Task: Slide 8 - About Me John Doe.
Action: Mouse moved to (37, 84)
Screenshot: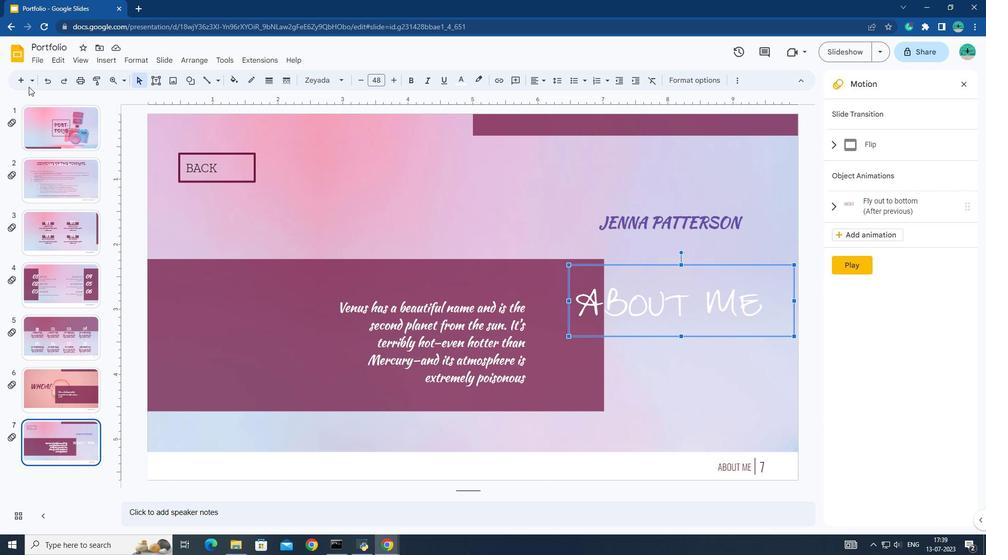 
Action: Mouse pressed left at (37, 84)
Screenshot: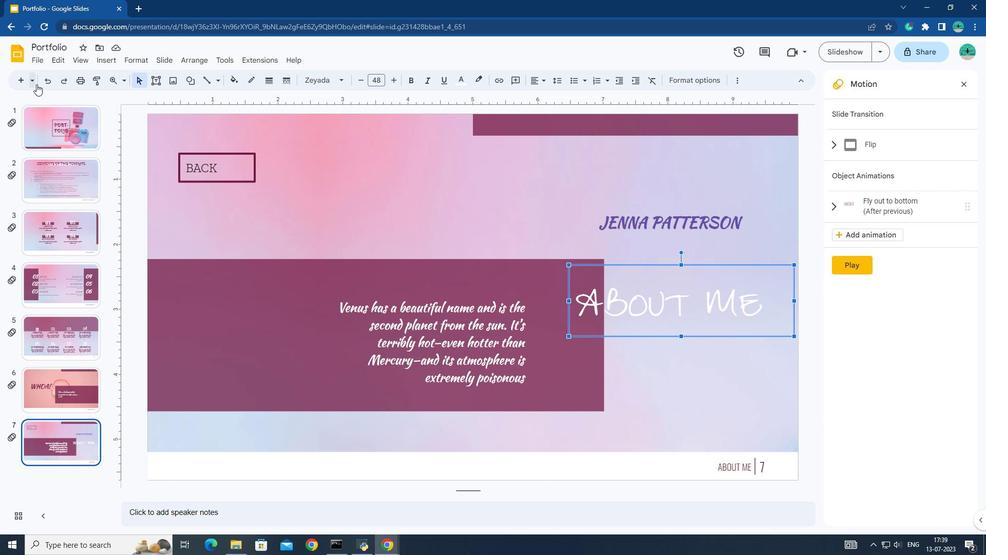 
Action: Mouse moved to (159, 226)
Screenshot: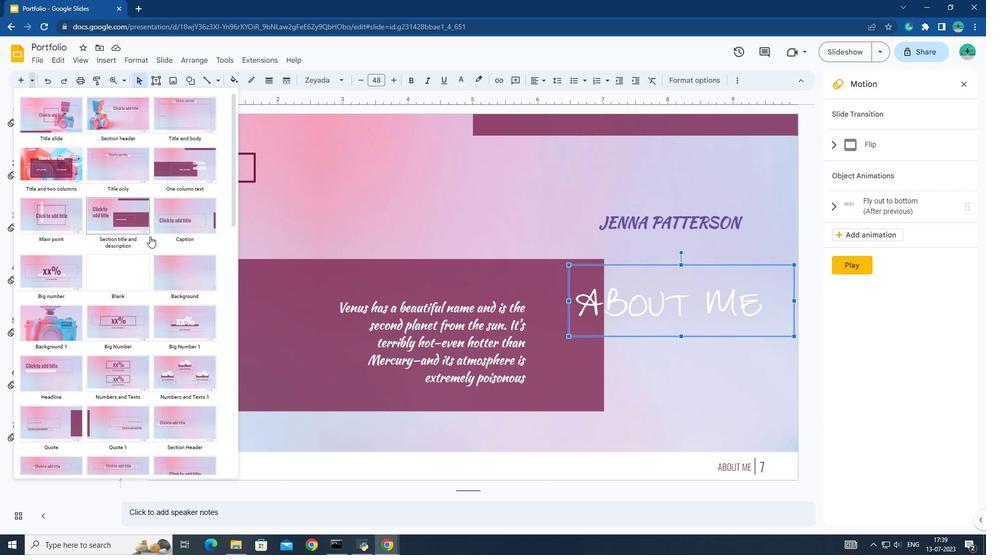 
Action: Mouse scrolled (159, 226) with delta (0, 0)
Screenshot: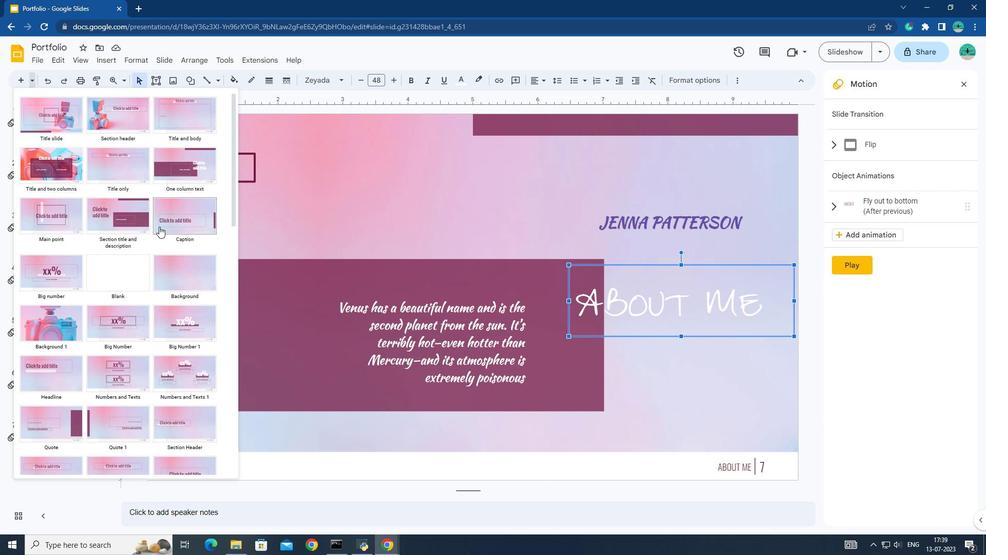 
Action: Mouse moved to (159, 227)
Screenshot: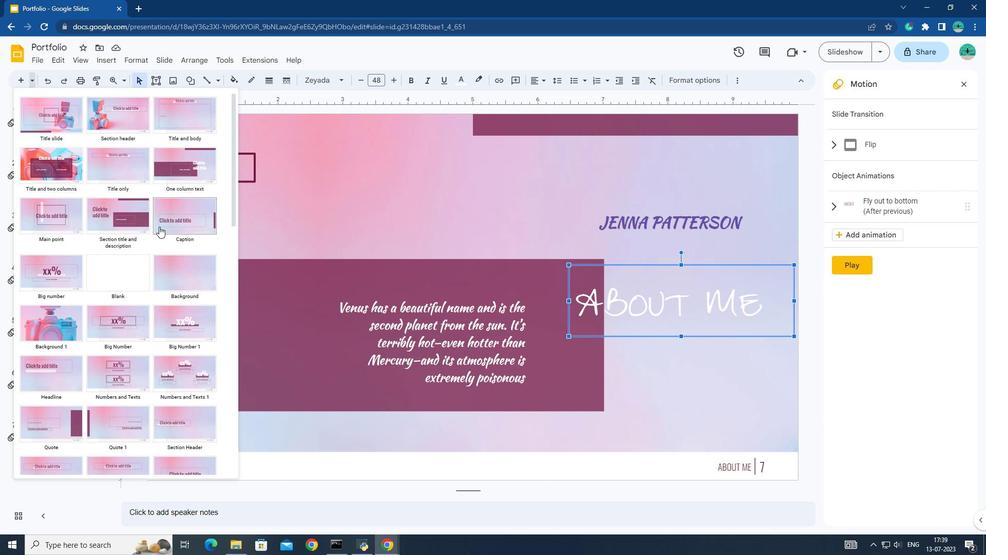 
Action: Mouse scrolled (159, 227) with delta (0, 0)
Screenshot: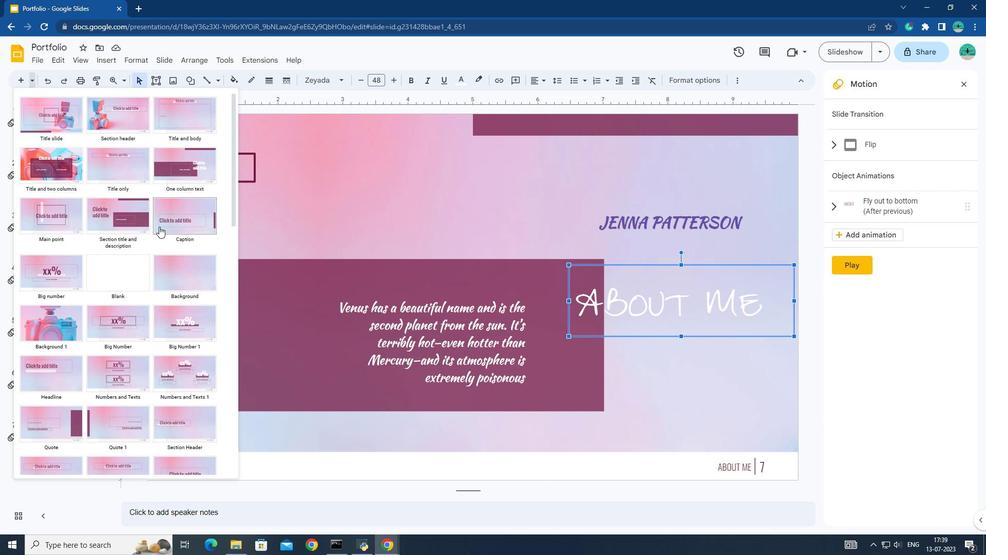 
Action: Mouse scrolled (159, 227) with delta (0, 0)
Screenshot: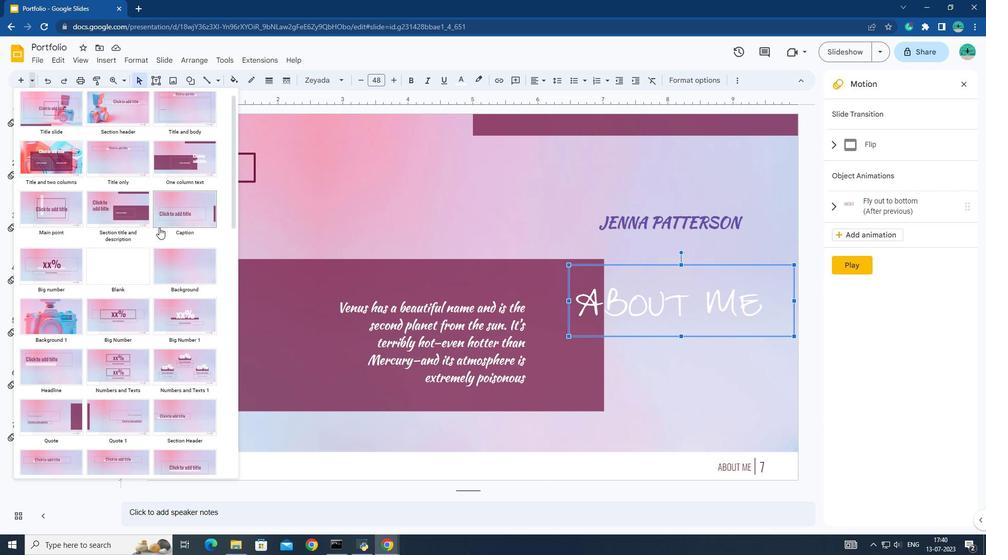 
Action: Mouse scrolled (159, 227) with delta (0, 0)
Screenshot: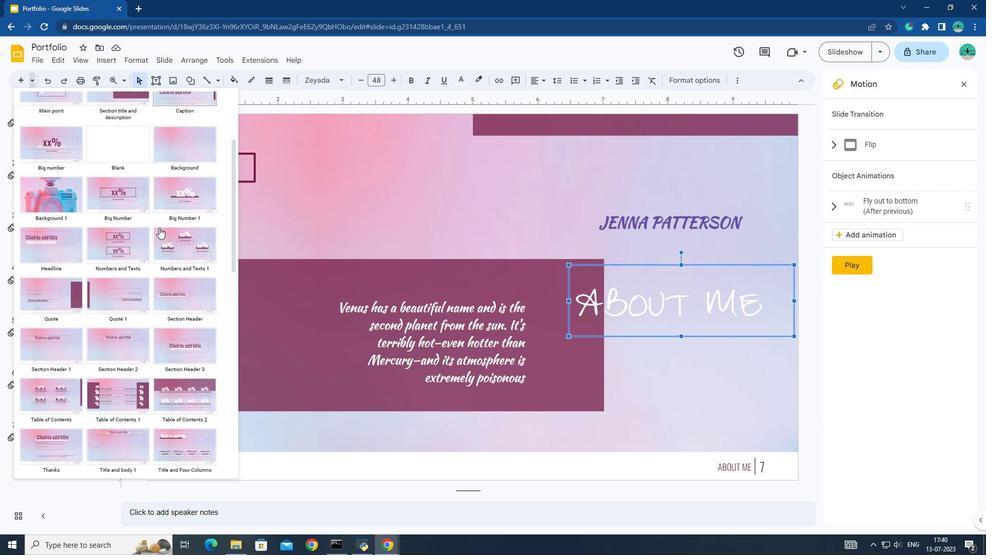 
Action: Mouse scrolled (159, 227) with delta (0, 0)
Screenshot: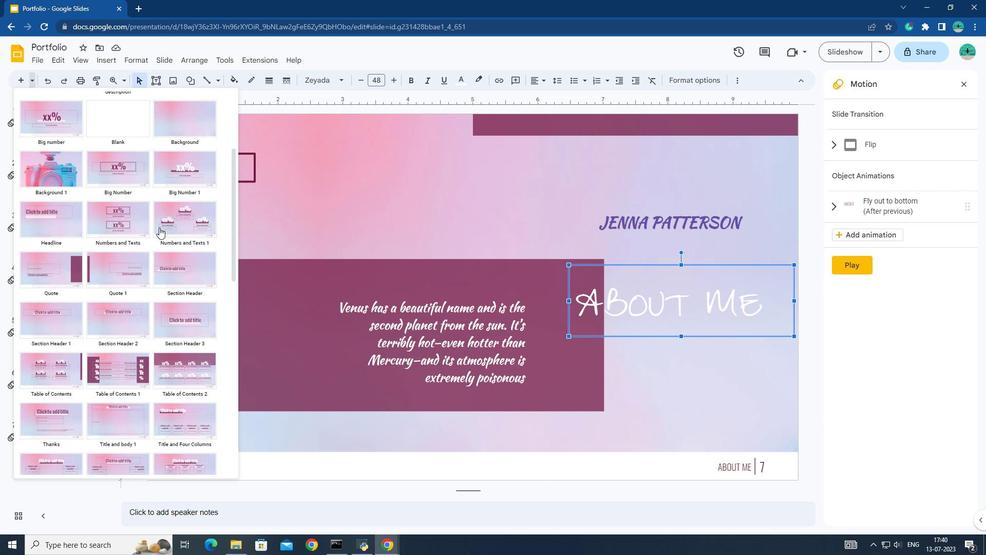
Action: Mouse moved to (159, 228)
Screenshot: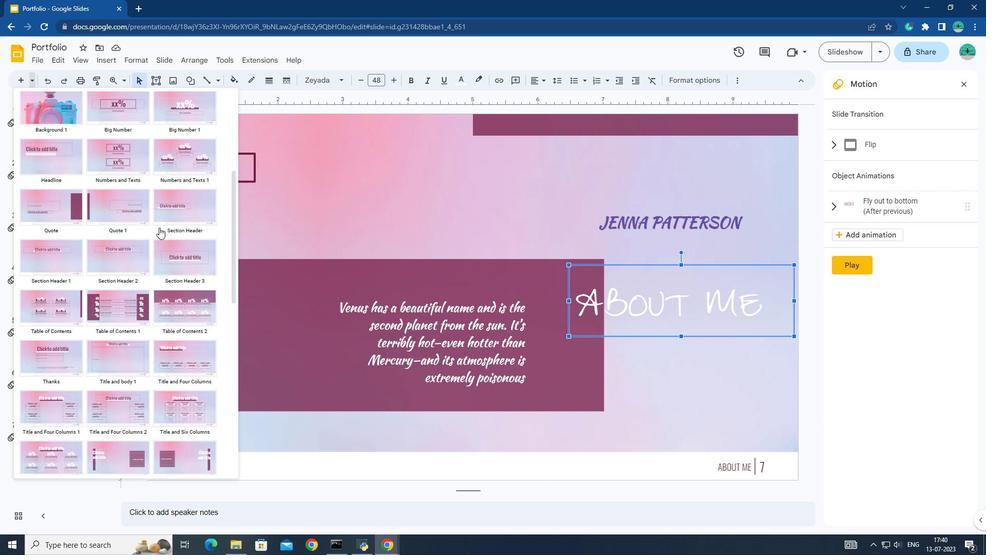
Action: Mouse scrolled (159, 227) with delta (0, 0)
Screenshot: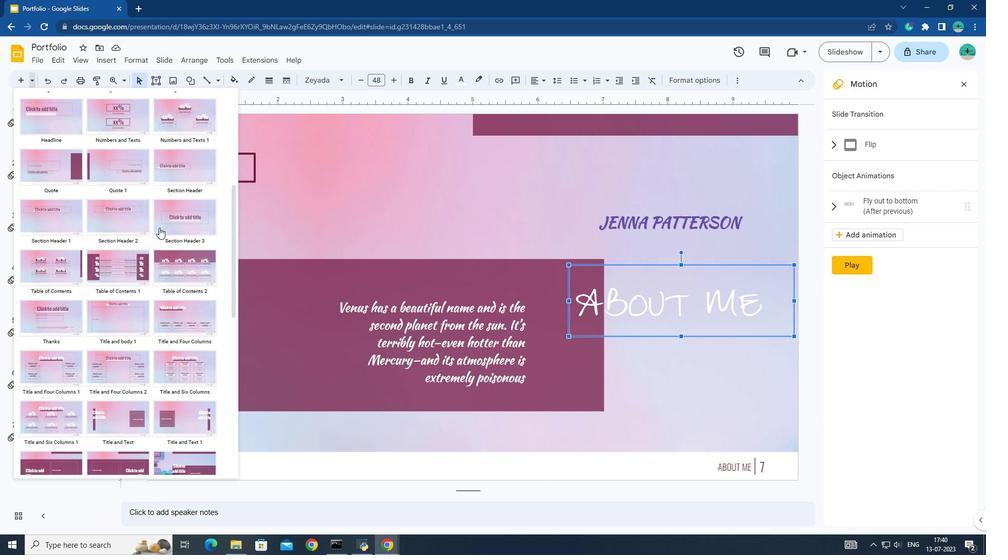 
Action: Mouse scrolled (159, 227) with delta (0, 0)
Screenshot: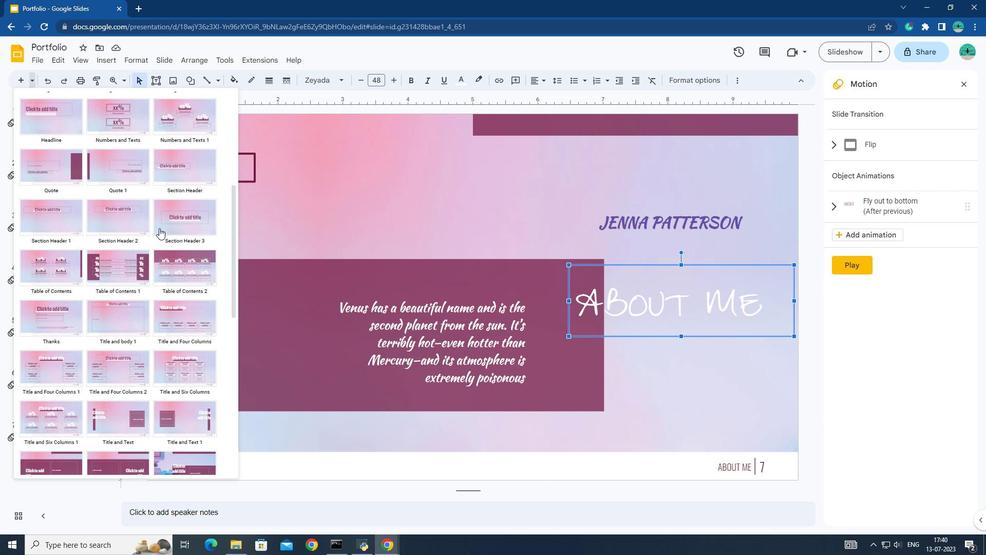 
Action: Mouse moved to (190, 354)
Screenshot: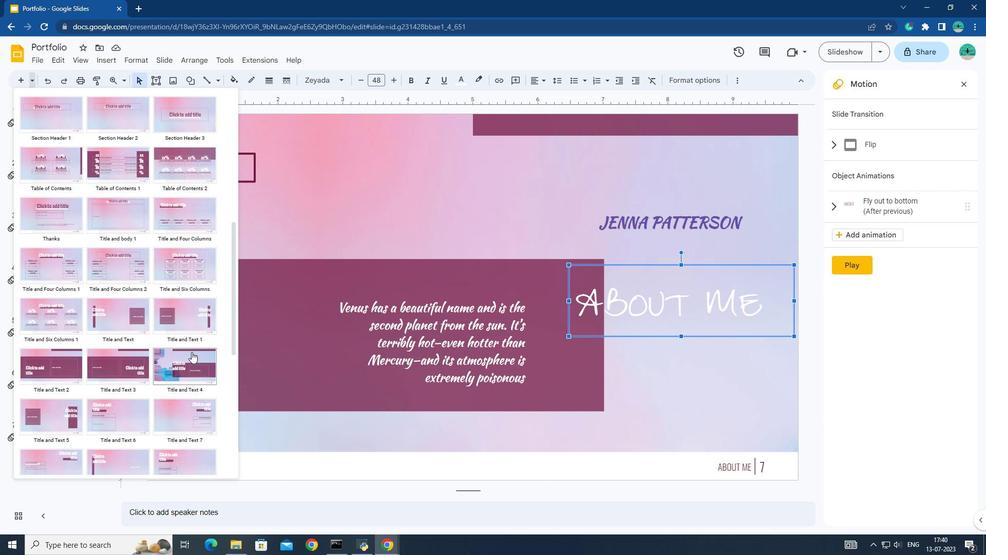 
Action: Mouse pressed left at (190, 354)
Screenshot: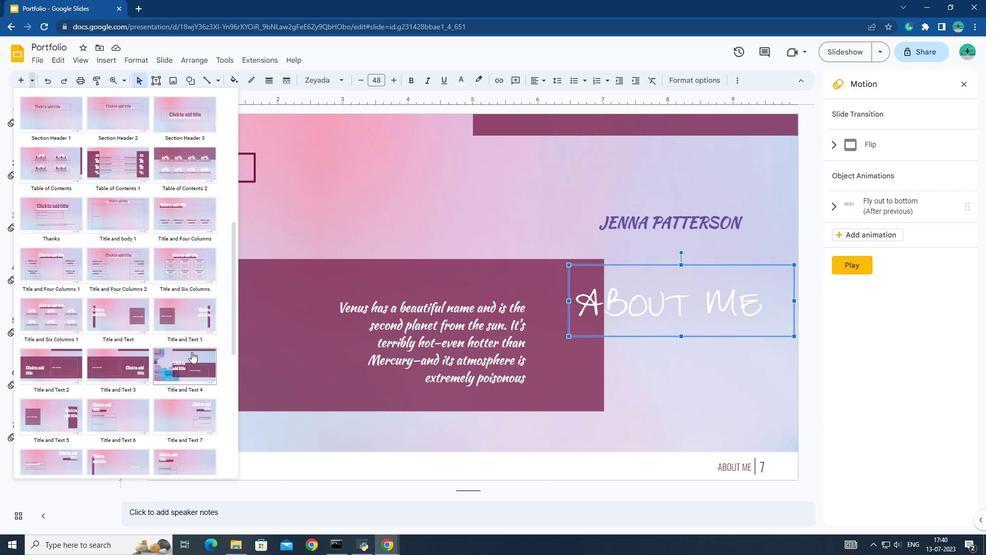 
Action: Mouse moved to (411, 284)
Screenshot: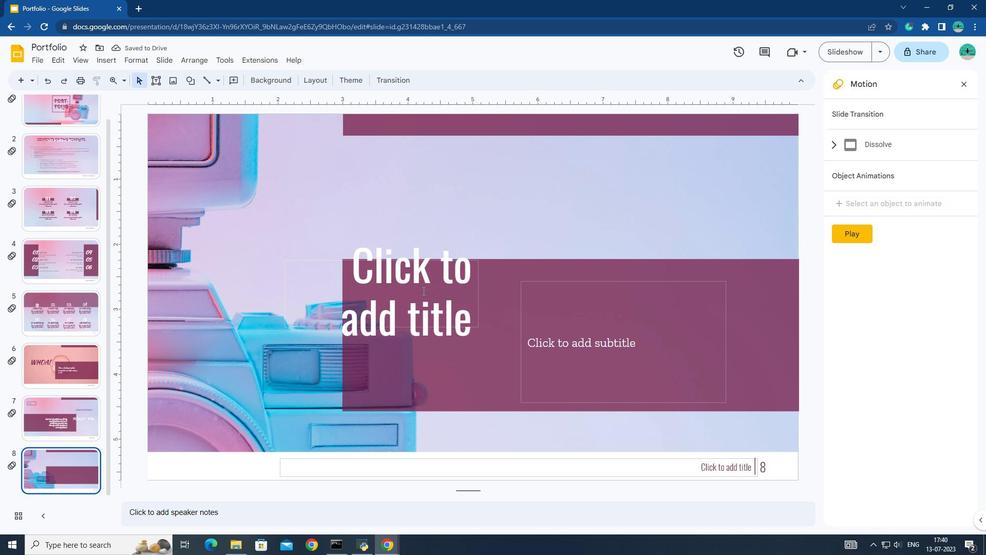 
Action: Mouse pressed left at (411, 284)
Screenshot: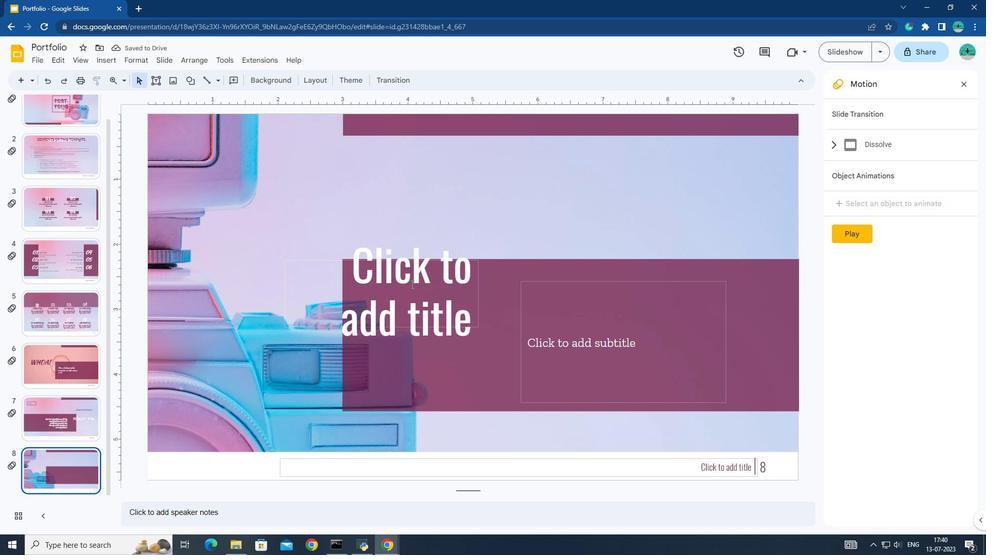 
Action: Key pressed <Key.caps_lock>AB<Key.backspace><Key.backspace><Key.caps_lock>about<Key.space>me<Key.space>
Screenshot: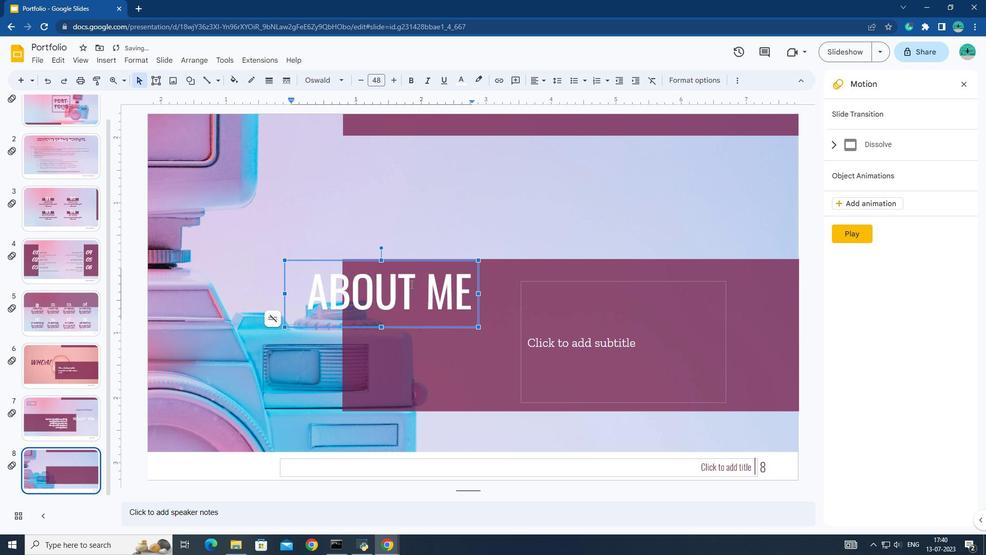 
Action: Mouse moved to (160, 80)
Screenshot: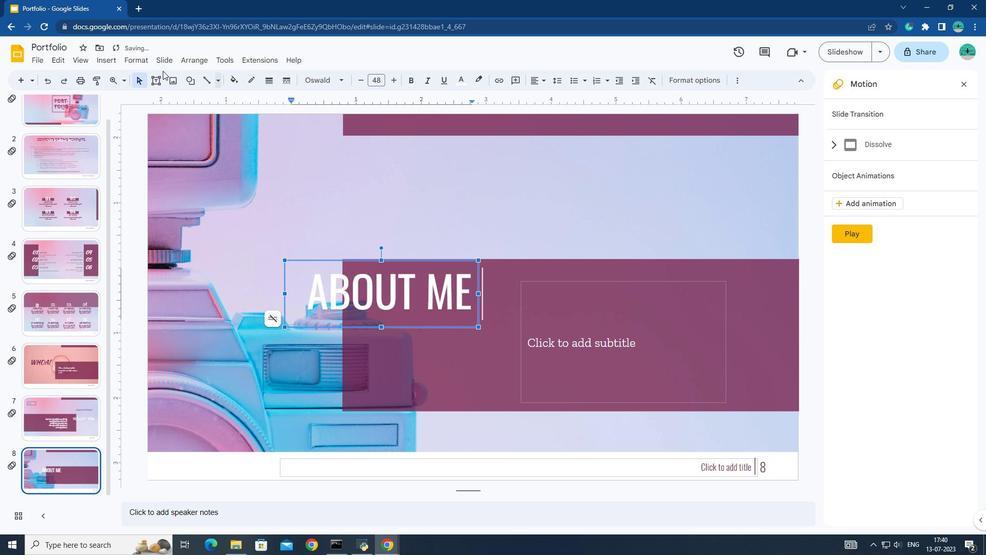 
Action: Mouse pressed left at (160, 80)
Screenshot: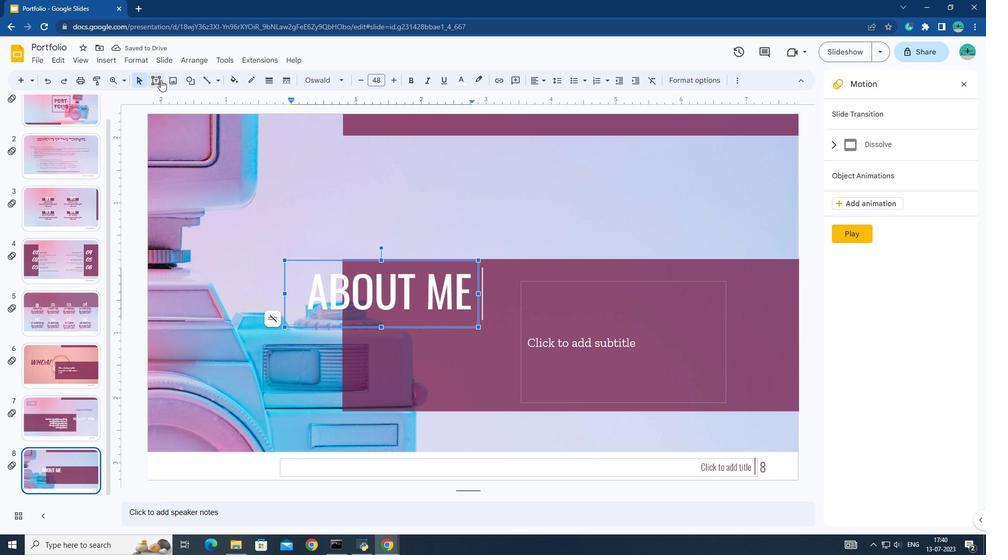 
Action: Mouse moved to (382, 337)
Screenshot: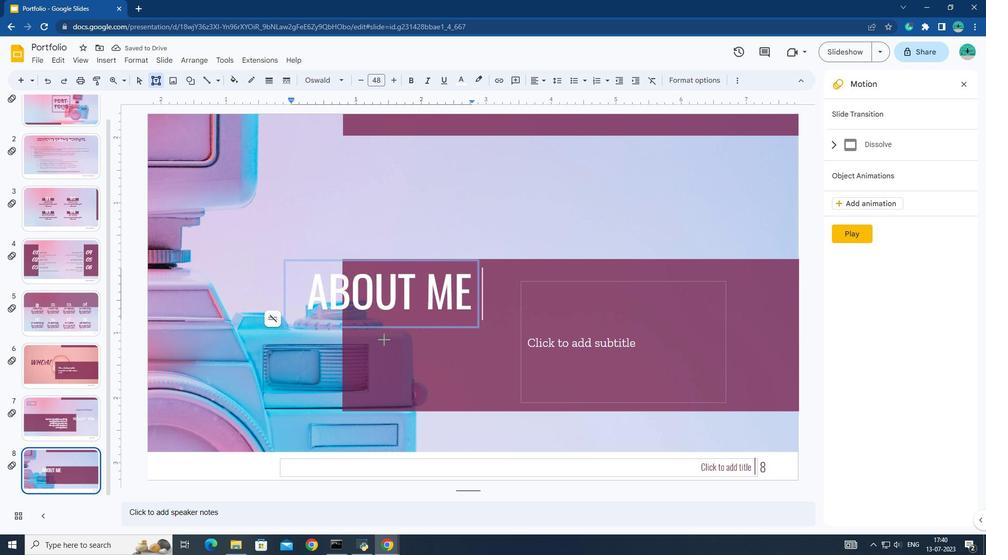 
Action: Mouse pressed left at (382, 337)
Screenshot: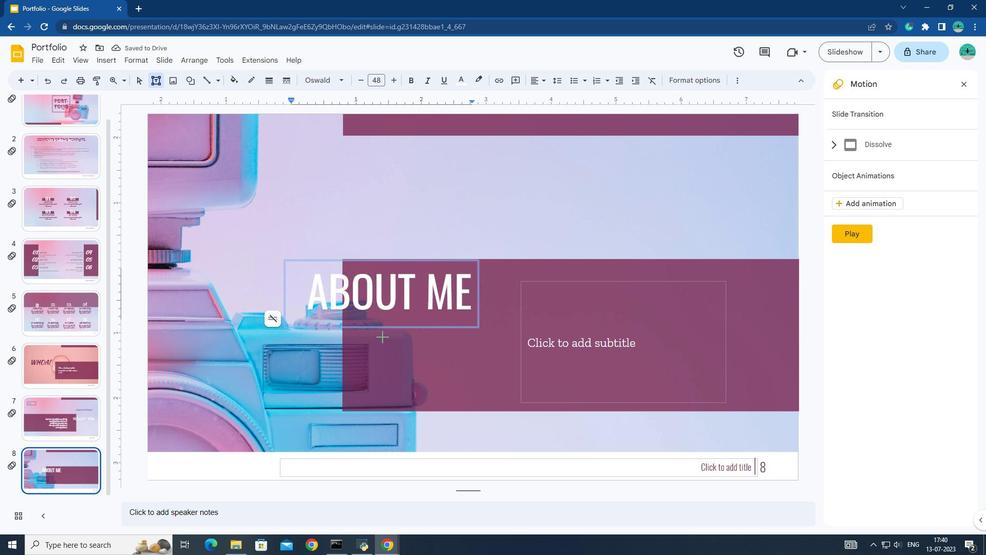 
Action: Mouse moved to (609, 435)
Screenshot: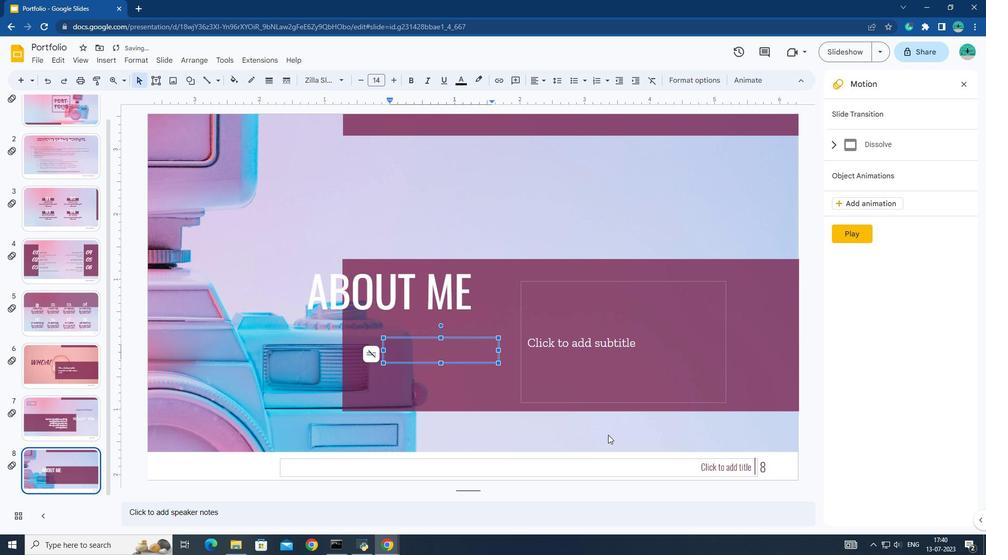 
Action: Key pressed johne<Key.space>doe
Screenshot: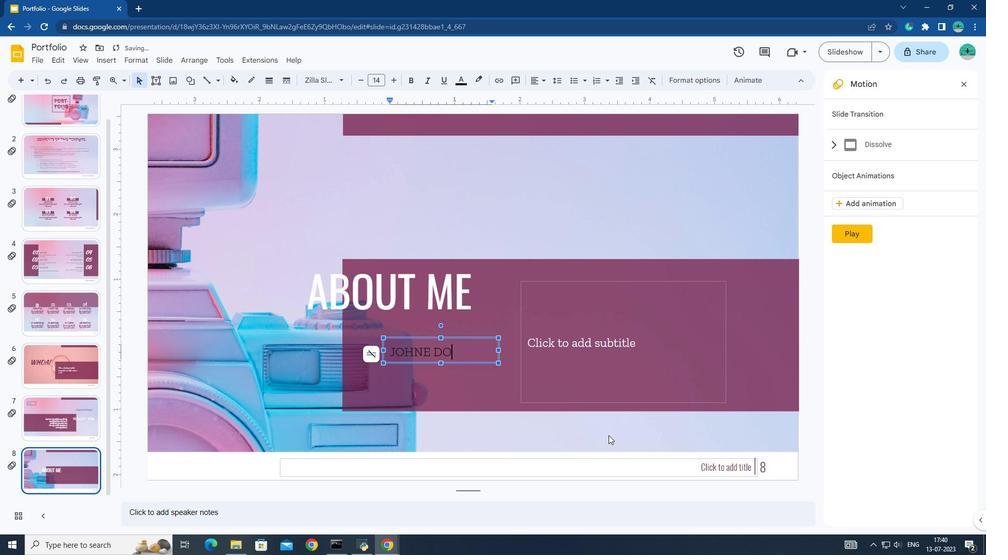 
Action: Mouse moved to (428, 353)
Screenshot: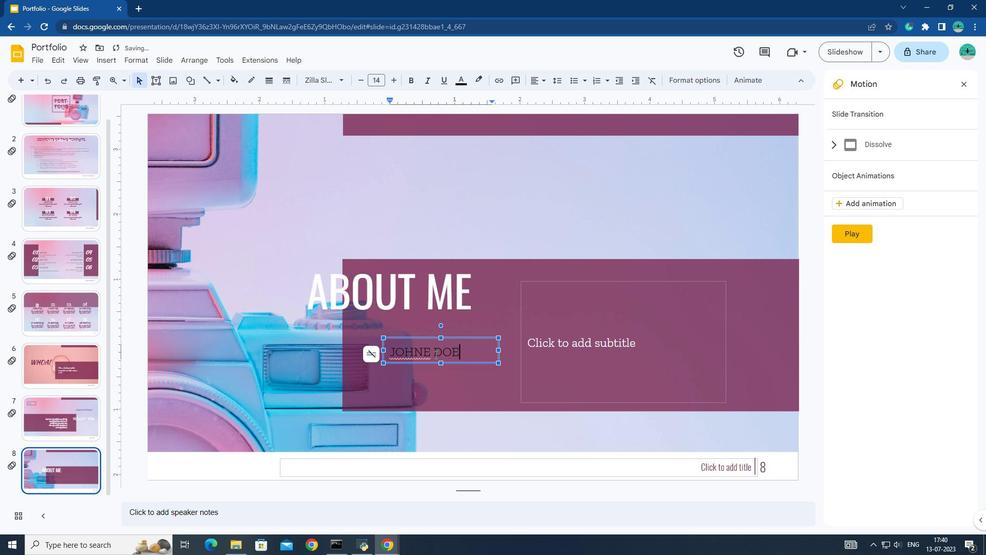 
Action: Mouse pressed left at (428, 353)
Screenshot: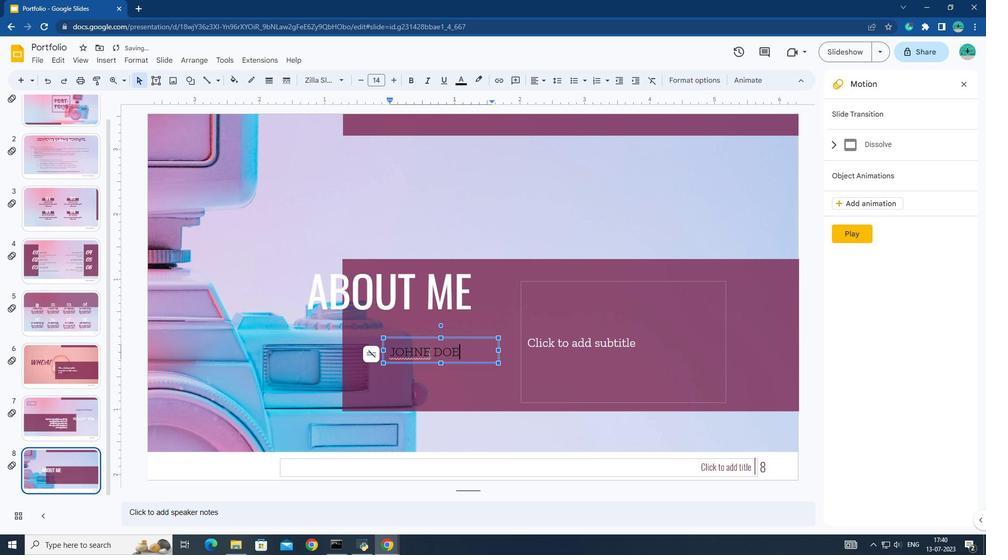 
Action: Key pressed <Key.backspace>
Screenshot: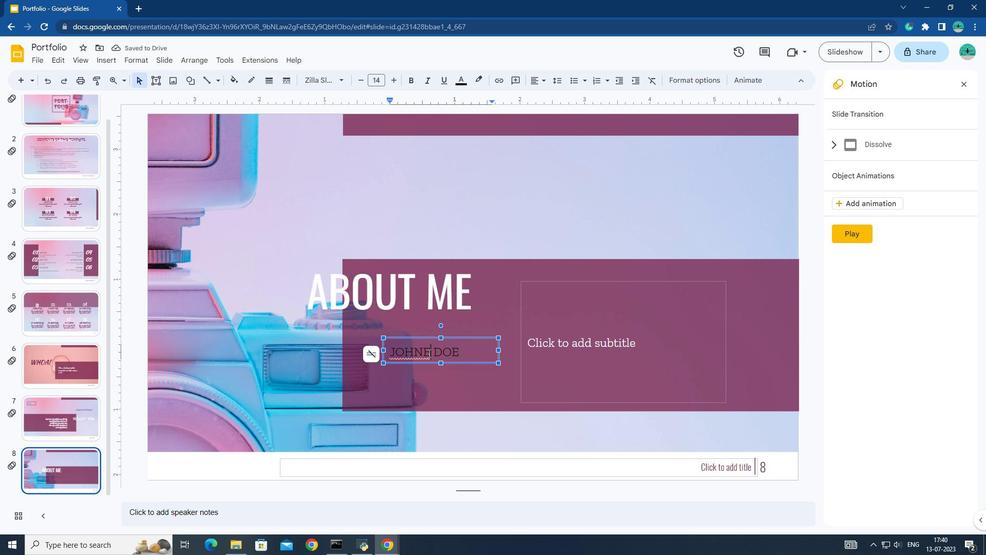 
Action: Mouse moved to (599, 326)
Screenshot: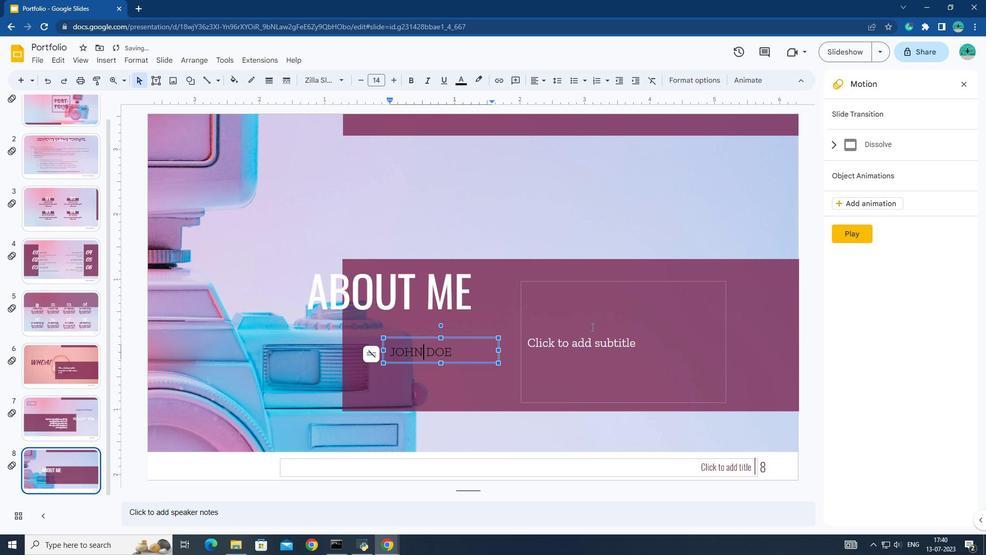 
Action: Mouse pressed left at (599, 326)
Screenshot: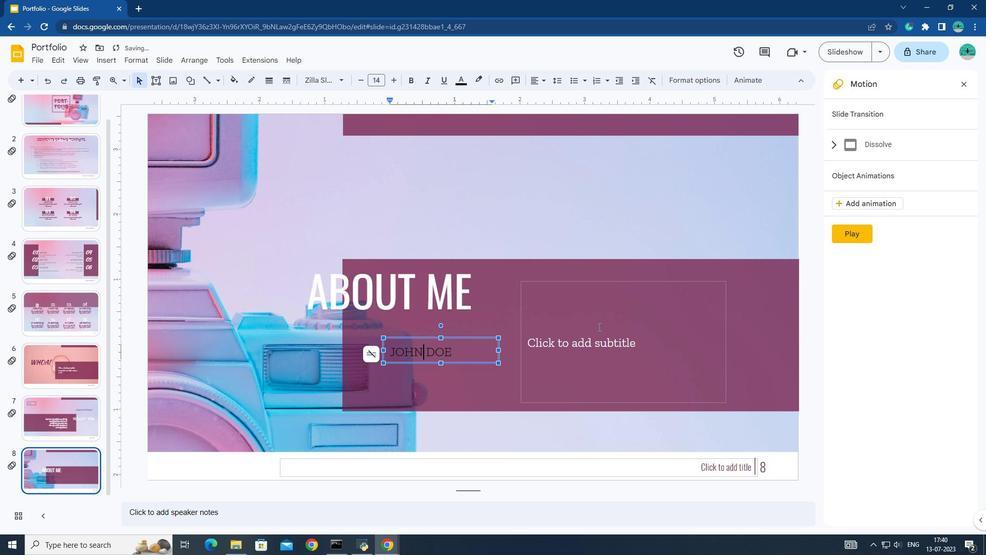 
Action: Key pressed v<Key.caps_lock>ENUS<Key.space>HAS<Key.space>A<Key.space>BEAUTIFULN<Key.backspace><Key.space>NAME<Key.space>AND<Key.space>IS<Key.space>THE<Key.space>SECOND<Key.space>PLK<Key.backspace>ANET<Key.space>FROM<Key.space>THE<Key.space>SUN<Key.space><Key.backspace>,<Key.backspace>.<Key.space><Key.shift><Key.shift><Key.shift><Key.shift><Key.shift><Key.shift><Key.shift><Key.shift><Key.shift><Key.shift><Key.shift><Key.shift><Key.shift><Key.shift><Key.shift><Key.shift><Key.shift><Key.shift><Key.shift><Key.shift><Key.shift><Key.shift>iT'S<Key.space>TERRIBLY<Key.space>H
Screenshot: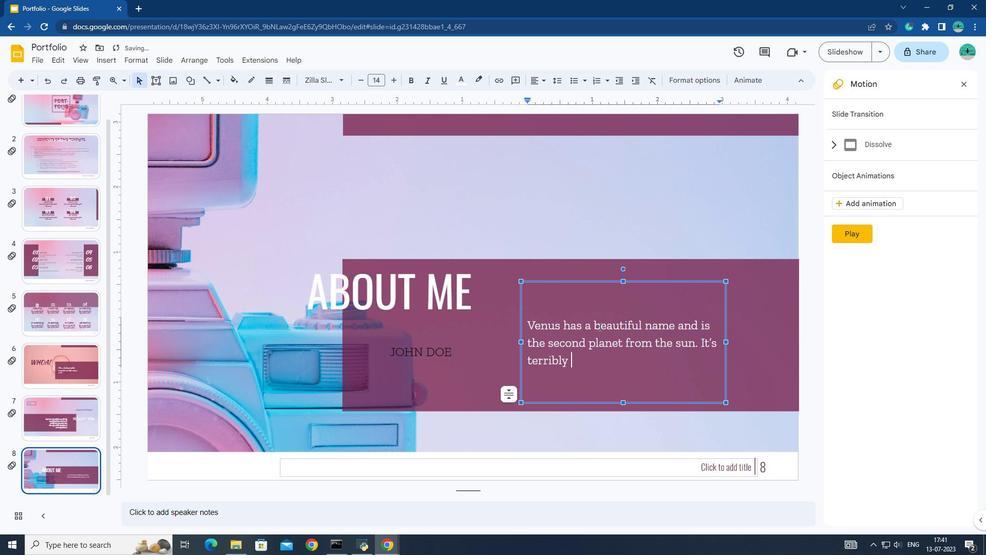 
Action: Mouse moved to (604, 328)
Screenshot: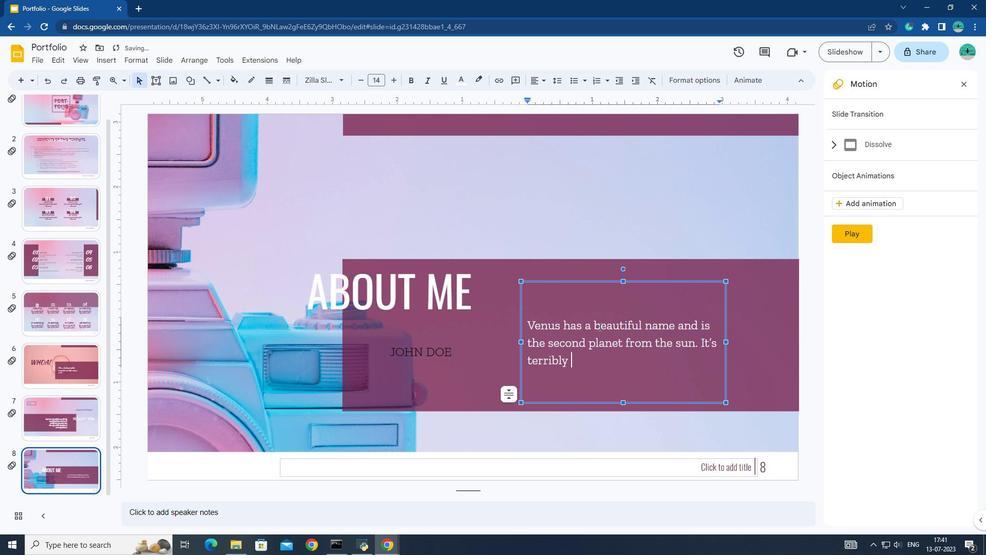 
Action: Key pressed OT<Key.space><Key.backspace>----<Key.backspace>AND<Key.space>ITS<Key.space>ATMOSPHERE<Key.space>IS<Key.space>EXTREMELY<Key.space>POISOM<Key.backspace>NOUS
Screenshot: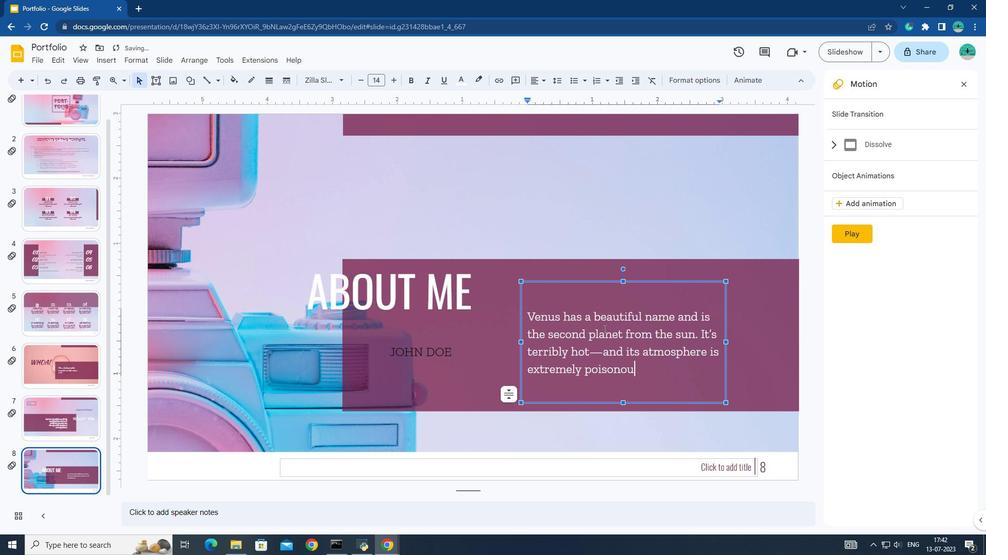 
Action: Mouse moved to (151, 79)
Screenshot: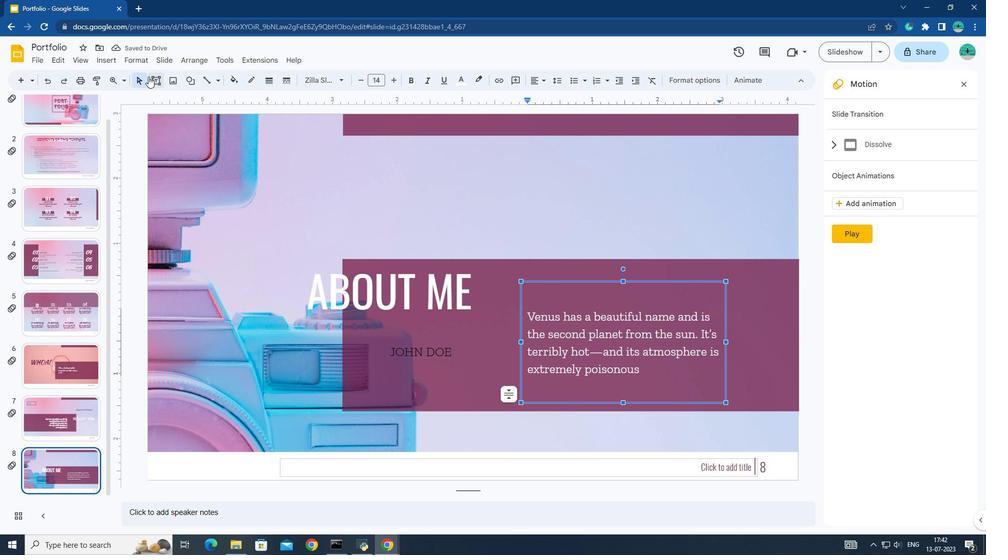 
Action: Mouse pressed left at (151, 79)
Screenshot: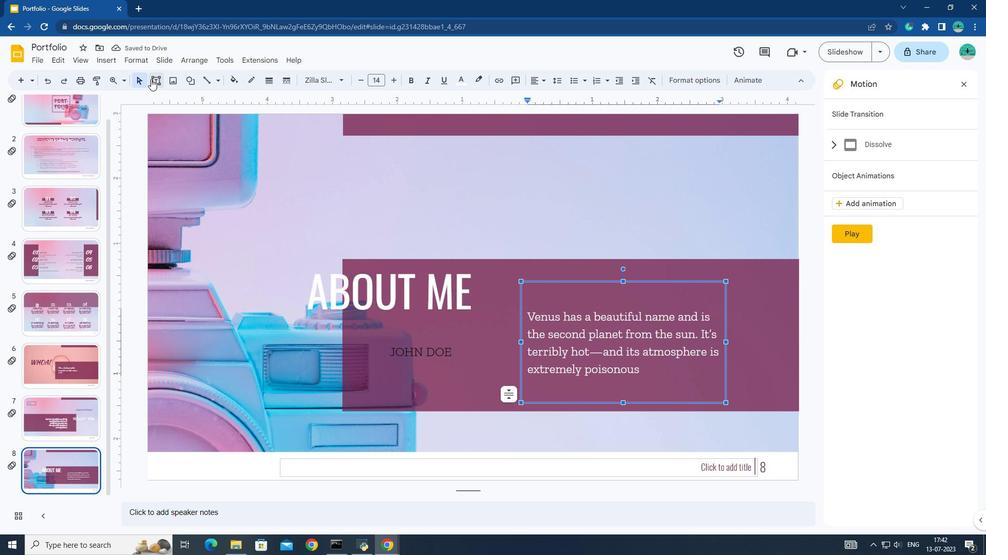 
Action: Mouse moved to (187, 166)
Screenshot: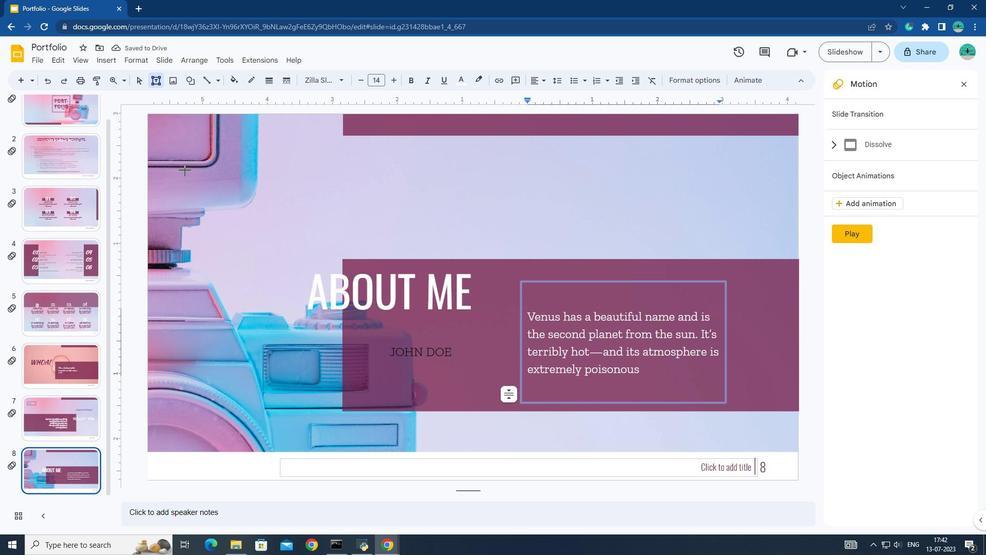 
Action: Mouse pressed left at (187, 166)
Screenshot: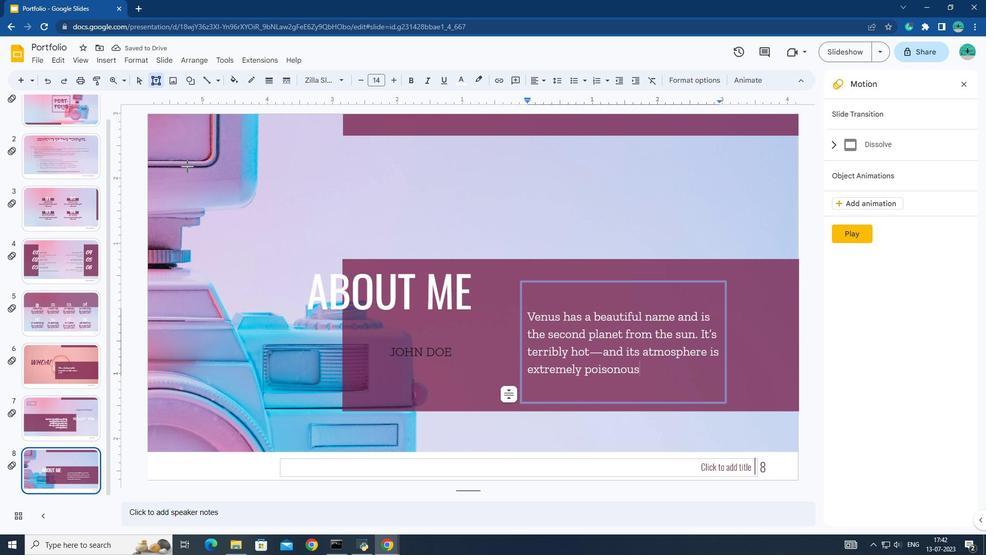 
Action: Mouse moved to (402, 279)
Screenshot: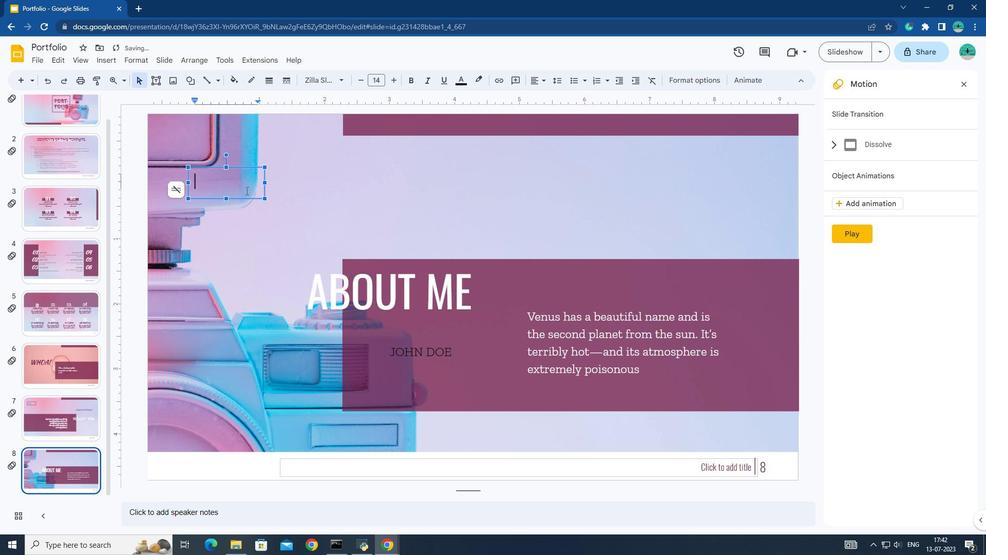 
Action: Key pressed <Key.caps_lock>b<Key.backspace>
Screenshot: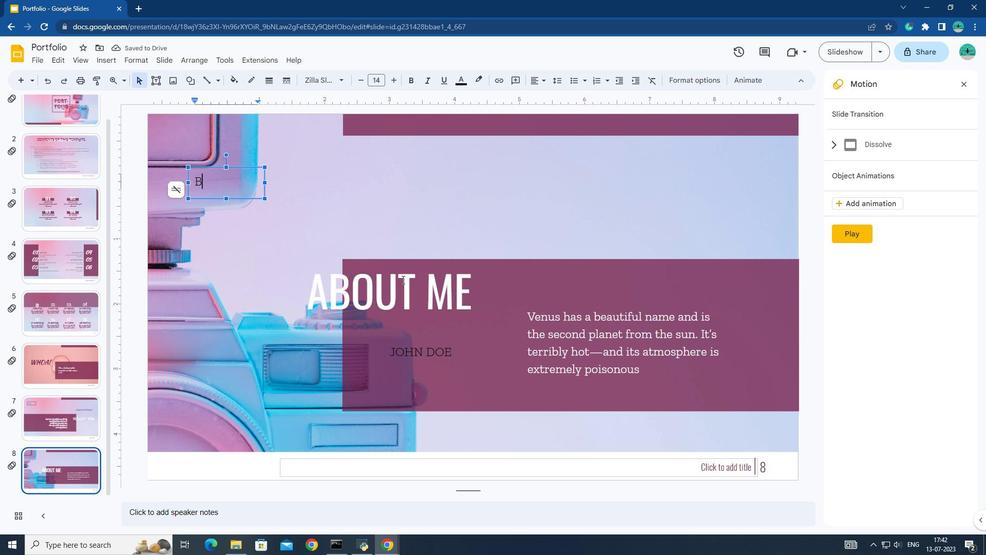 
Action: Mouse moved to (306, 176)
Screenshot: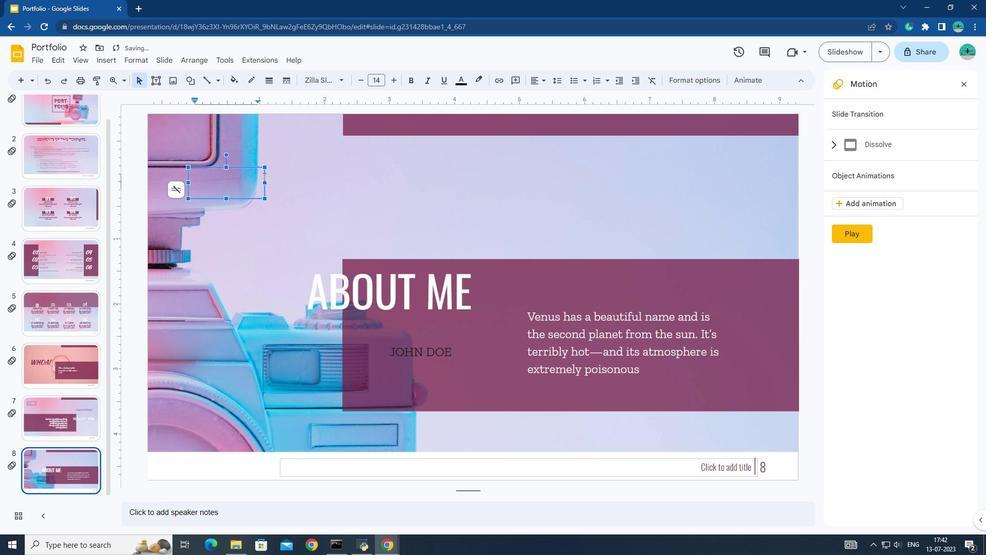 
Action: Mouse pressed left at (306, 176)
Screenshot: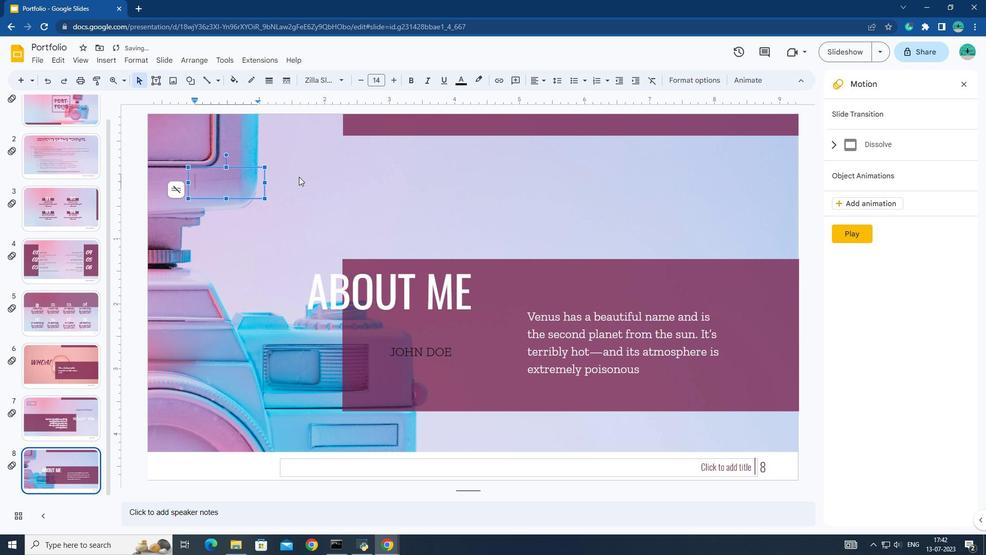 
Action: Mouse moved to (312, 281)
Screenshot: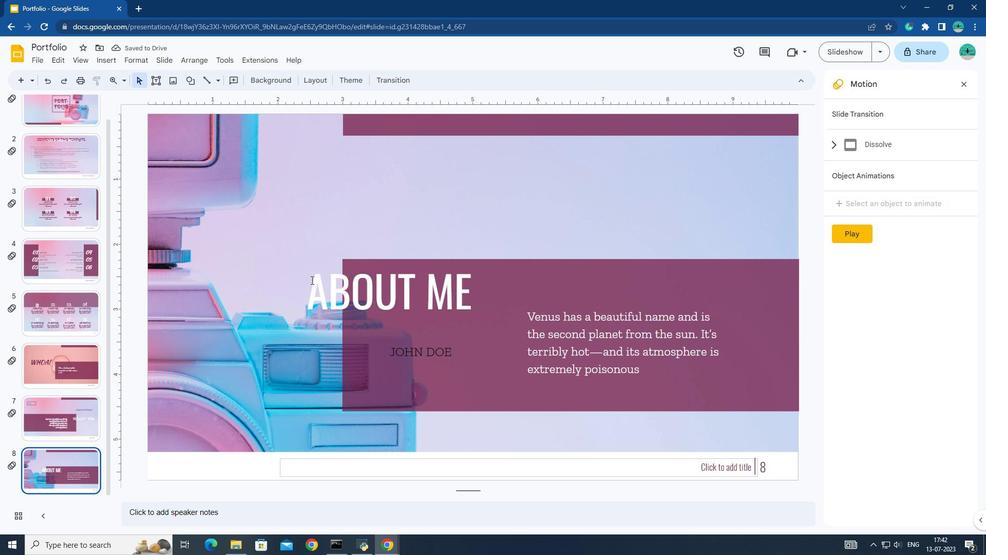 
Action: Mouse pressed left at (312, 281)
Screenshot: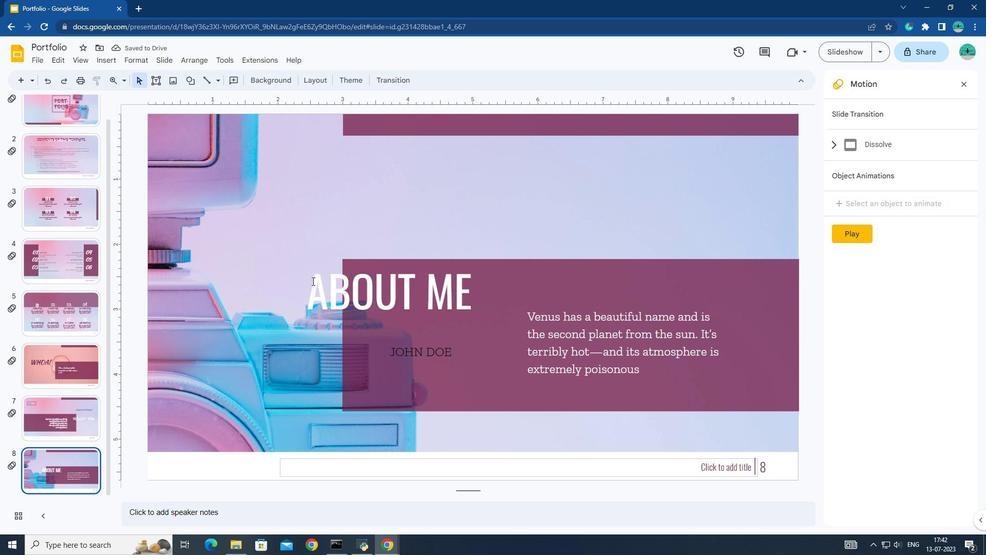 
Action: Mouse pressed left at (312, 281)
Screenshot: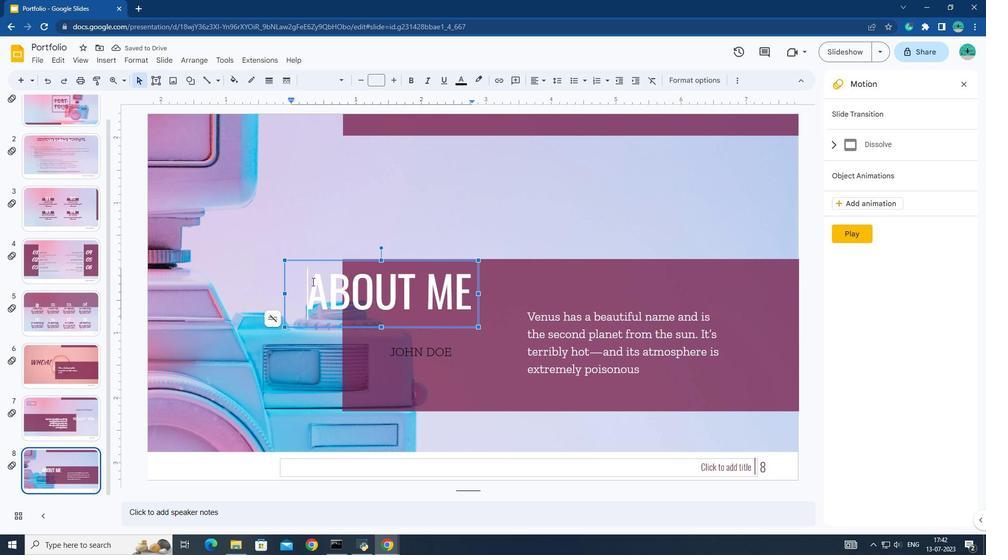 
Action: Mouse pressed left at (312, 281)
Screenshot: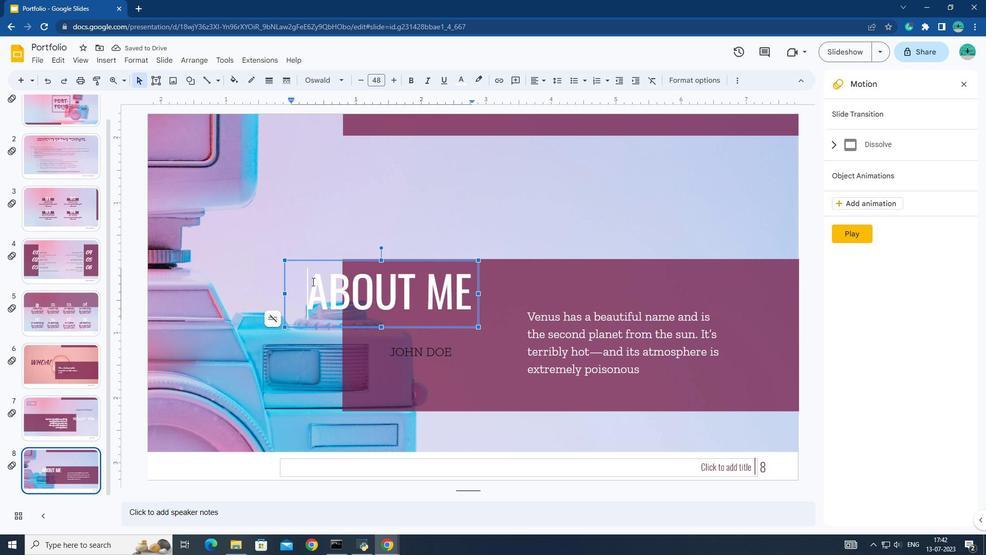 
Action: Mouse moved to (313, 281)
Screenshot: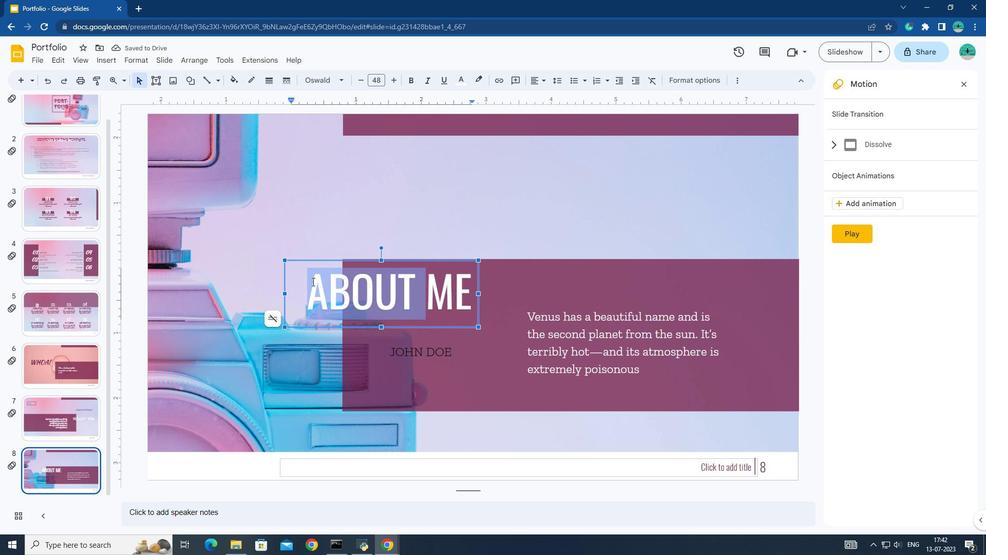 
Action: Mouse pressed left at (313, 281)
Screenshot: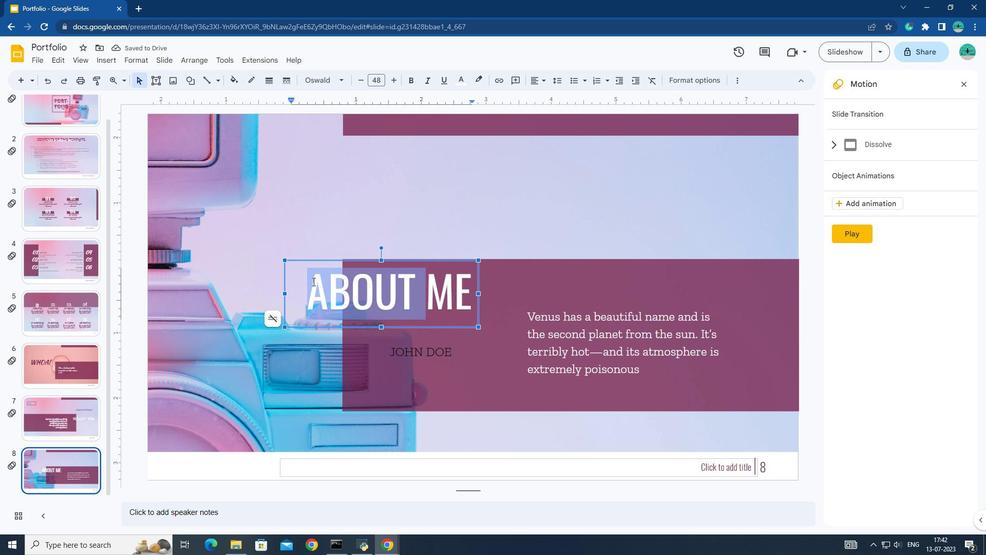 
Action: Mouse pressed left at (313, 281)
Screenshot: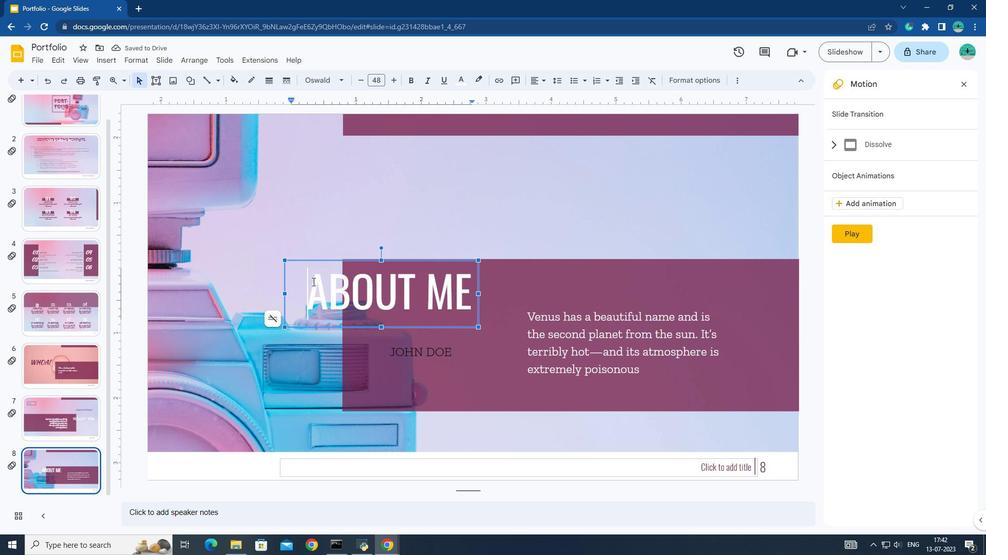 
Action: Mouse pressed left at (313, 281)
Screenshot: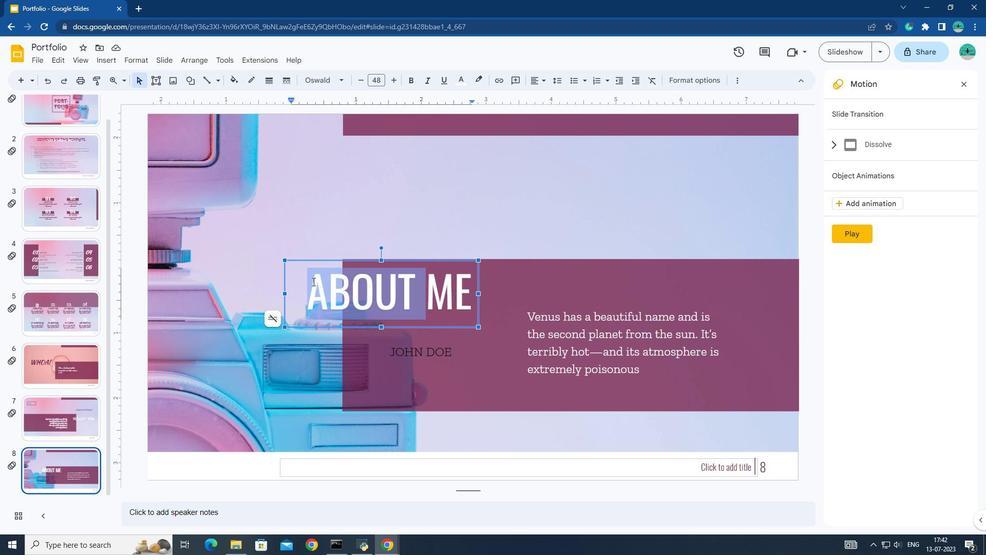 
Action: Mouse moved to (305, 84)
Screenshot: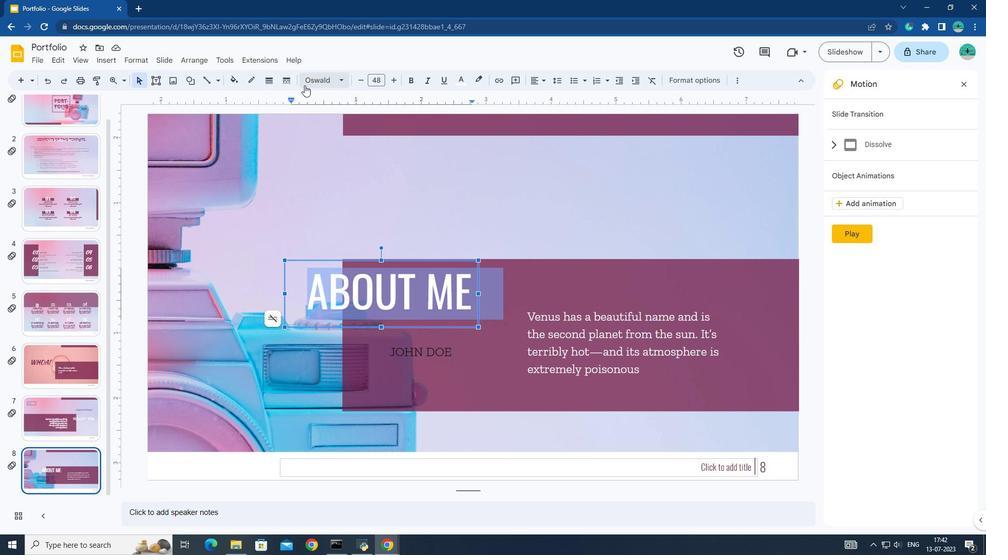 
Action: Mouse pressed left at (305, 84)
Screenshot: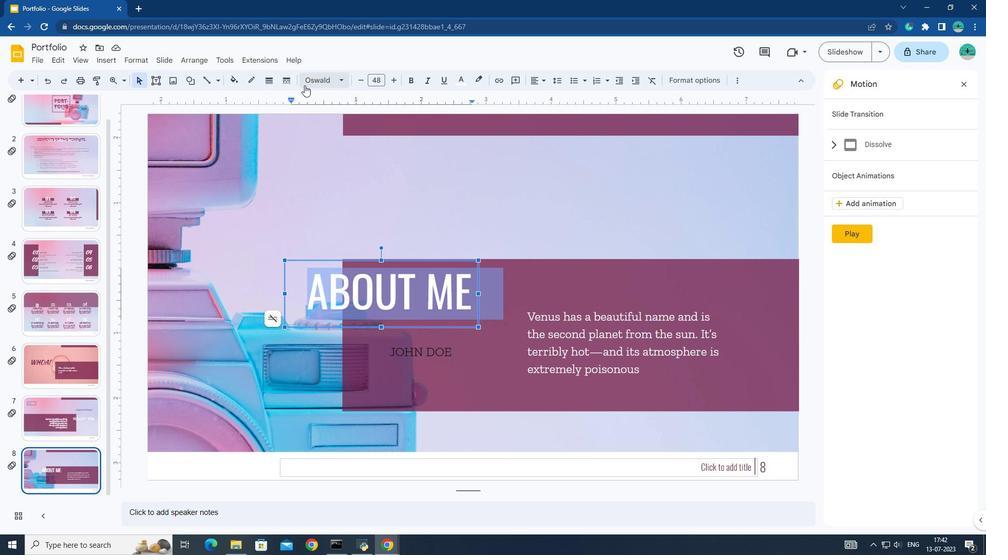 
Action: Mouse moved to (345, 440)
Screenshot: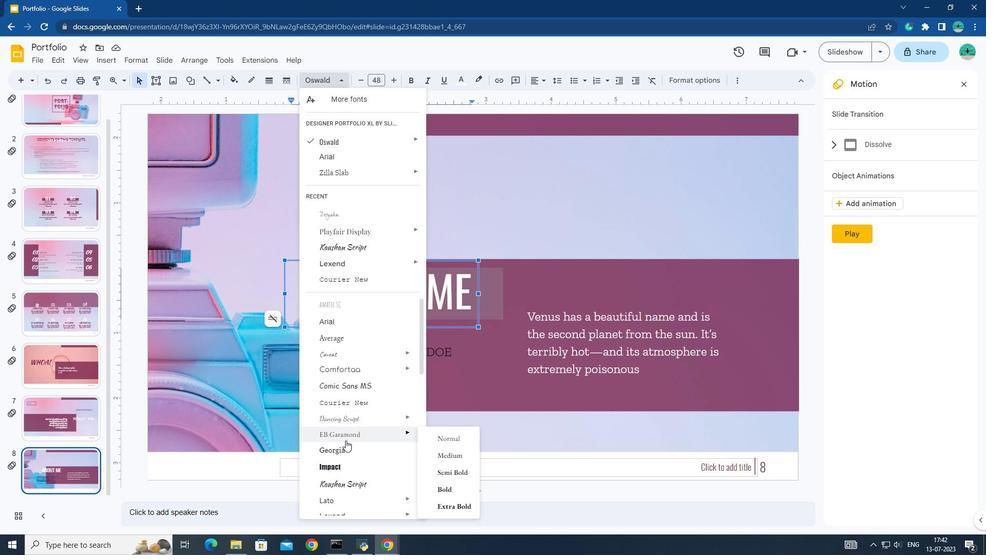 
Action: Mouse scrolled (345, 439) with delta (0, 0)
Screenshot: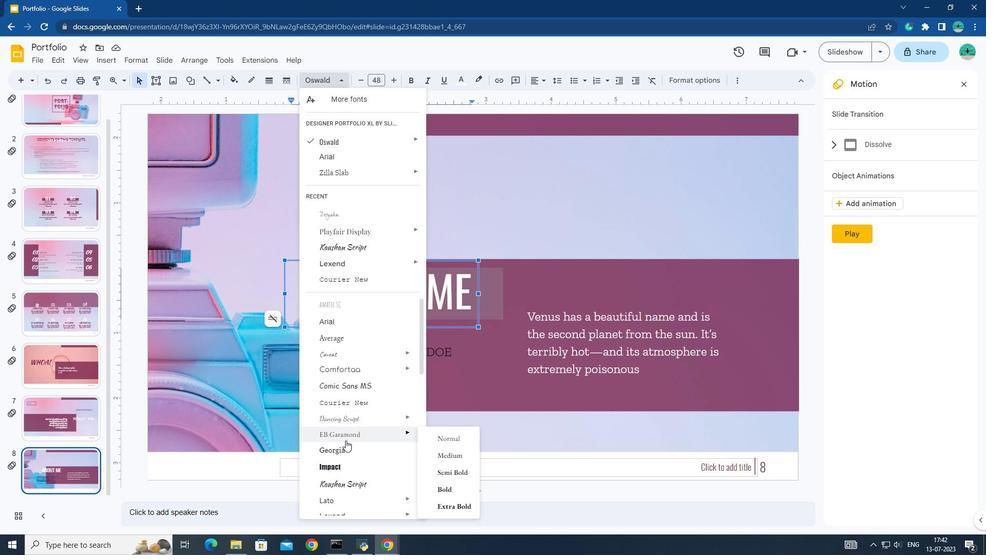 
Action: Mouse scrolled (345, 439) with delta (0, 0)
Screenshot: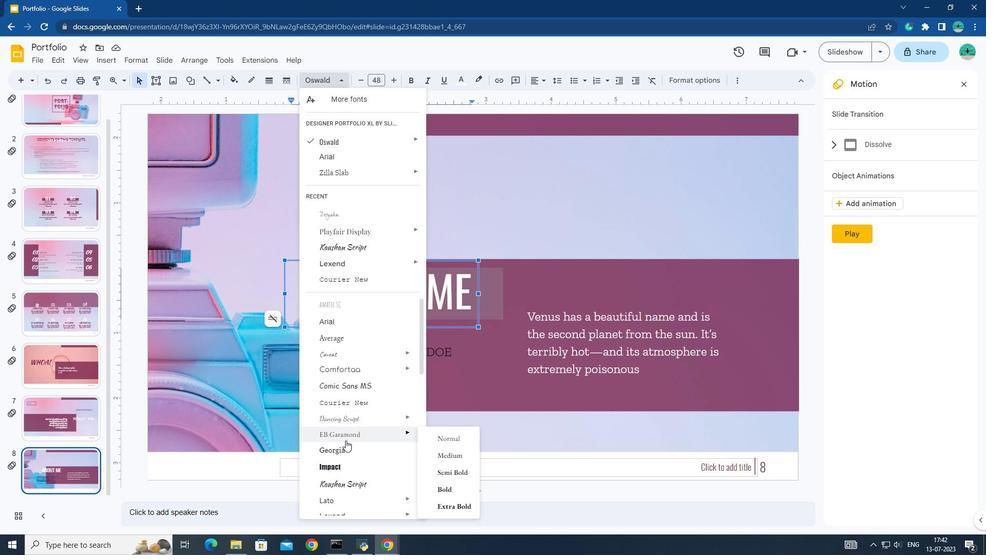 
Action: Mouse scrolled (345, 439) with delta (0, 0)
Screenshot: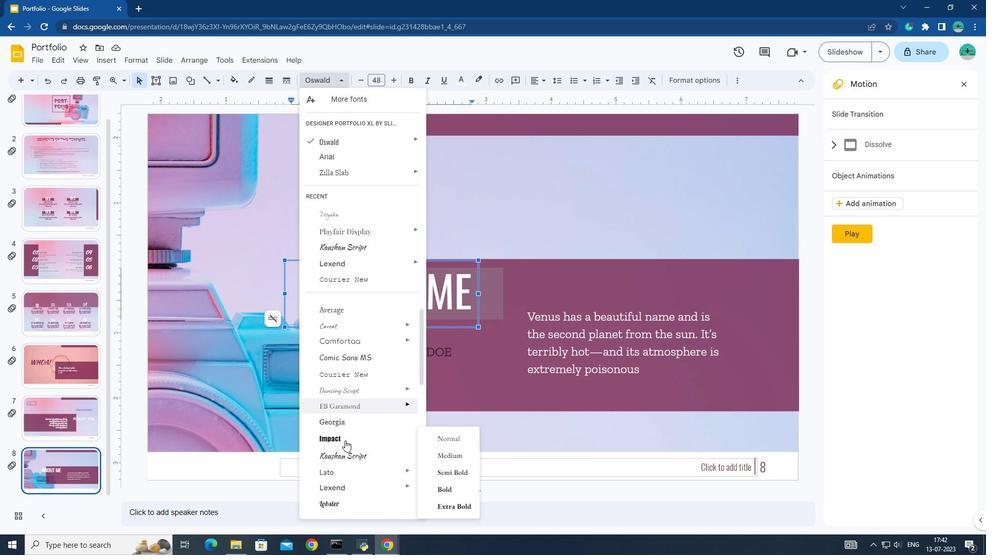 
Action: Mouse scrolled (345, 439) with delta (0, 0)
Screenshot: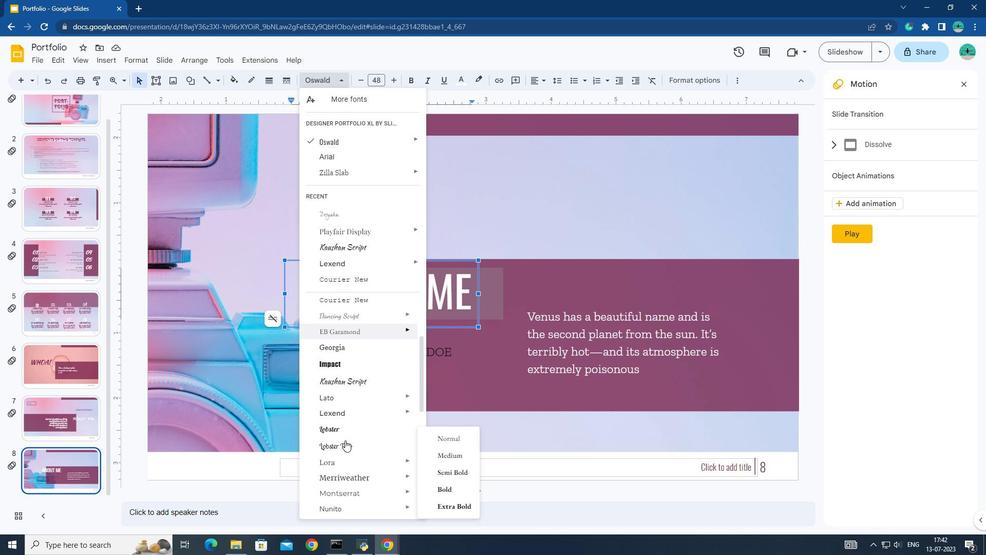 
Action: Mouse scrolled (345, 439) with delta (0, 0)
Screenshot: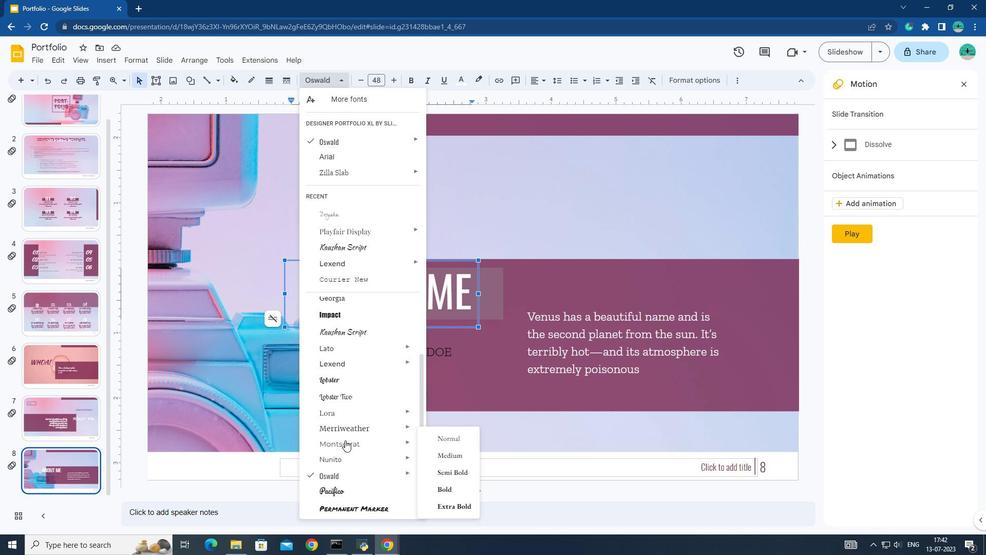 
Action: Mouse scrolled (345, 439) with delta (0, 0)
Screenshot: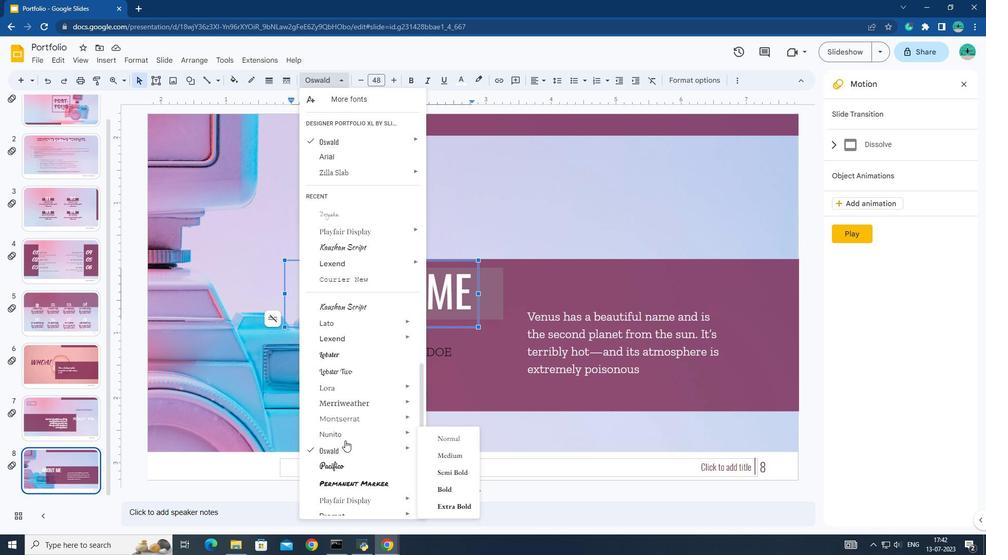 
Action: Mouse moved to (343, 462)
Screenshot: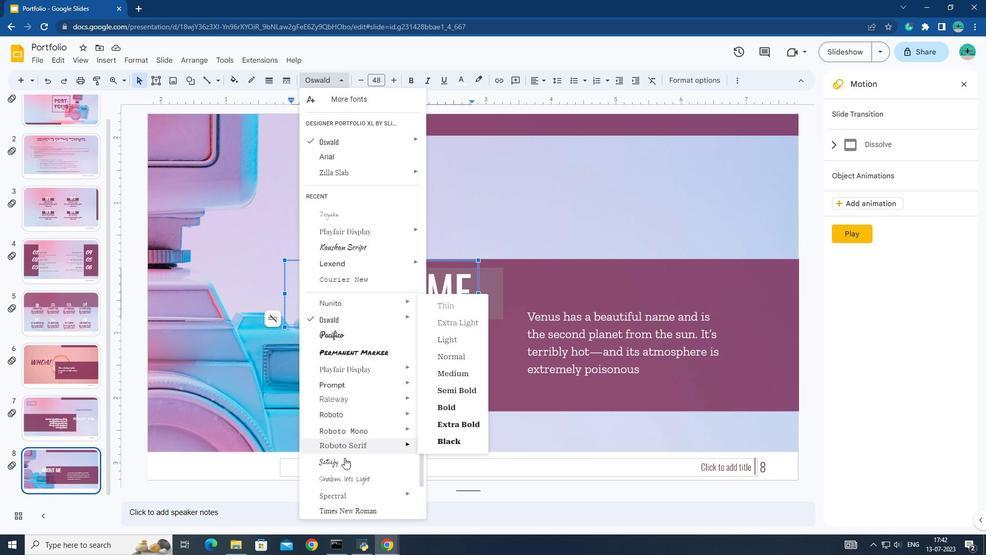 
Action: Mouse pressed left at (343, 462)
Screenshot: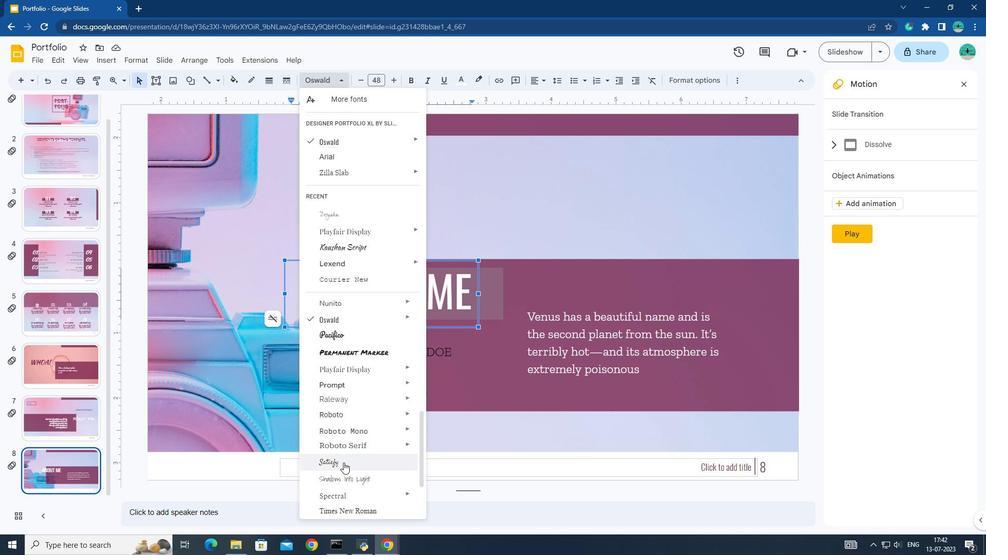 
Action: Mouse moved to (361, 83)
Screenshot: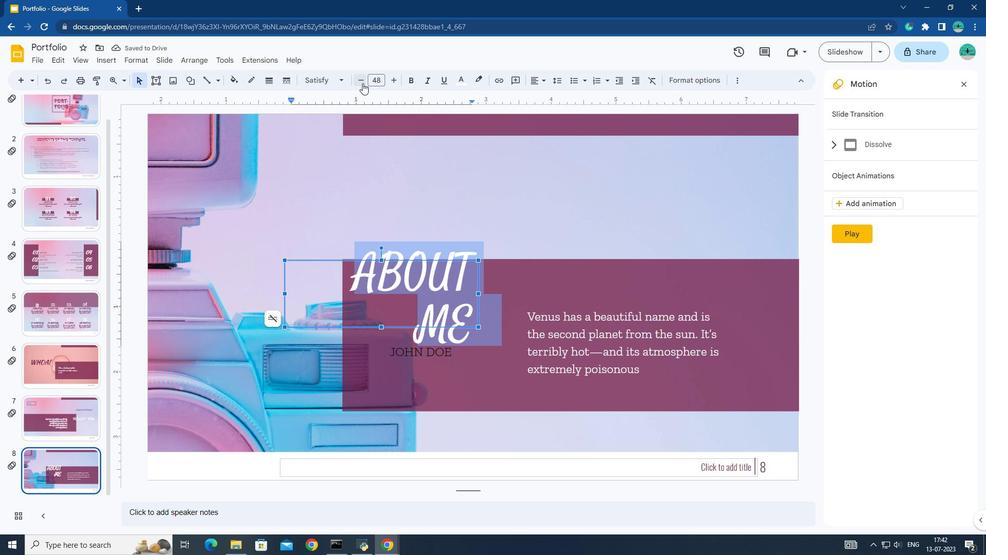 
Action: Mouse pressed left at (361, 83)
Screenshot: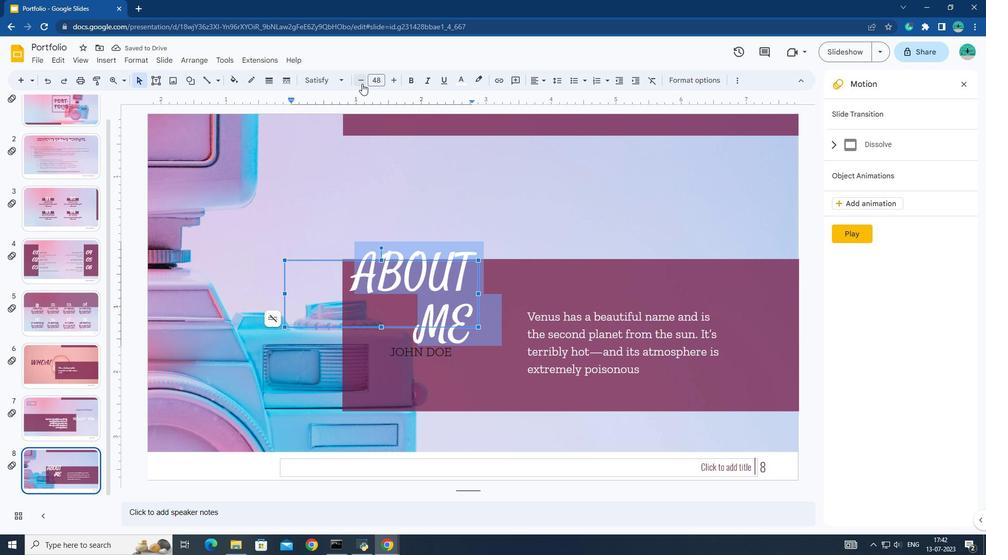 
Action: Mouse pressed left at (361, 83)
Screenshot: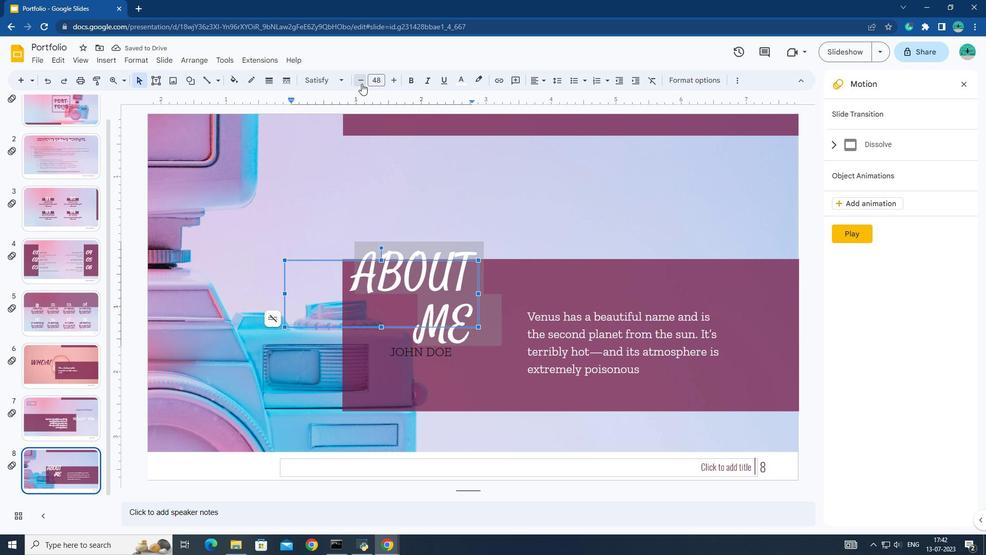 
Action: Mouse moved to (284, 293)
Screenshot: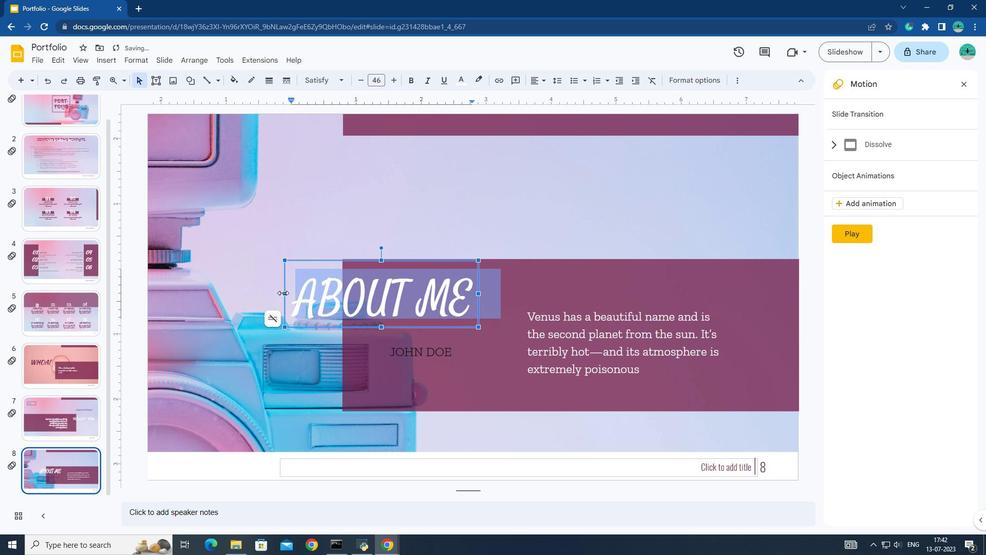 
Action: Mouse pressed left at (284, 293)
Screenshot: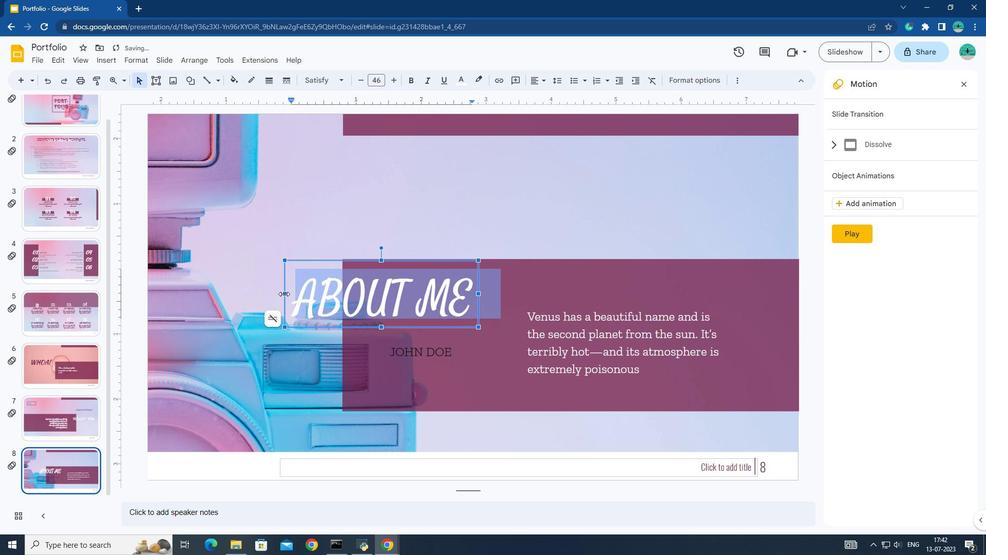 
Action: Mouse moved to (403, 351)
Screenshot: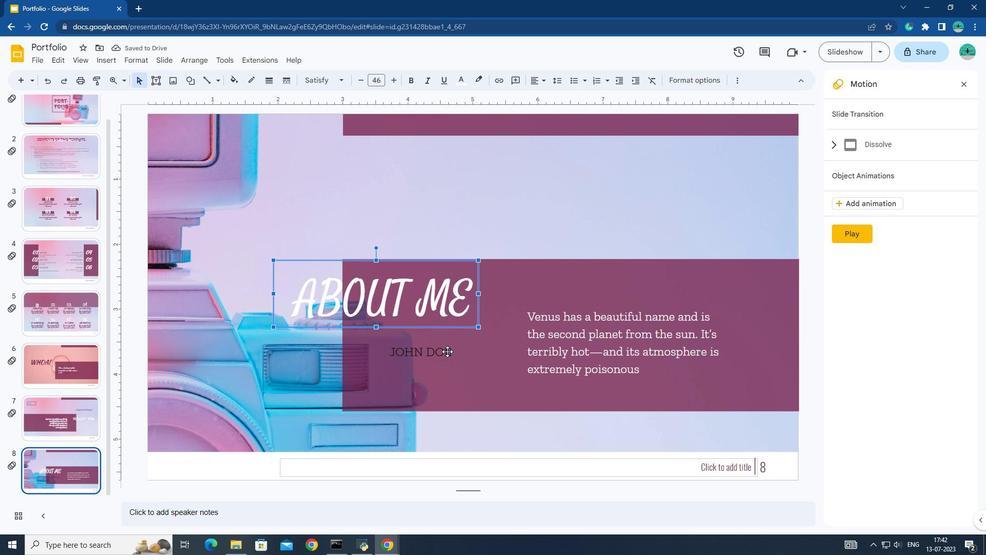 
Action: Mouse pressed left at (403, 351)
Screenshot: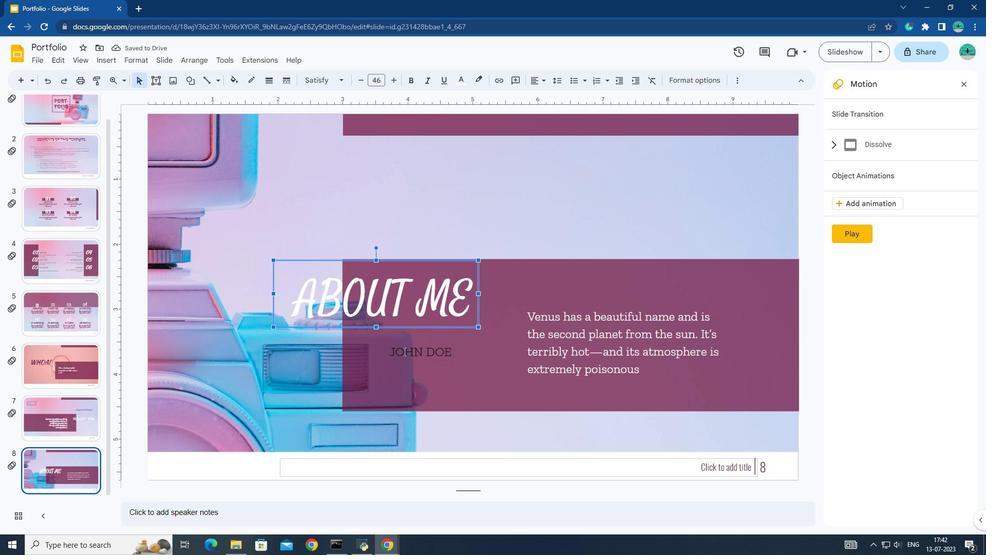 
Action: Mouse moved to (388, 350)
Screenshot: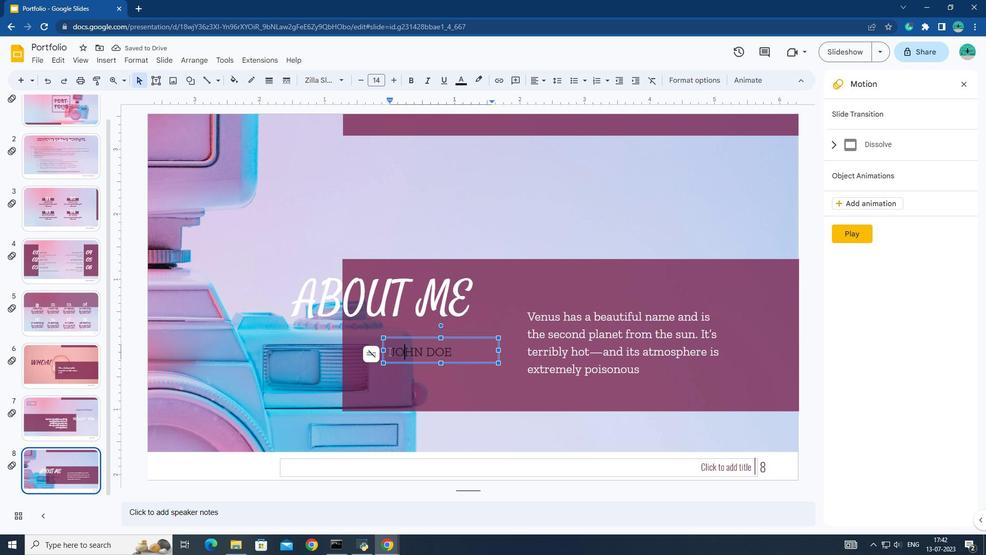 
Action: Mouse pressed left at (388, 350)
Screenshot: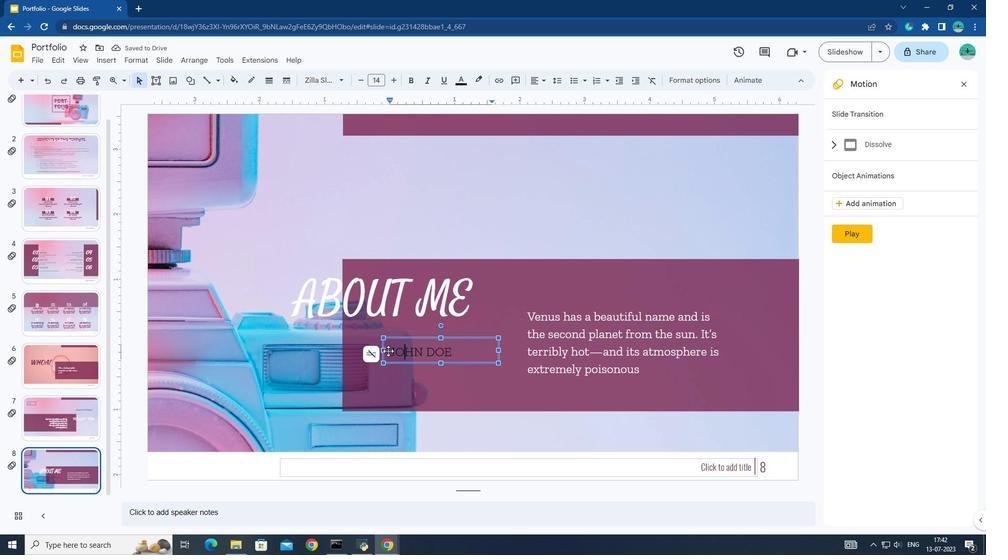 
Action: Mouse pressed left at (388, 350)
Screenshot: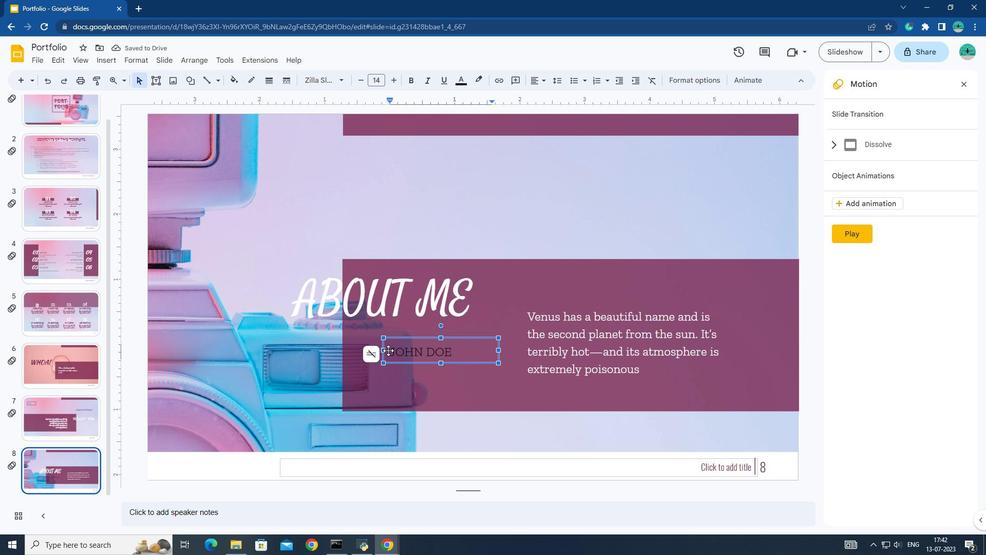 
Action: Mouse moved to (388, 350)
Screenshot: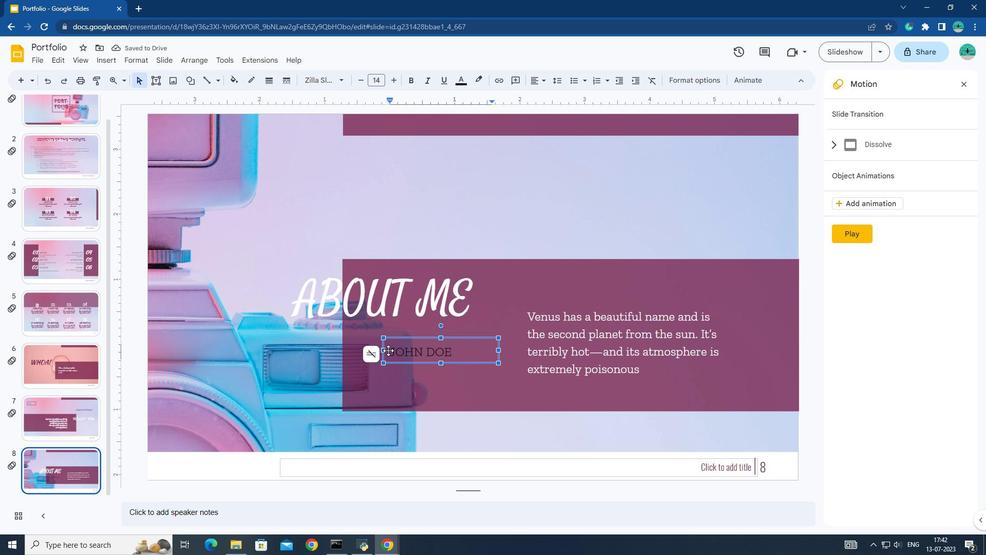 
Action: Mouse pressed left at (388, 350)
Screenshot: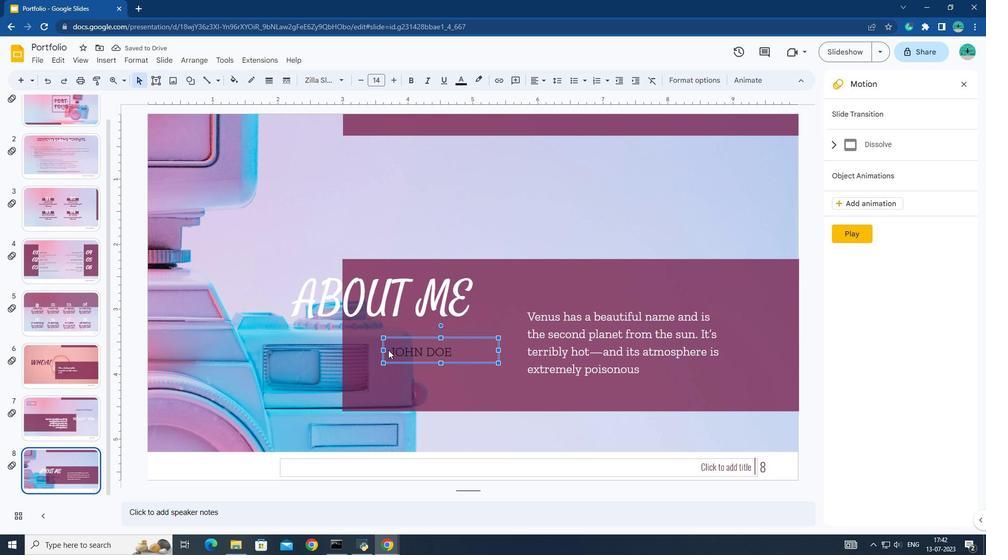 
Action: Mouse moved to (391, 351)
Screenshot: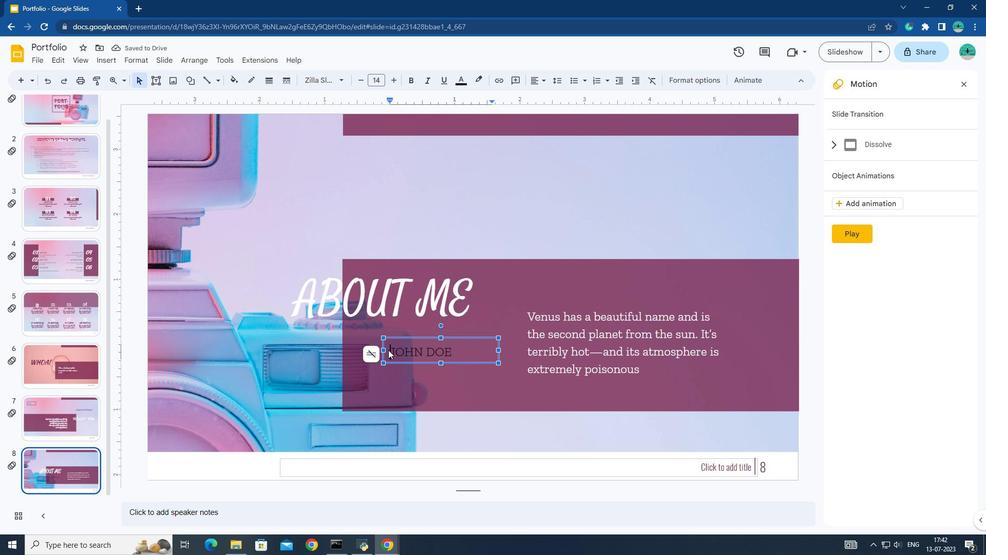 
Action: Mouse pressed left at (391, 351)
Screenshot: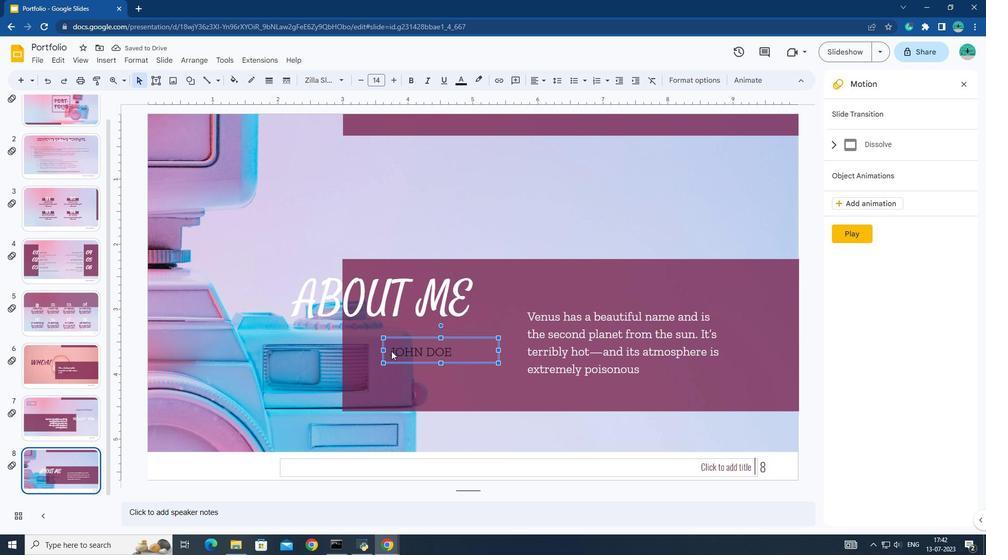 
Action: Mouse pressed left at (391, 351)
Screenshot: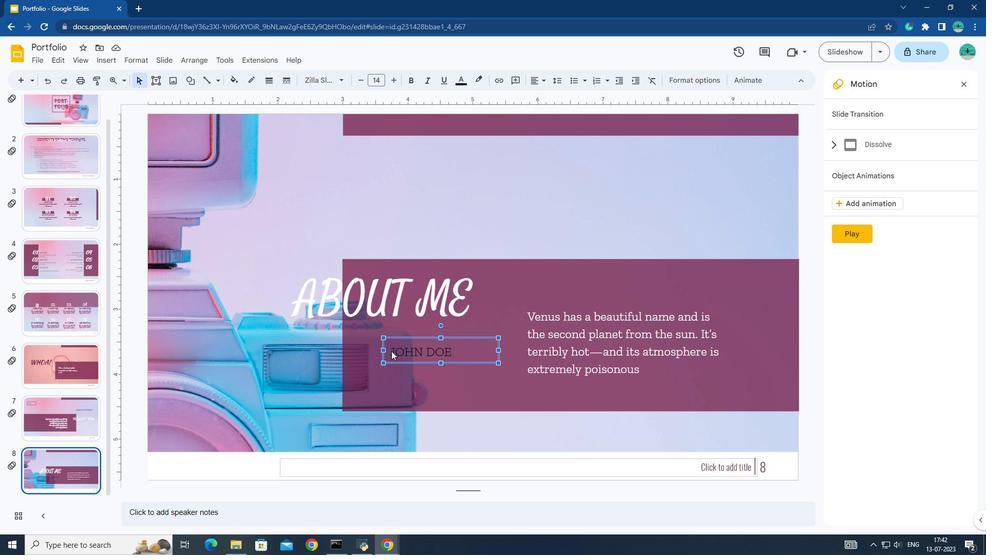 
Action: Mouse pressed left at (391, 351)
Screenshot: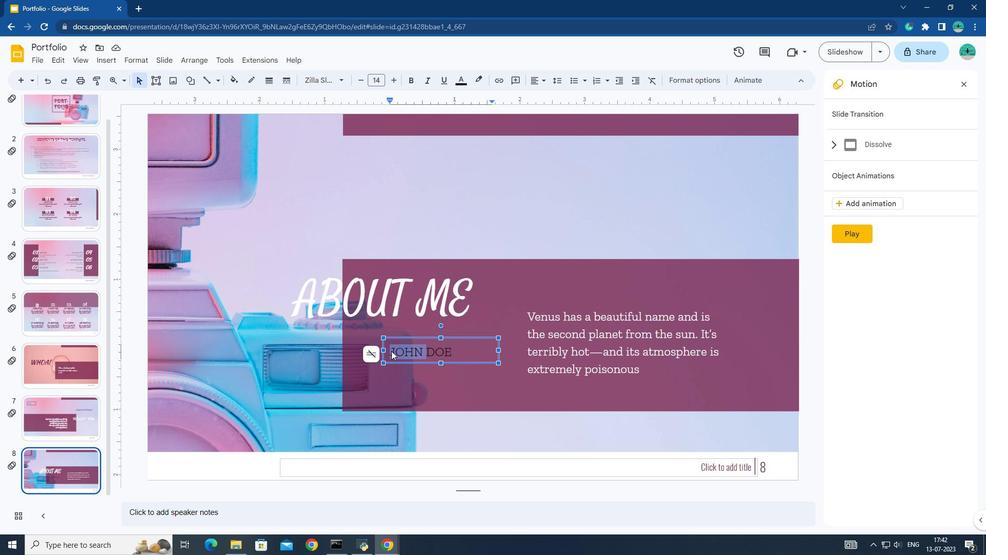 
Action: Mouse moved to (343, 79)
Screenshot: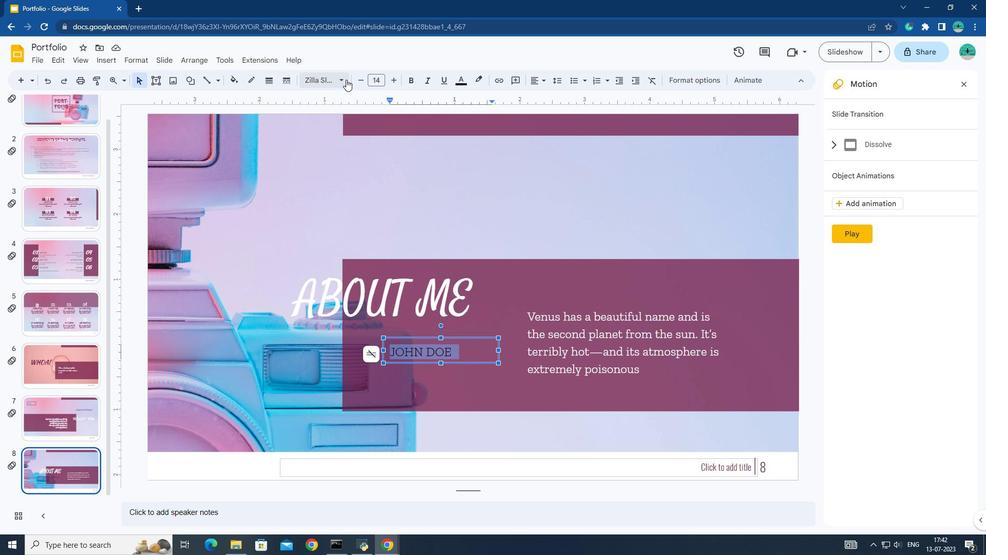
Action: Mouse pressed left at (343, 79)
Screenshot: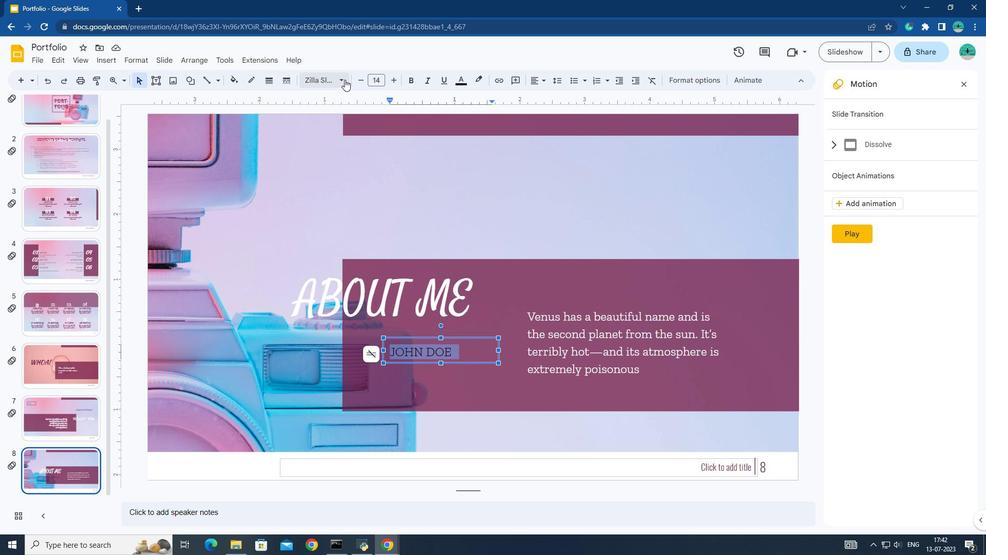 
Action: Mouse moved to (360, 263)
Screenshot: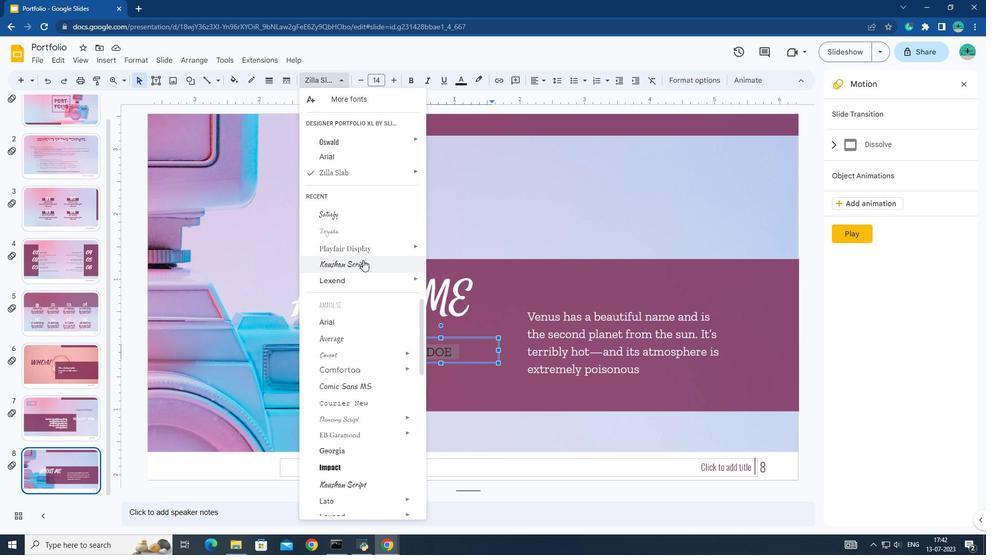 
Action: Mouse scrolled (360, 262) with delta (0, 0)
Screenshot: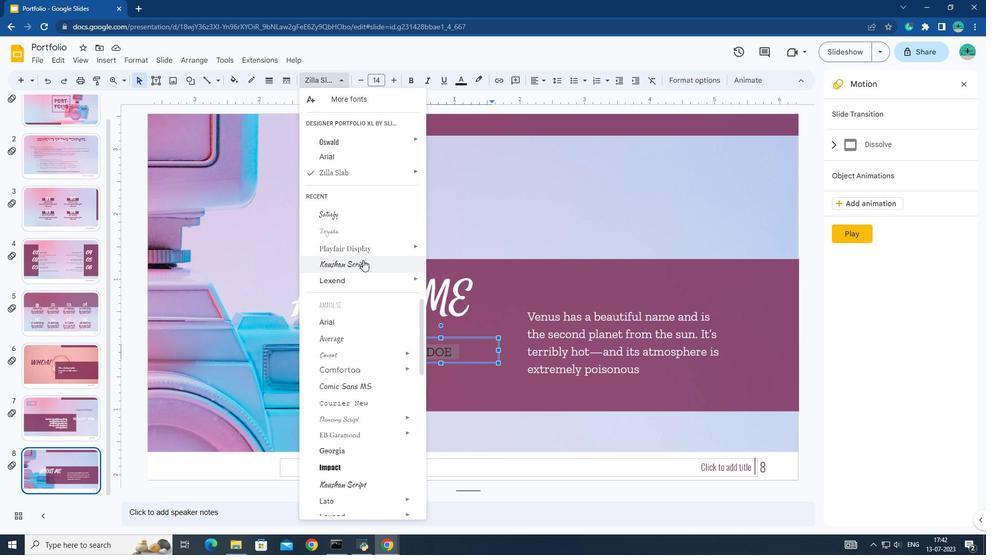 
Action: Mouse moved to (351, 275)
Screenshot: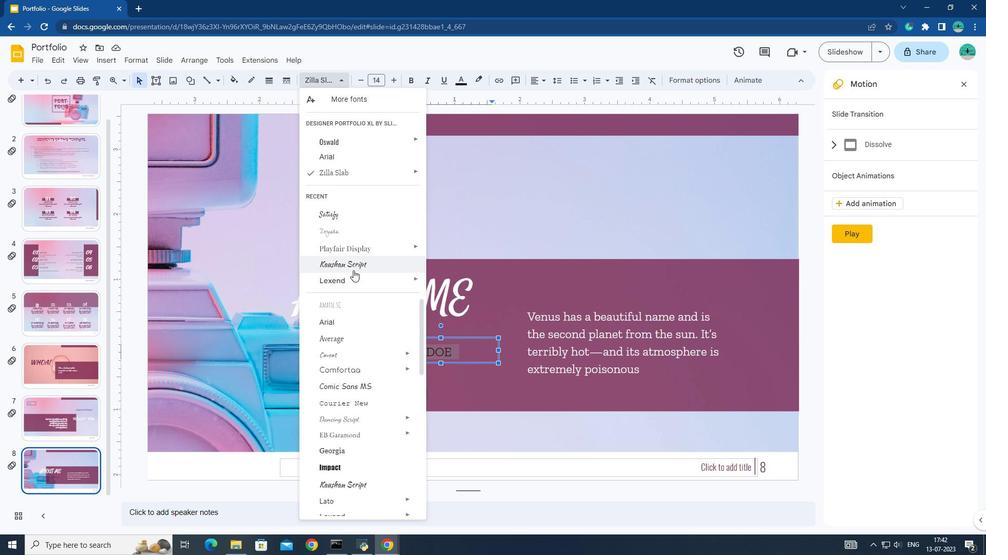 
Action: Mouse scrolled (352, 272) with delta (0, 0)
Screenshot: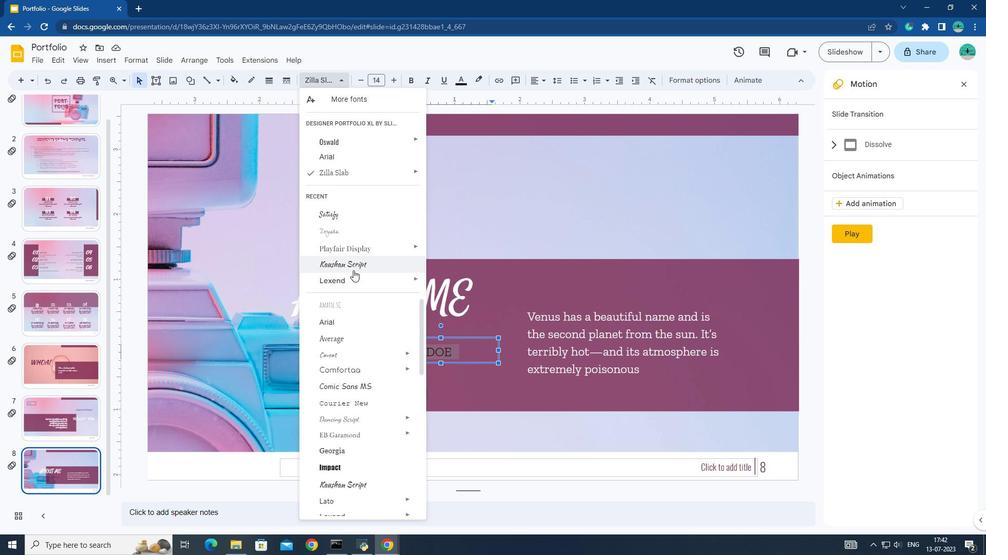 
Action: Mouse moved to (340, 426)
Screenshot: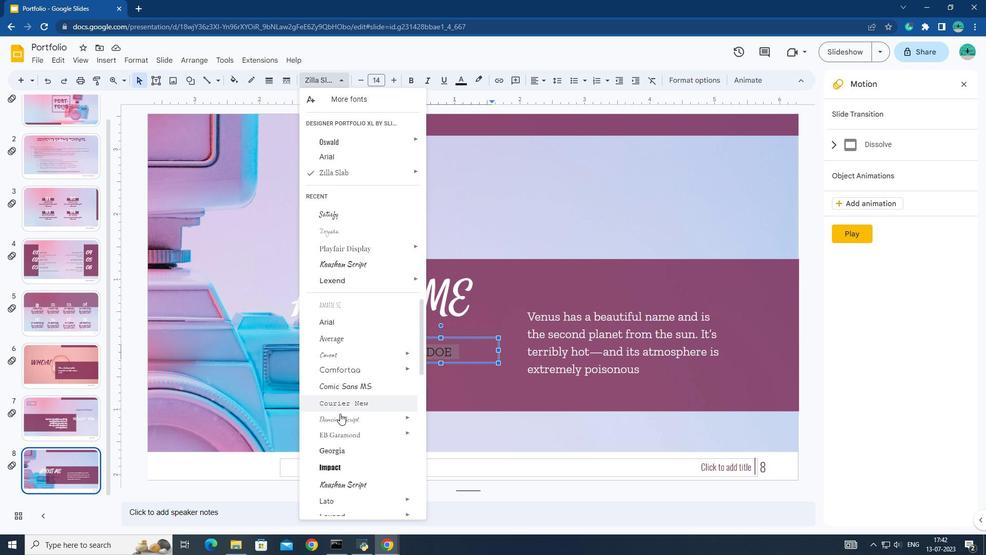
Action: Mouse scrolled (340, 426) with delta (0, 0)
Screenshot: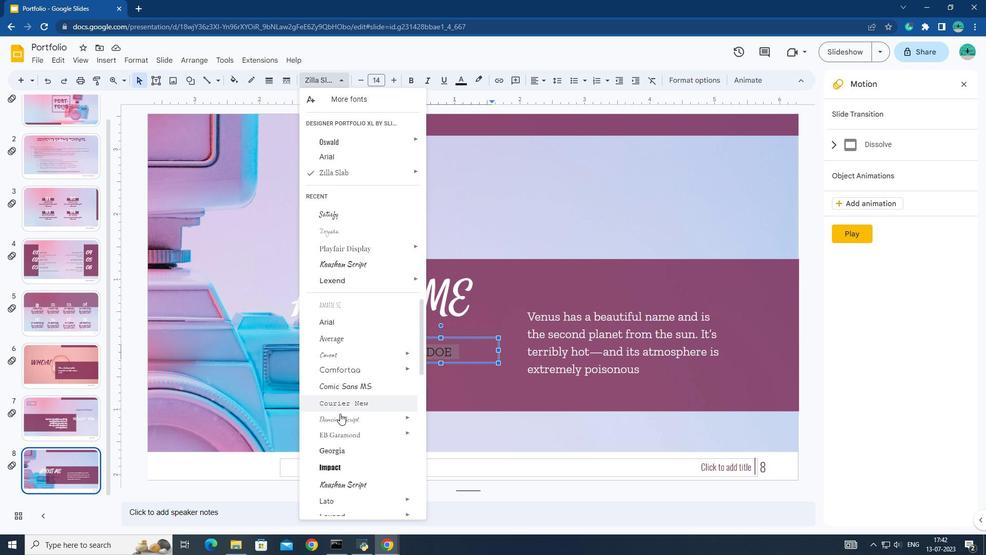 
Action: Mouse moved to (340, 427)
Screenshot: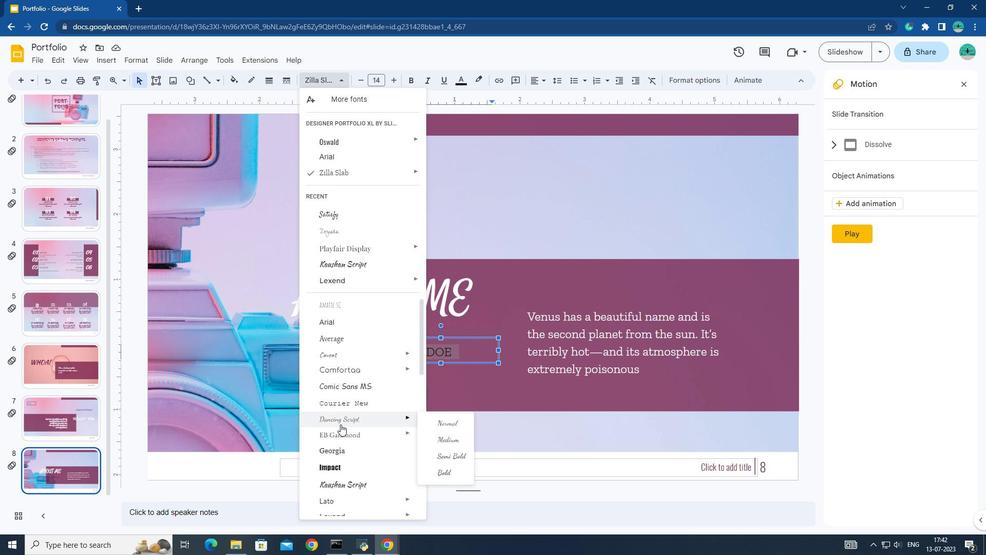 
Action: Mouse scrolled (340, 427) with delta (0, 0)
Screenshot: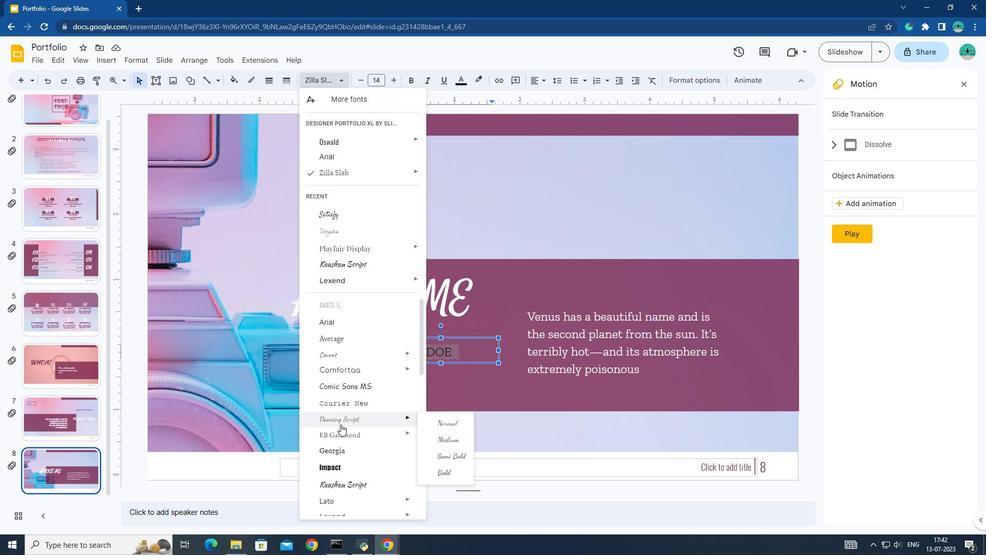 
Action: Mouse moved to (340, 428)
Screenshot: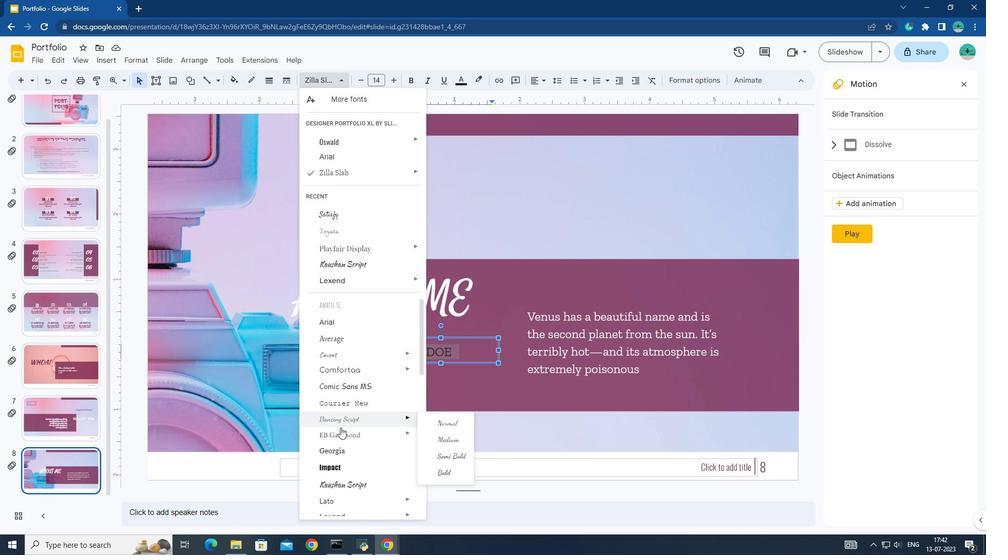 
Action: Mouse scrolled (340, 427) with delta (0, 0)
Screenshot: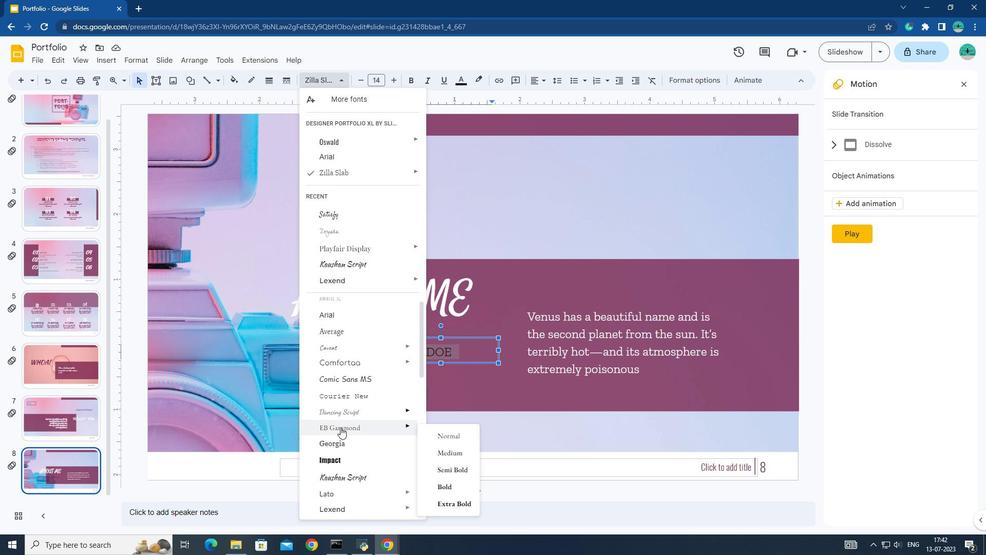 
Action: Mouse moved to (344, 397)
Screenshot: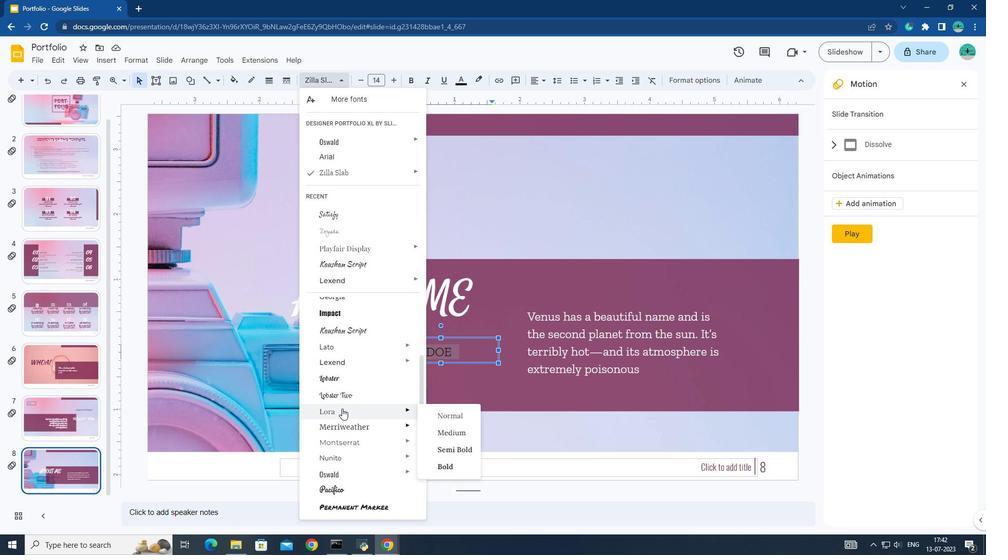 
Action: Mouse scrolled (344, 397) with delta (0, 0)
Screenshot: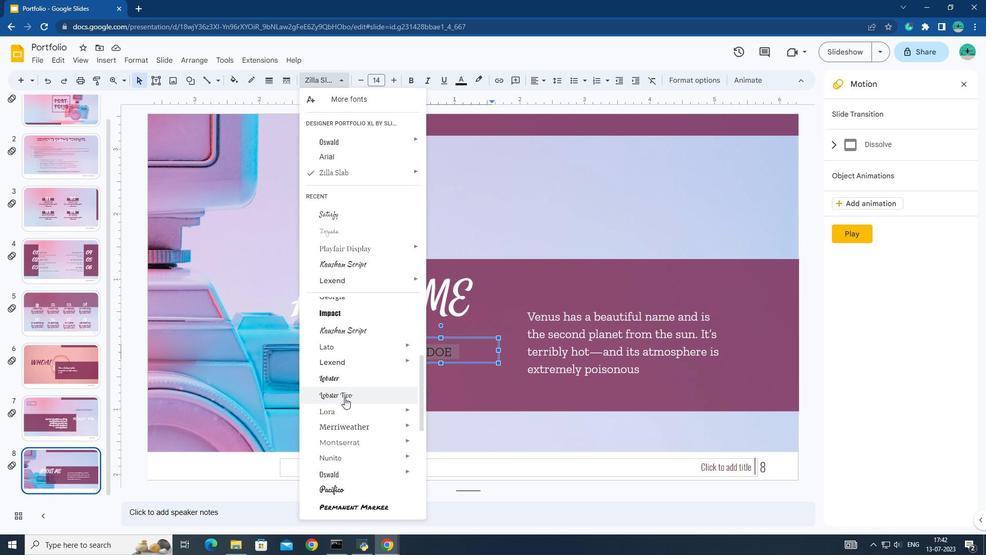 
Action: Mouse scrolled (344, 397) with delta (0, 0)
Screenshot: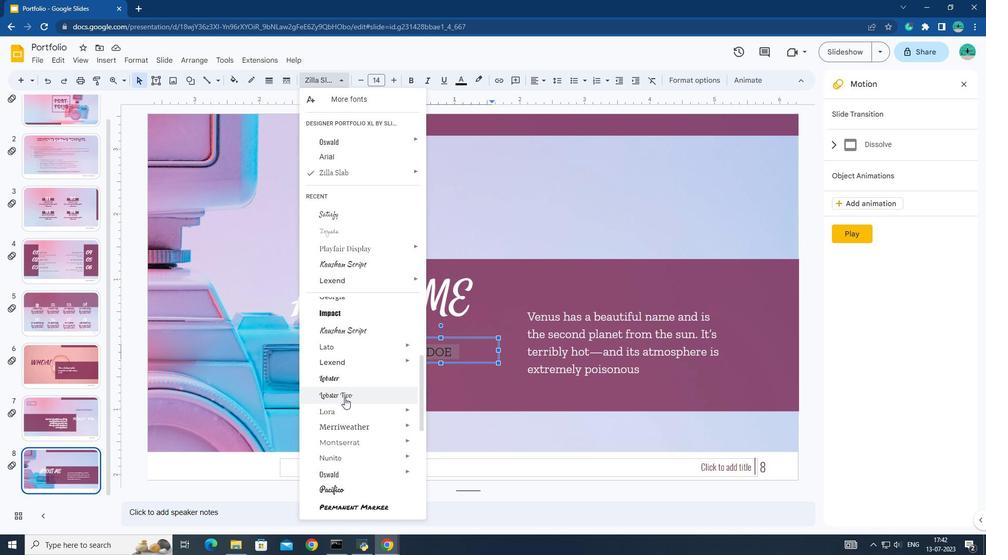 
Action: Mouse scrolled (344, 397) with delta (0, 0)
Screenshot: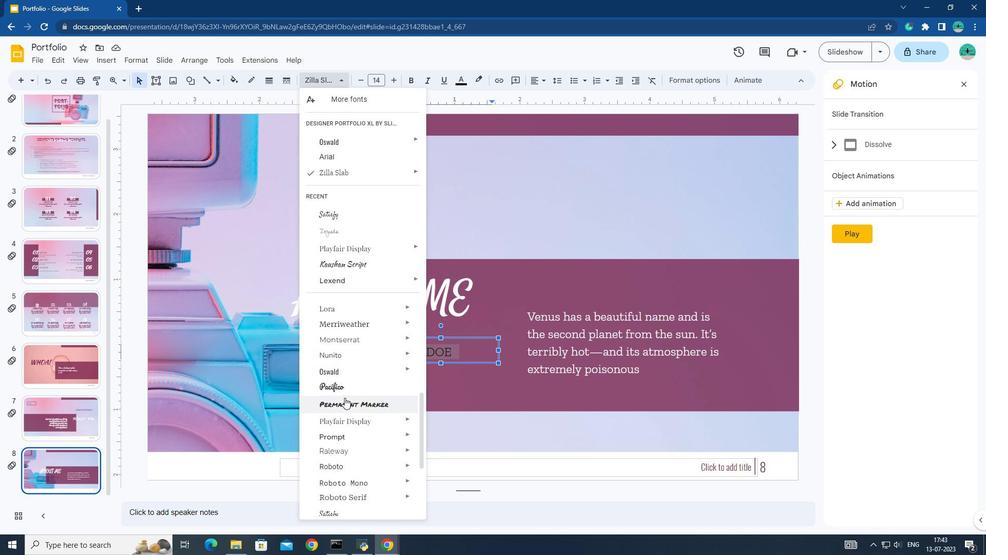 
Action: Mouse scrolled (344, 397) with delta (0, 0)
Screenshot: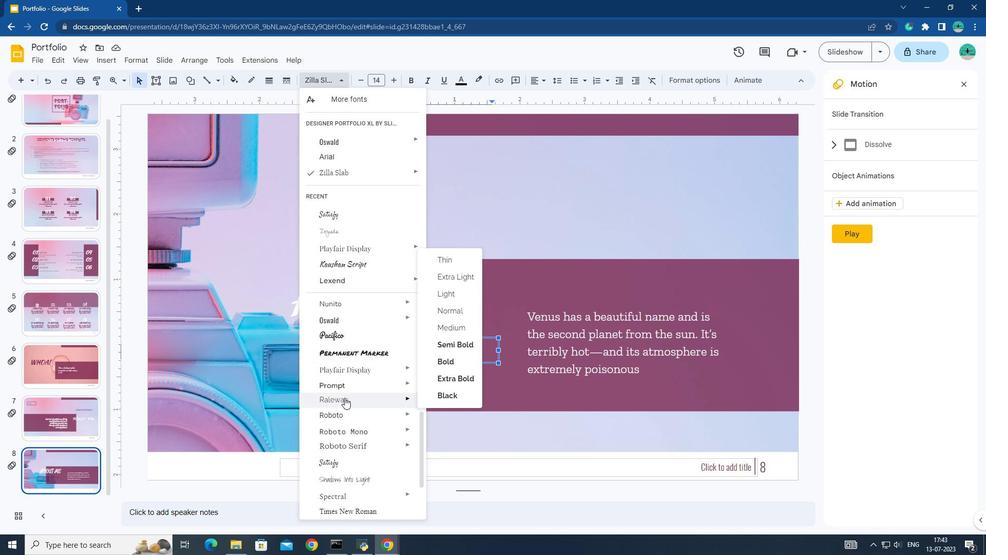 
Action: Mouse scrolled (344, 397) with delta (0, 0)
Screenshot: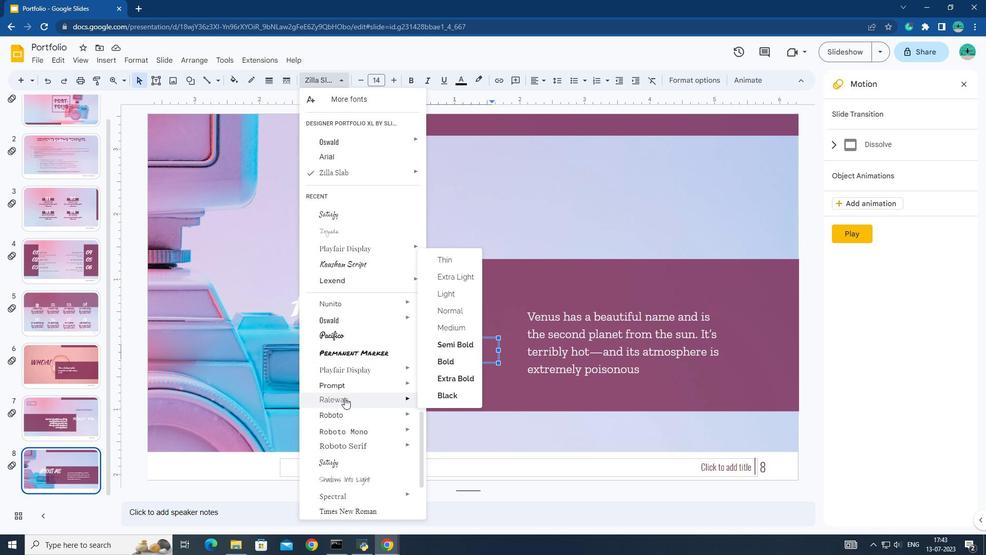 
Action: Mouse moved to (345, 484)
Screenshot: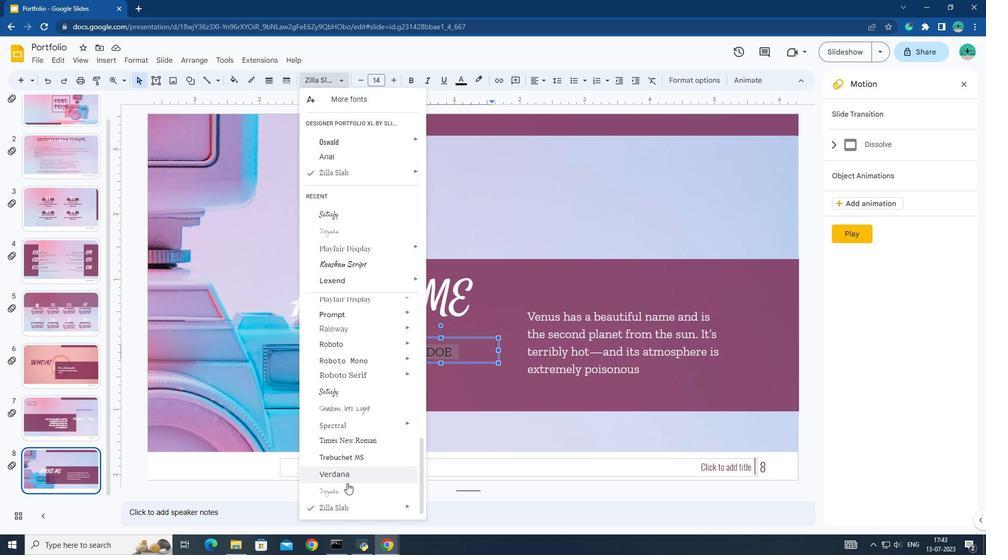 
Action: Mouse pressed left at (345, 484)
Screenshot: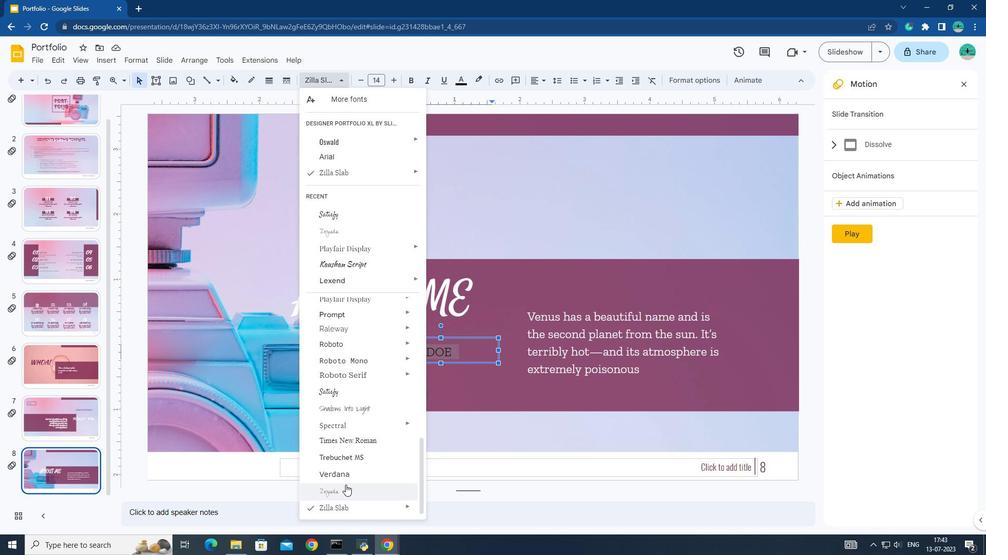 
Action: Mouse moved to (396, 77)
Screenshot: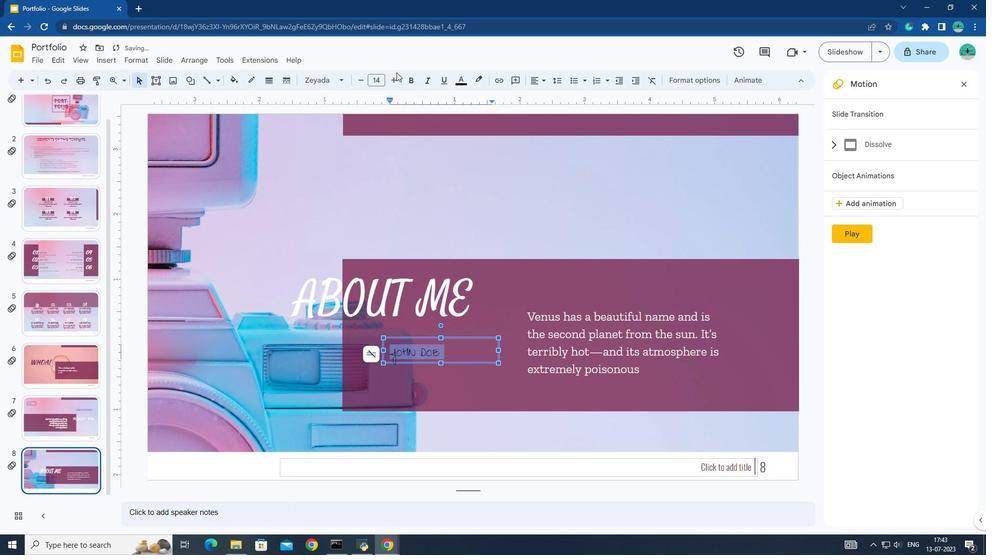 
Action: Mouse pressed left at (396, 77)
Screenshot: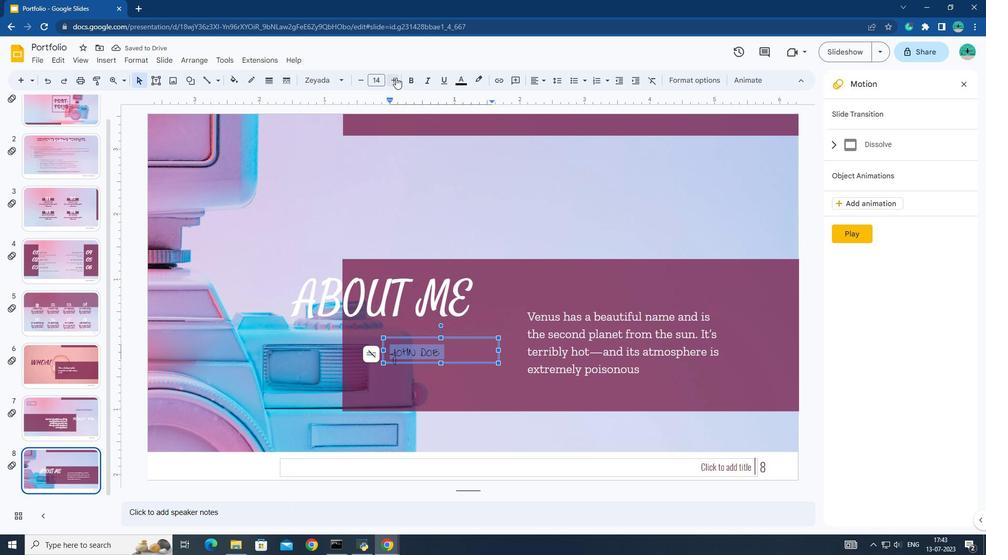 
Action: Mouse pressed left at (396, 77)
Screenshot: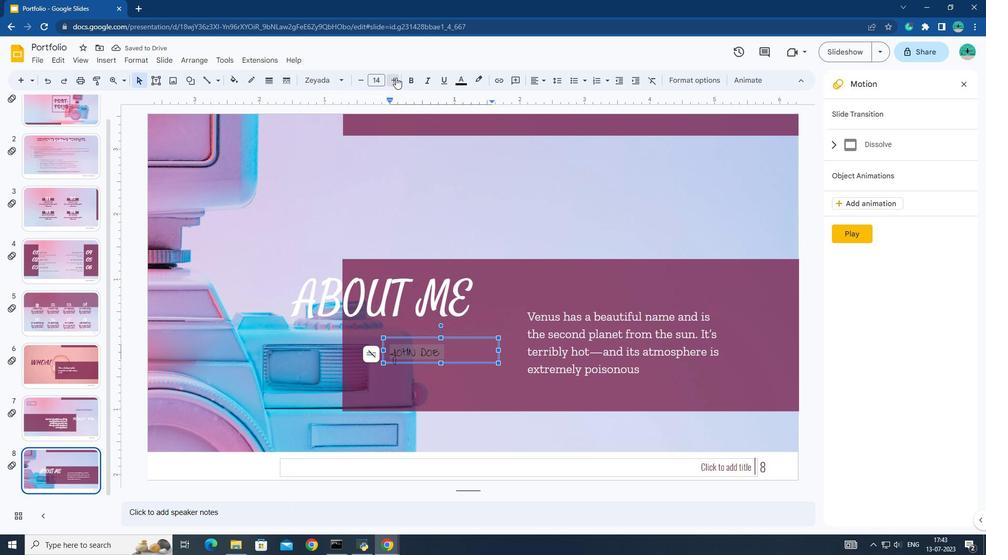 
Action: Mouse pressed left at (396, 77)
Screenshot: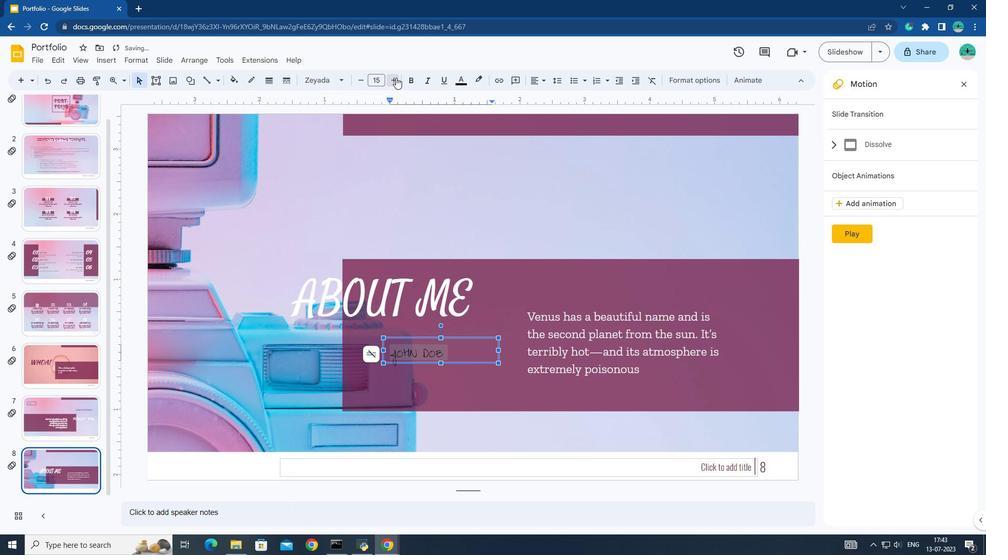 
Action: Mouse moved to (346, 86)
Screenshot: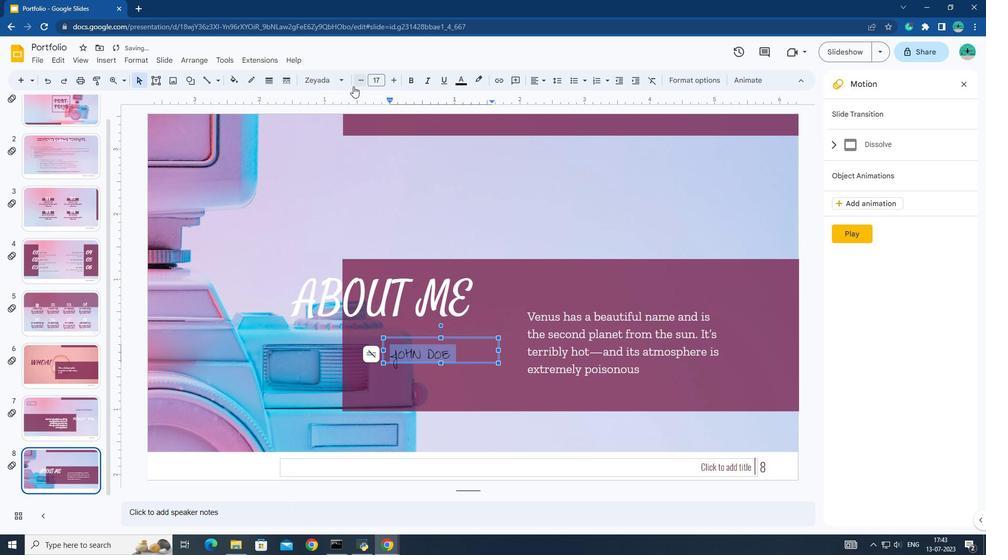 
Action: Mouse pressed left at (346, 86)
Screenshot: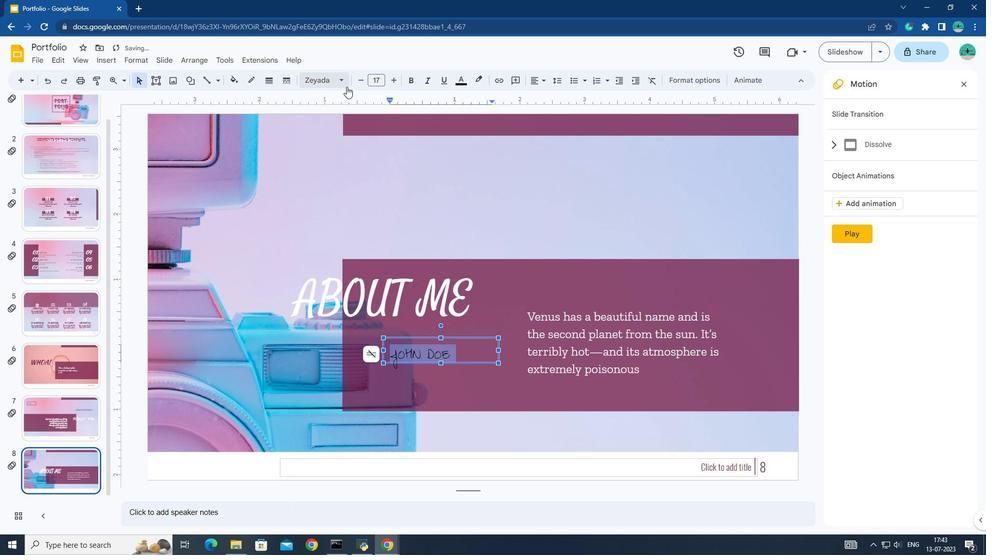 
Action: Mouse moved to (337, 462)
Screenshot: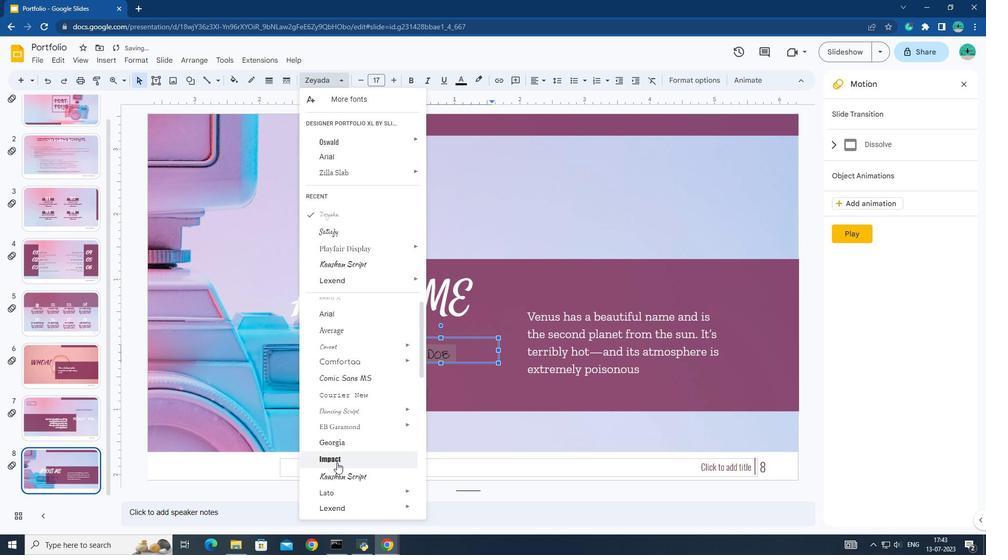 
Action: Mouse scrolled (337, 461) with delta (0, 0)
Screenshot: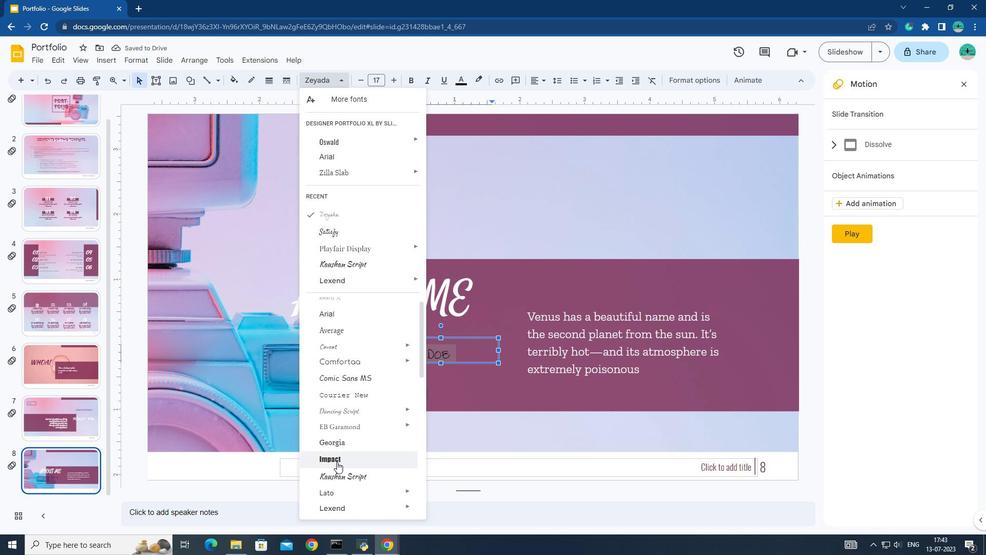 
Action: Mouse moved to (347, 425)
Screenshot: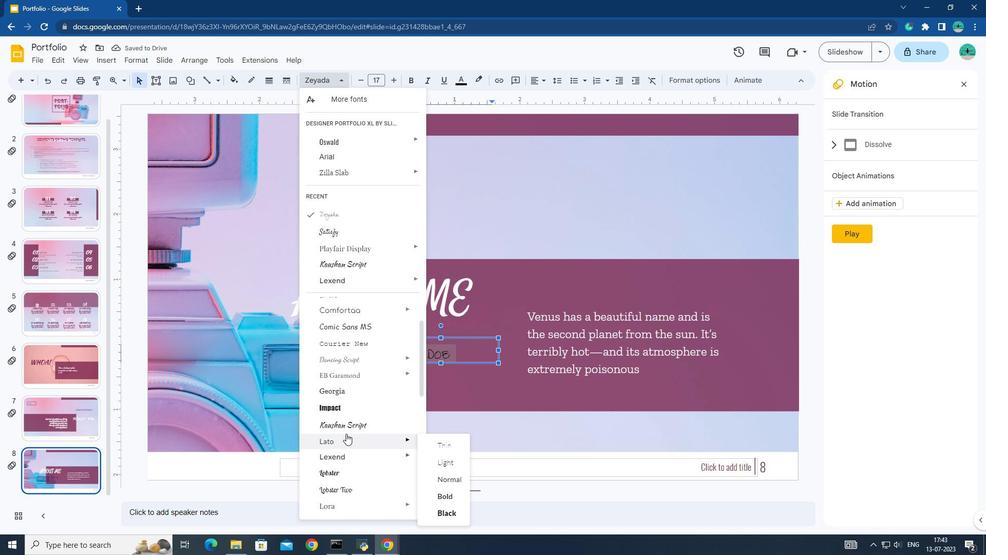 
Action: Mouse pressed left at (347, 425)
Screenshot: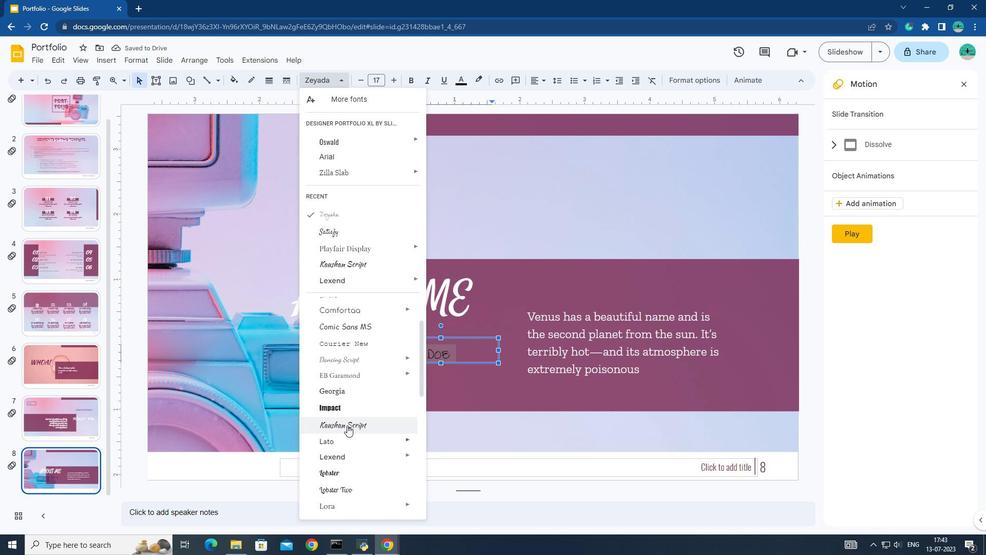 
Action: Mouse moved to (393, 83)
Screenshot: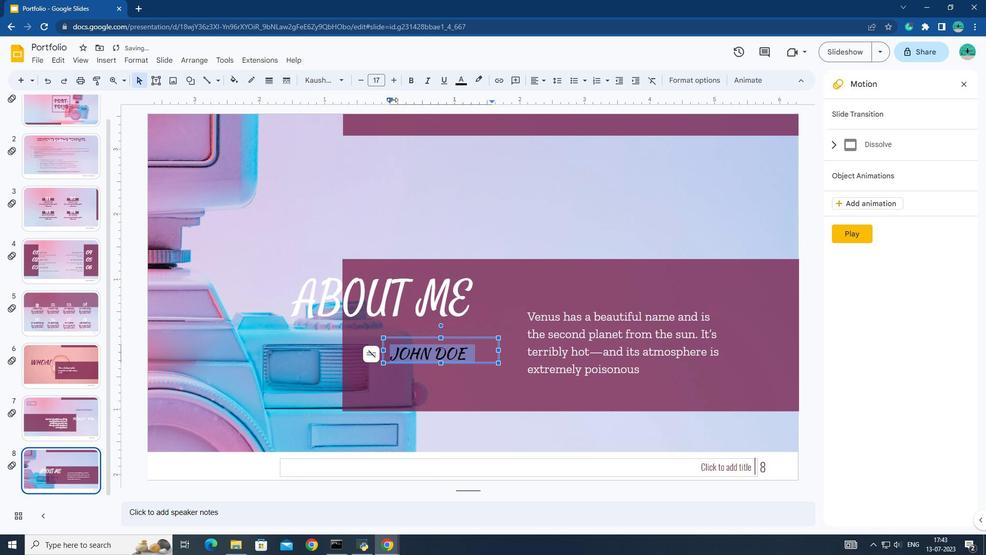 
Action: Mouse pressed left at (393, 83)
Screenshot: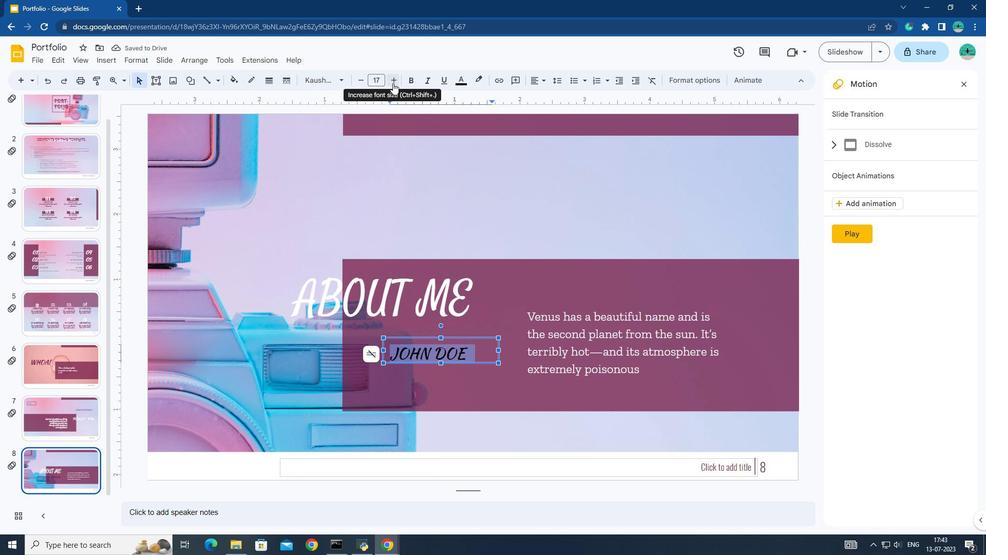 
Action: Mouse pressed left at (393, 83)
Screenshot: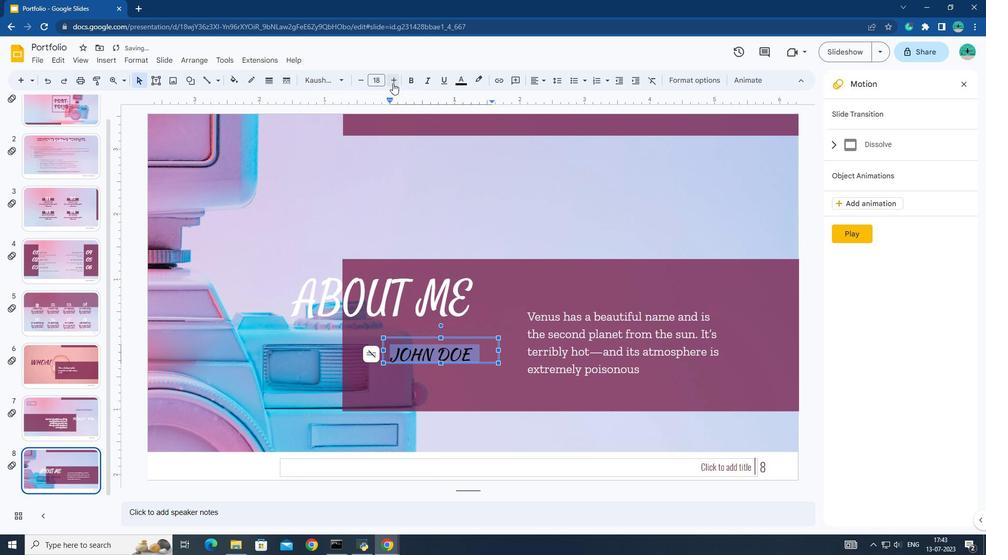 
Action: Mouse pressed left at (393, 83)
Screenshot: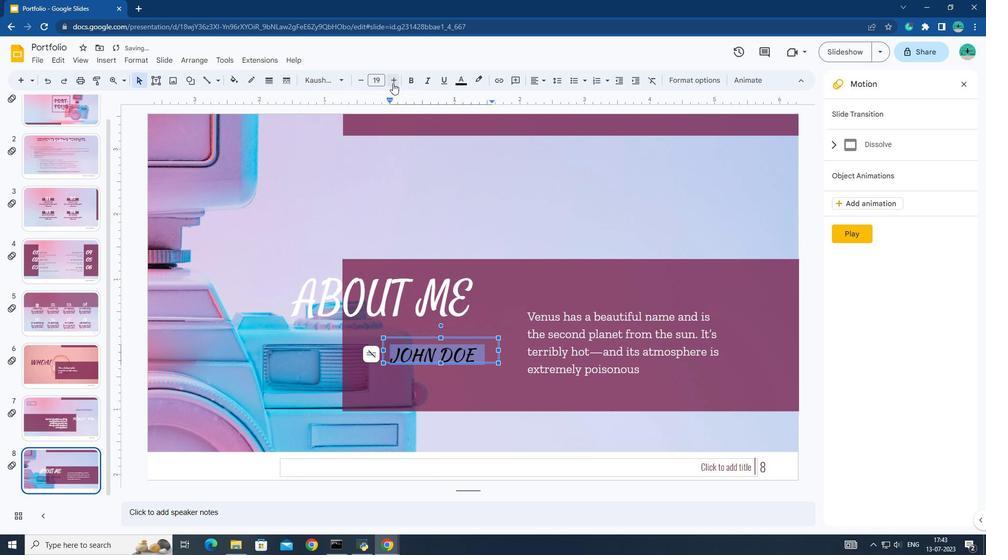 
Action: Mouse moved to (411, 79)
Screenshot: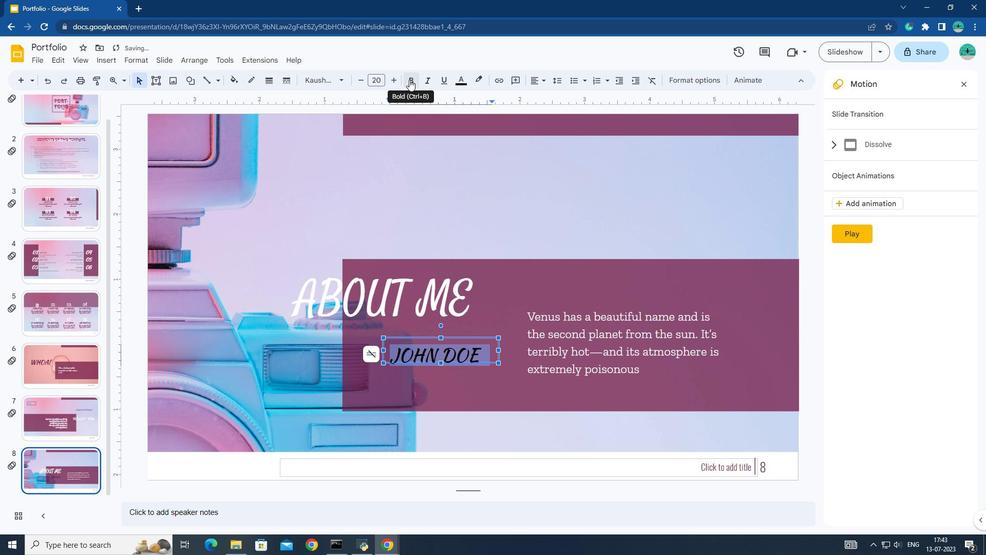 
Action: Mouse pressed left at (411, 79)
Screenshot: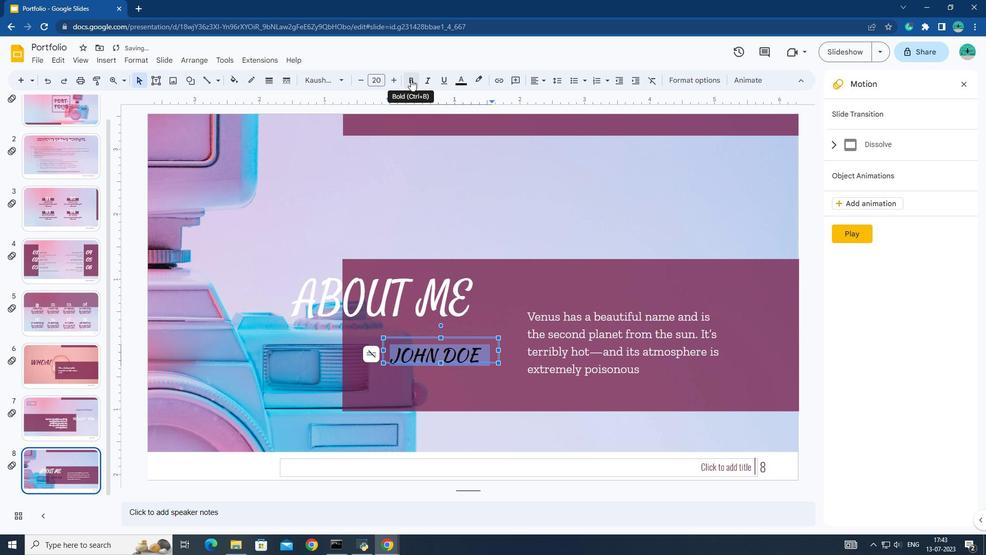
Action: Mouse moved to (299, 290)
Screenshot: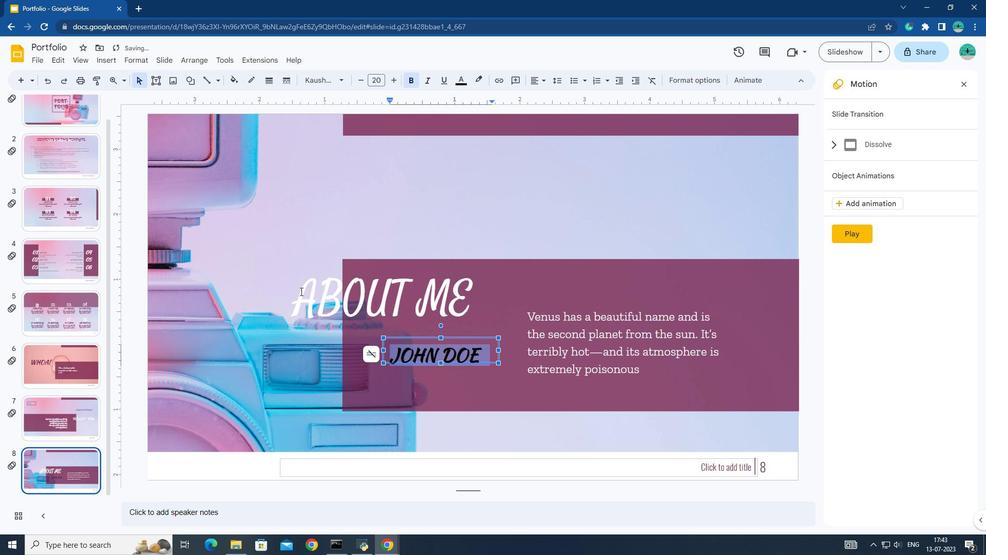 
Action: Mouse pressed left at (299, 290)
Screenshot: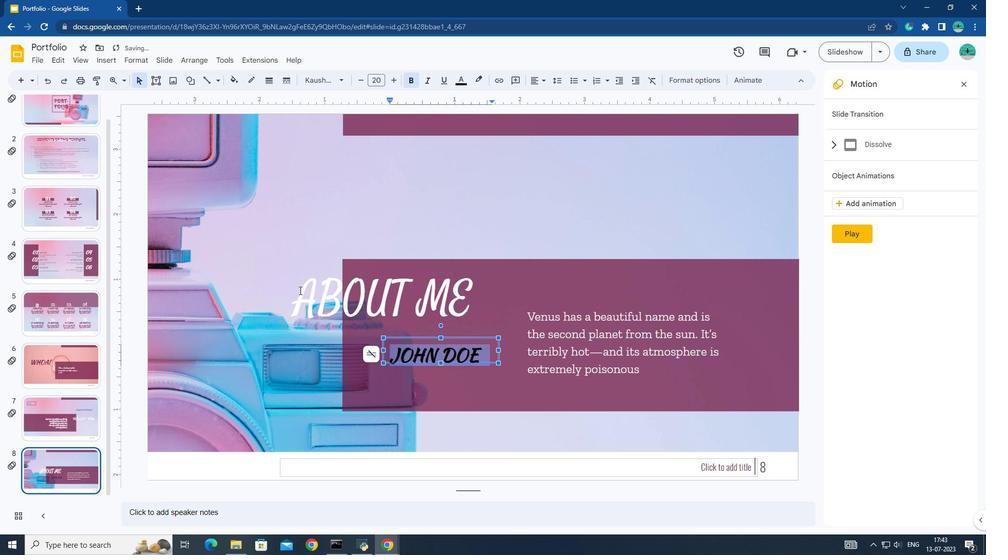 
Action: Mouse pressed left at (299, 290)
Screenshot: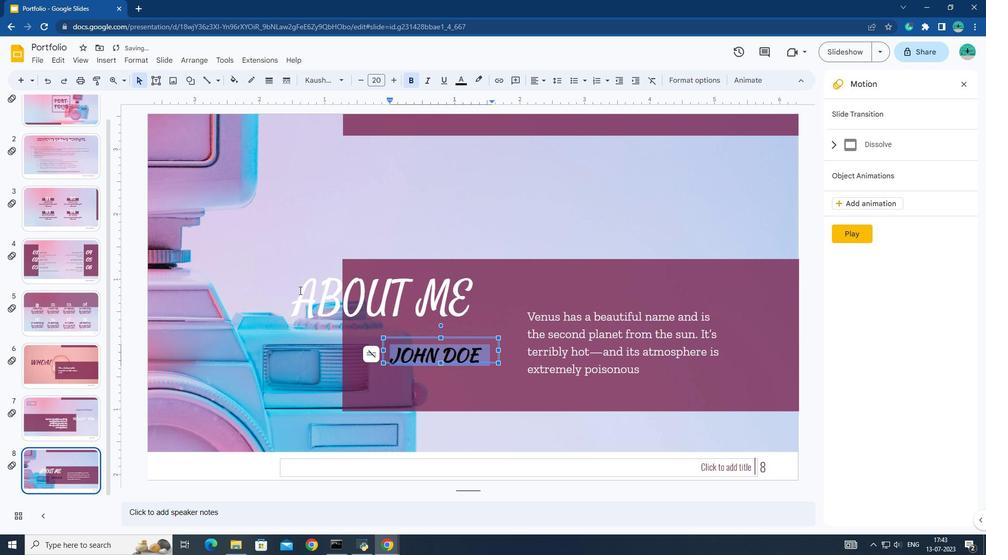 
Action: Mouse pressed left at (299, 290)
Screenshot: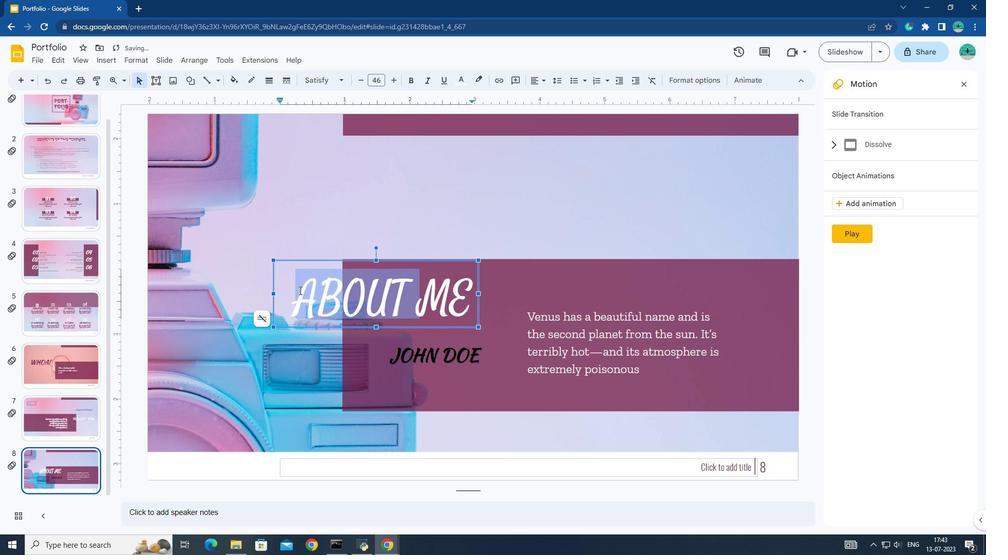 
Action: Mouse moved to (455, 85)
Screenshot: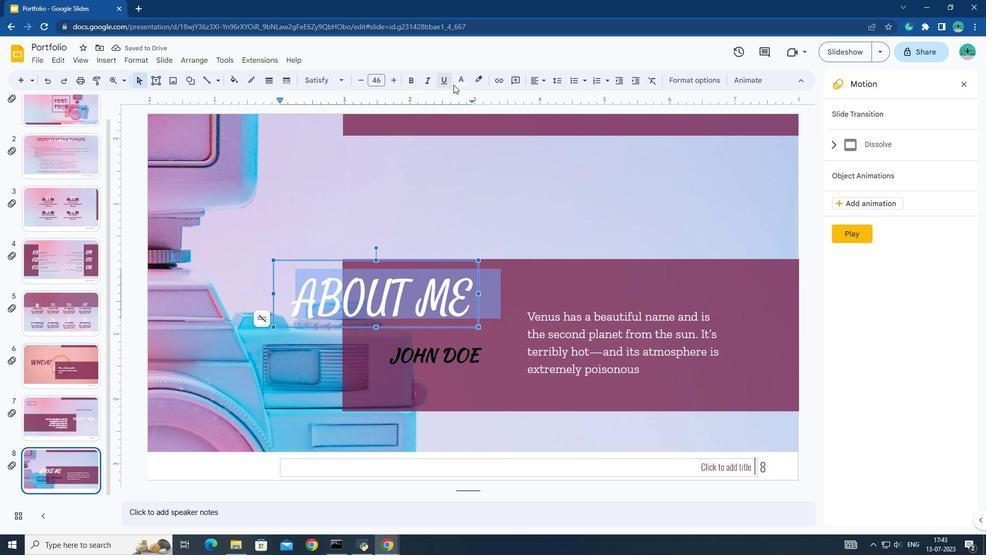 
Action: Mouse pressed left at (455, 85)
Screenshot: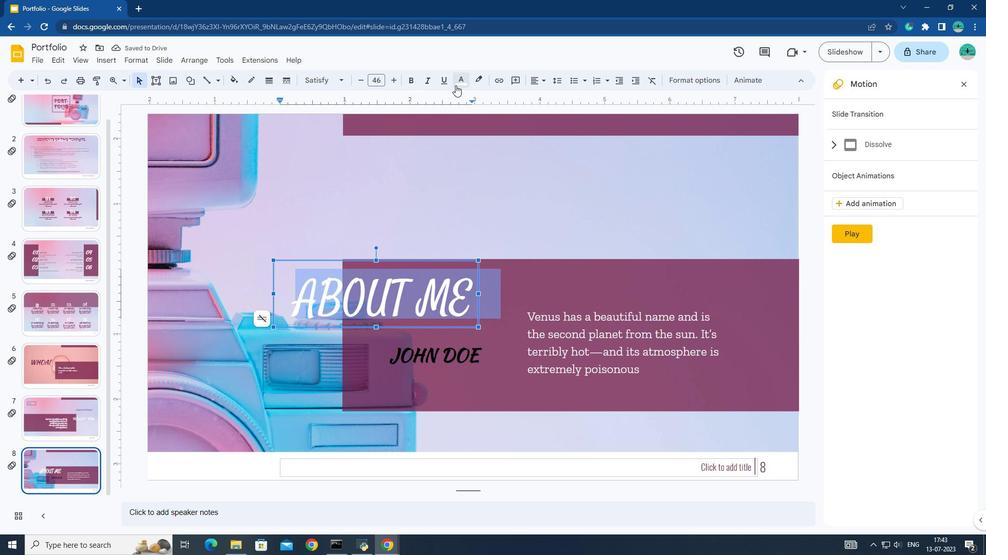 
Action: Mouse moved to (499, 191)
Screenshot: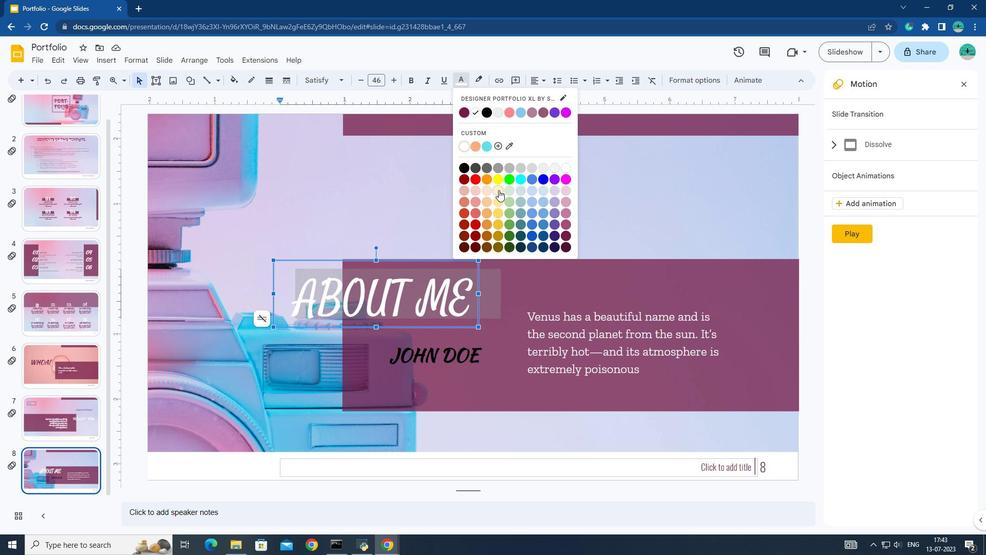 
Action: Mouse pressed left at (499, 191)
Screenshot: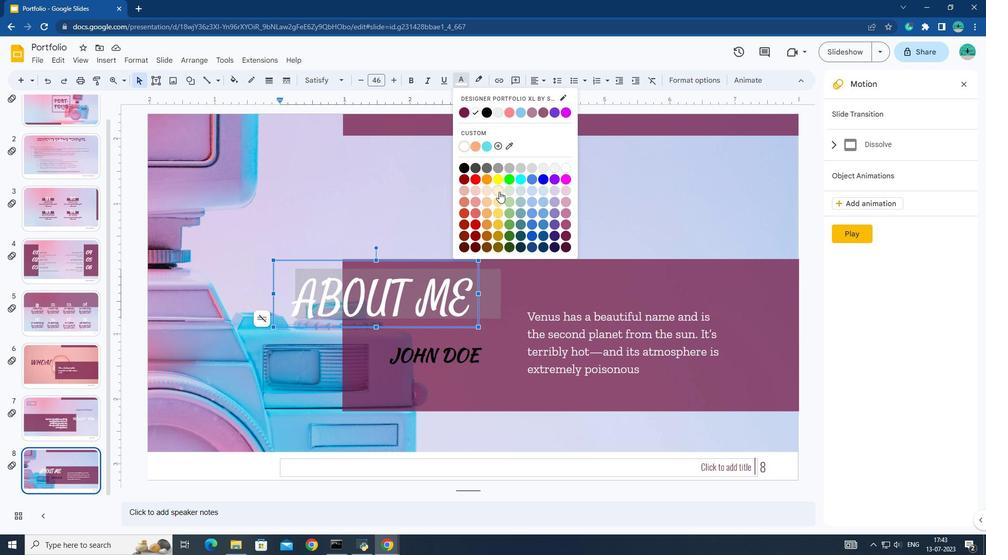 
Action: Mouse moved to (530, 270)
Screenshot: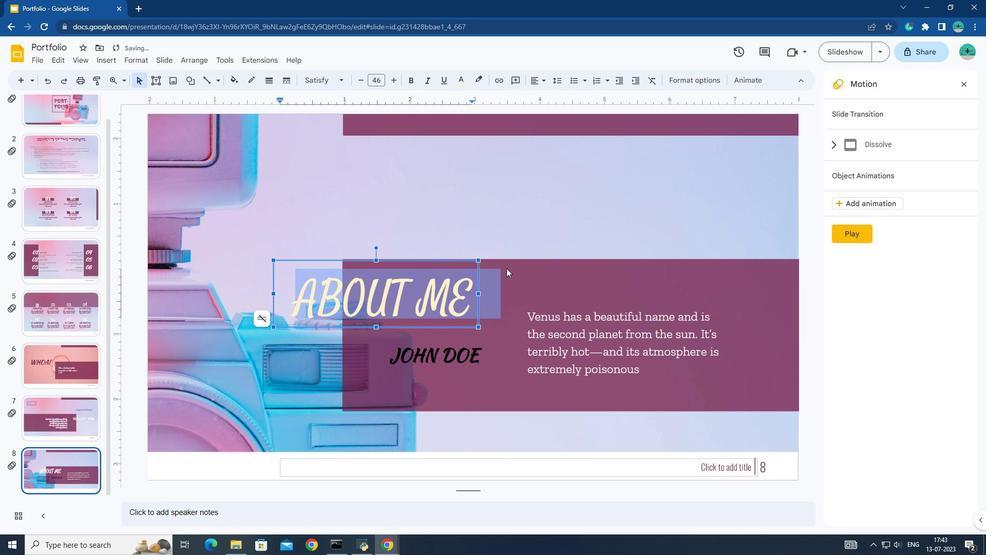 
Action: Mouse pressed left at (530, 270)
Screenshot: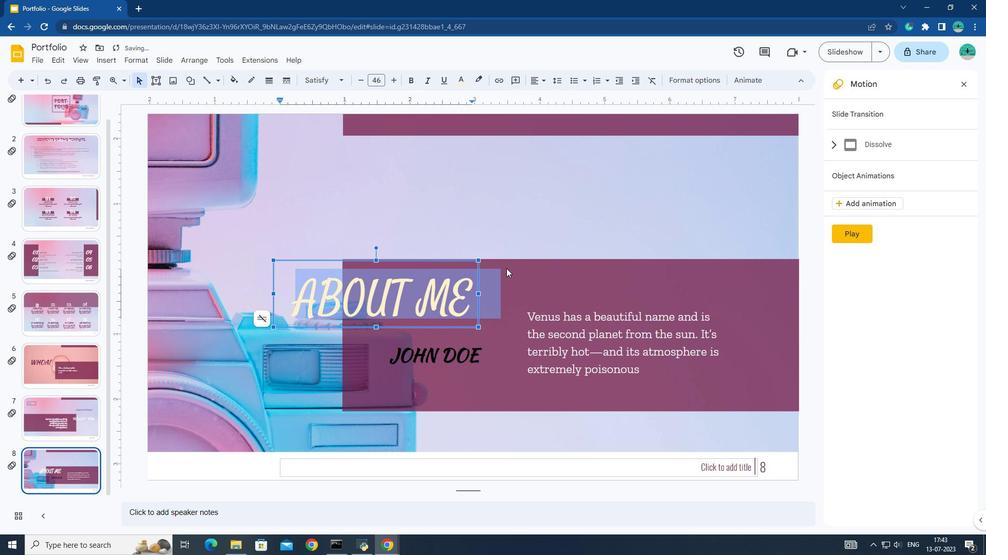 
Action: Mouse moved to (532, 315)
Screenshot: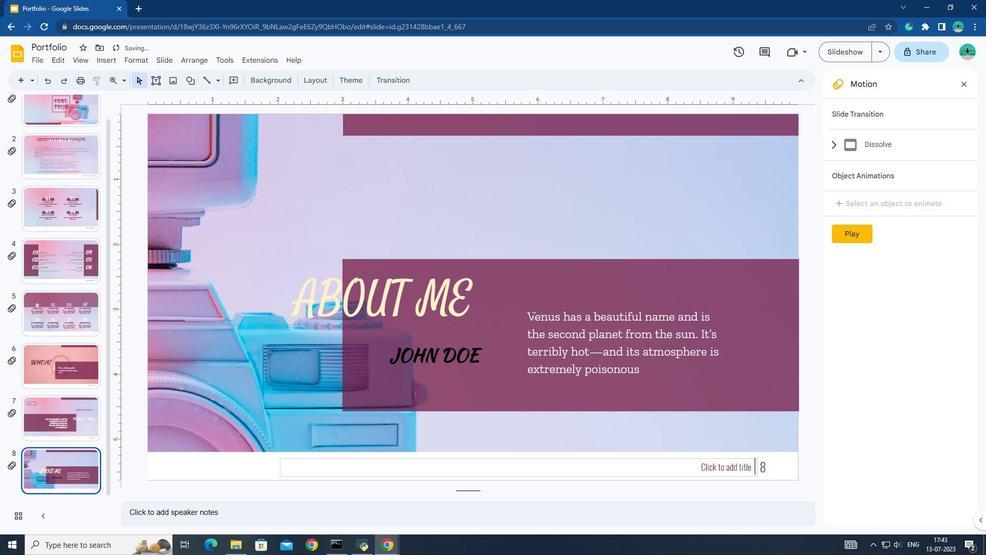 
Action: Mouse pressed left at (532, 315)
Screenshot: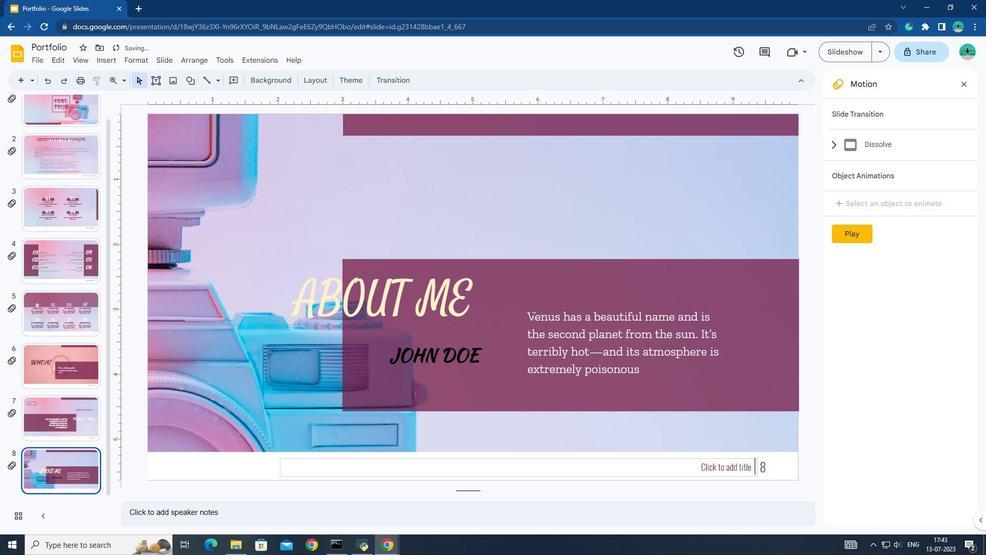 
Action: Mouse moved to (530, 314)
Screenshot: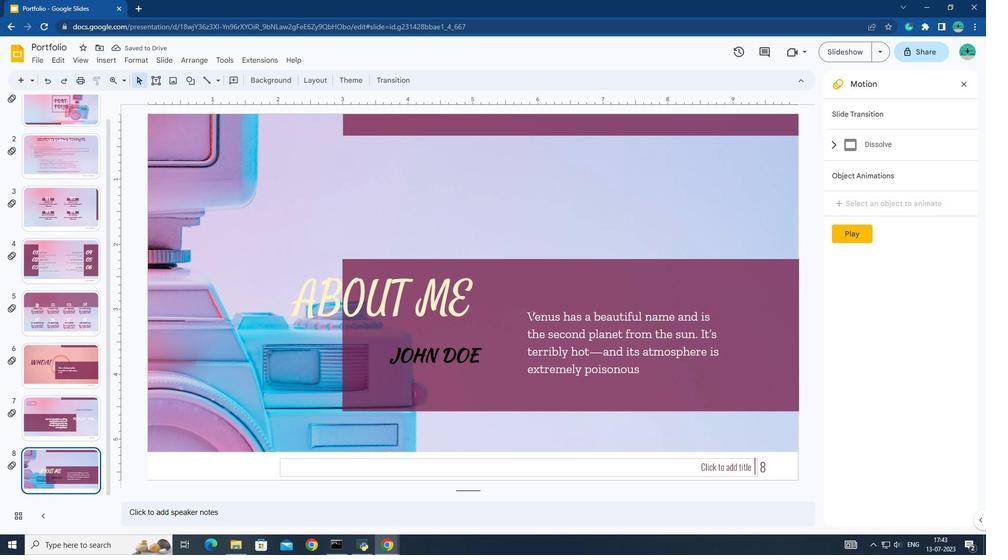 
Action: Mouse pressed left at (530, 314)
Screenshot: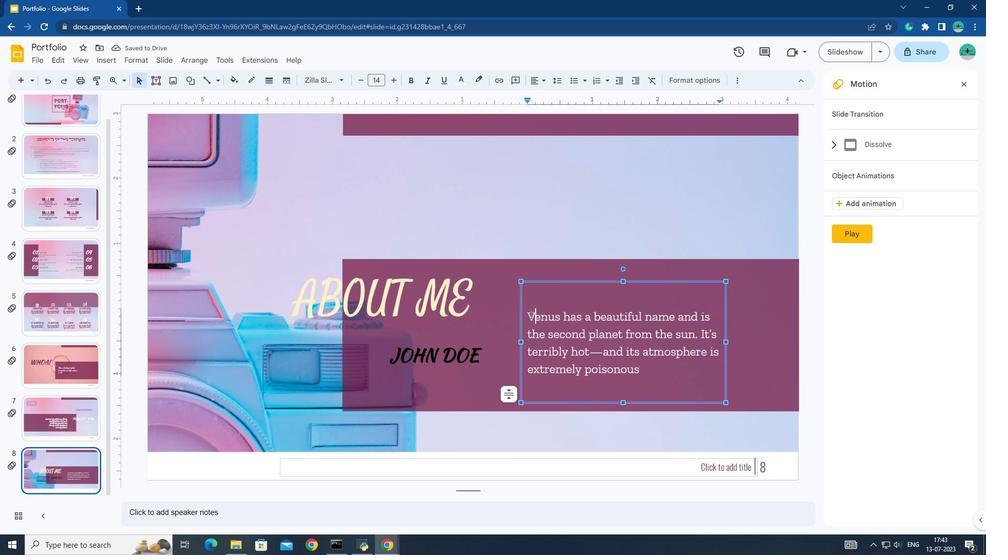 
Action: Mouse pressed left at (530, 314)
Screenshot: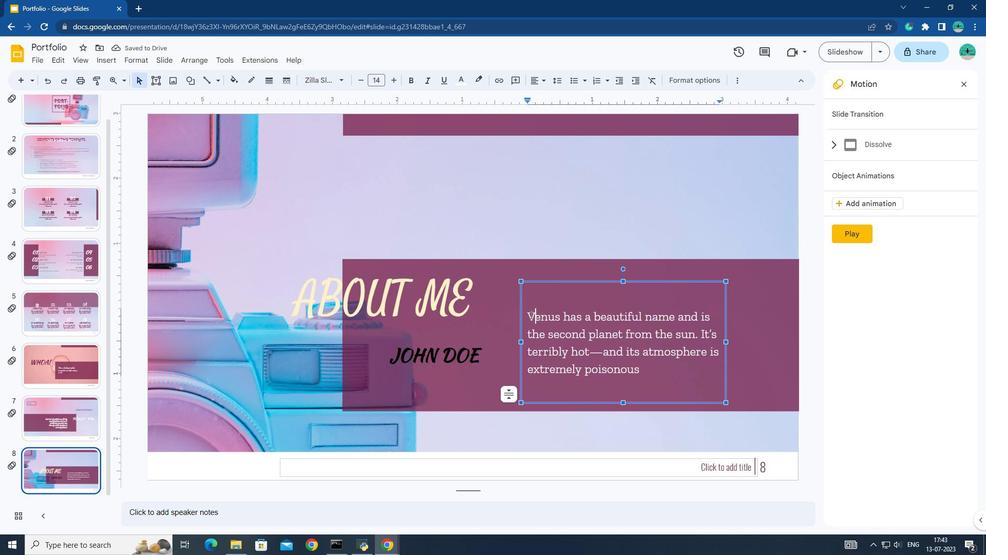 
Action: Mouse pressed left at (530, 314)
Screenshot: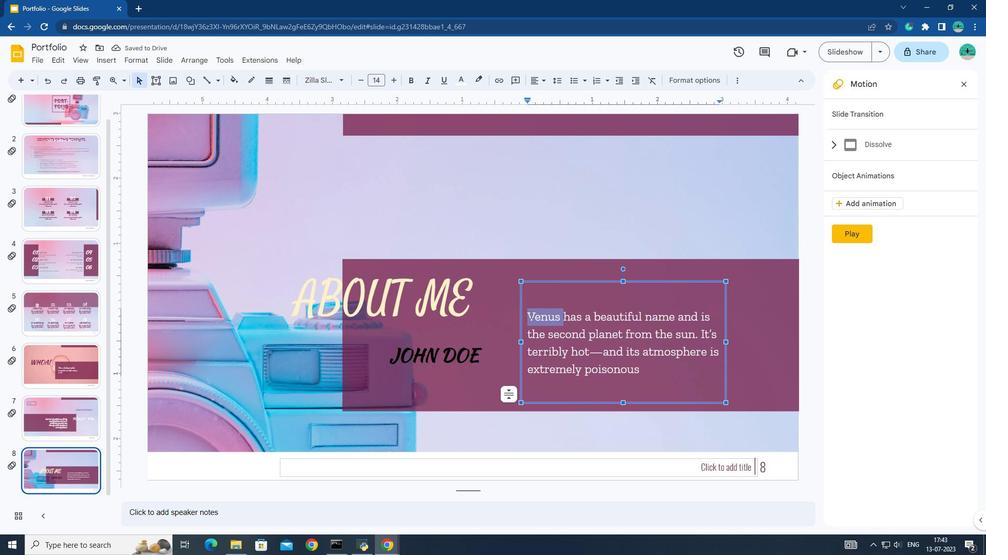 
Action: Mouse pressed left at (530, 314)
Screenshot: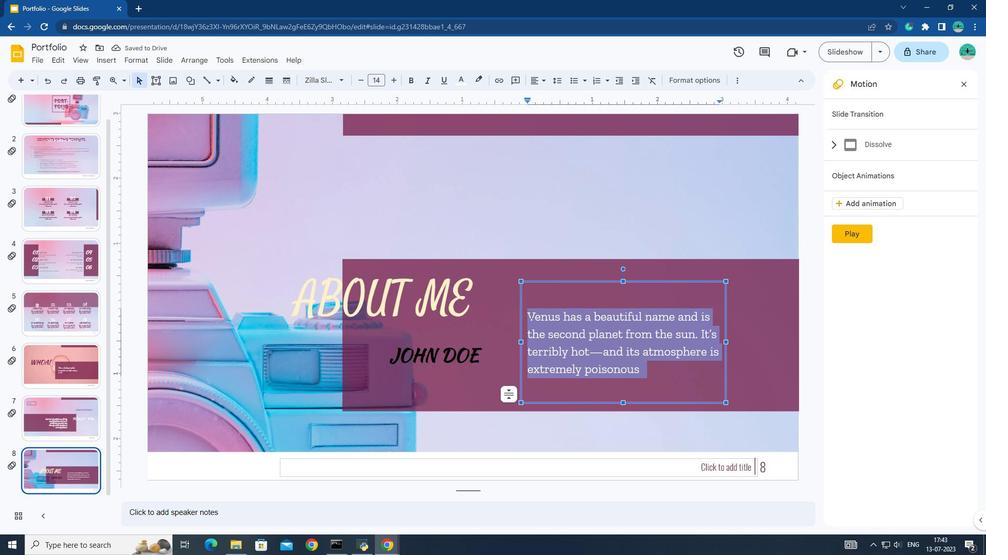 
Action: Mouse pressed left at (530, 314)
Screenshot: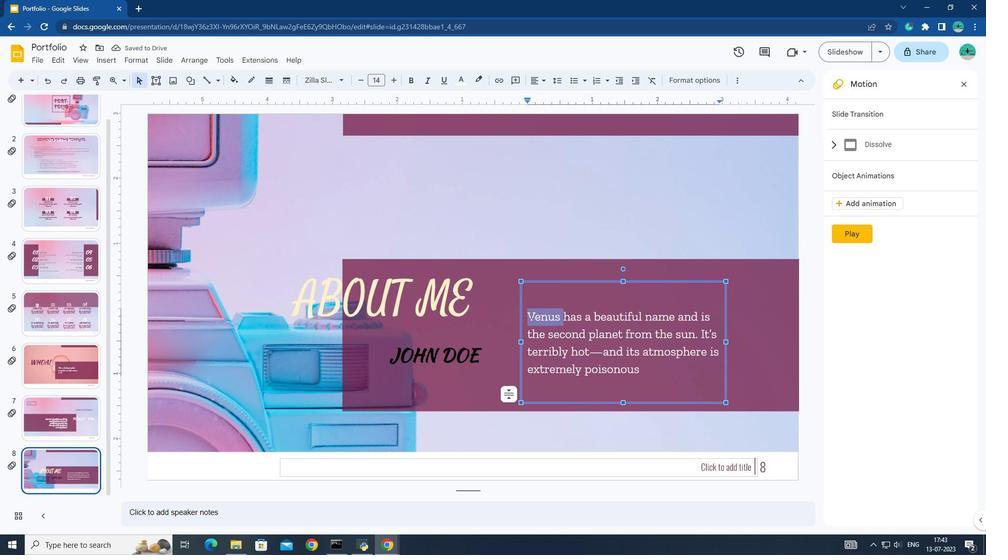 
Action: Mouse moved to (344, 83)
Screenshot: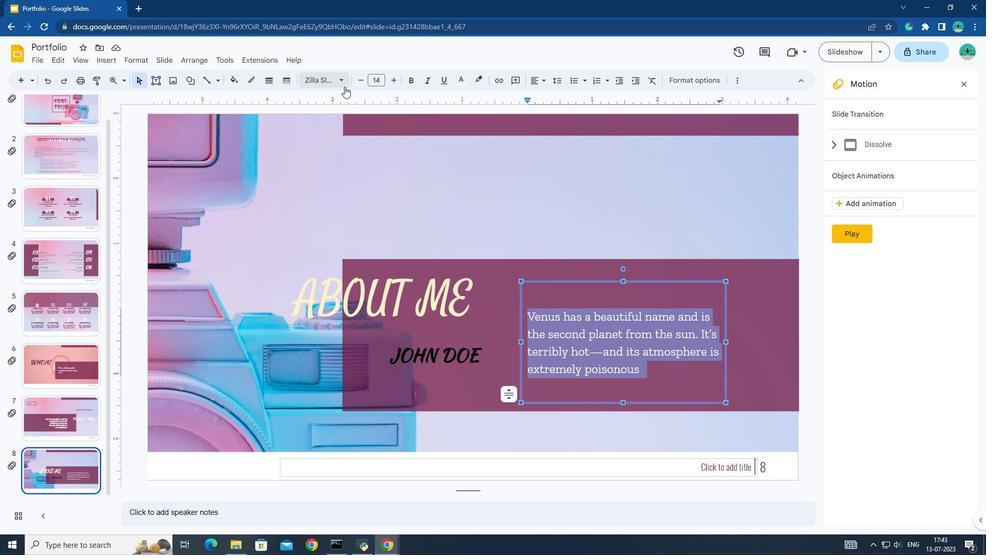 
Action: Mouse pressed left at (344, 83)
Screenshot: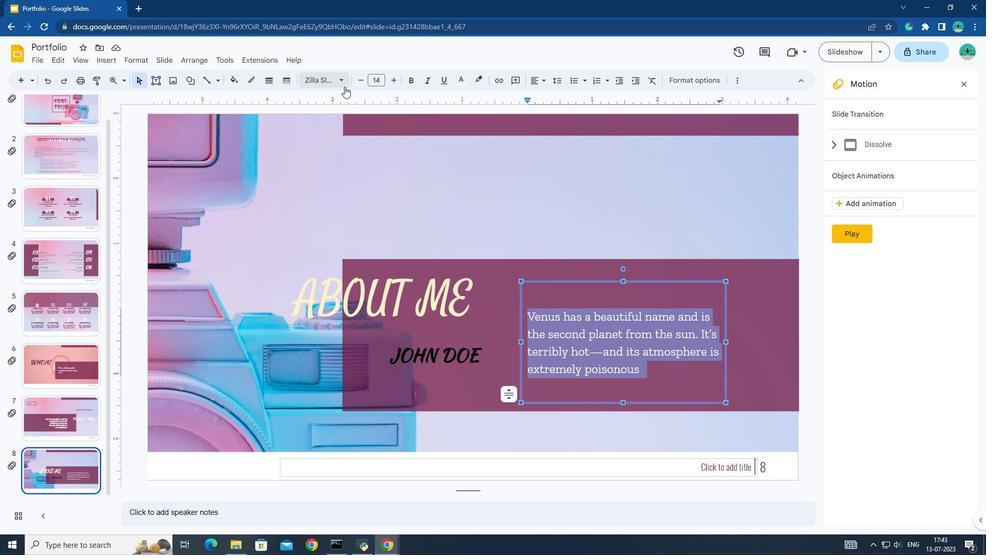 
Action: Mouse moved to (356, 408)
Screenshot: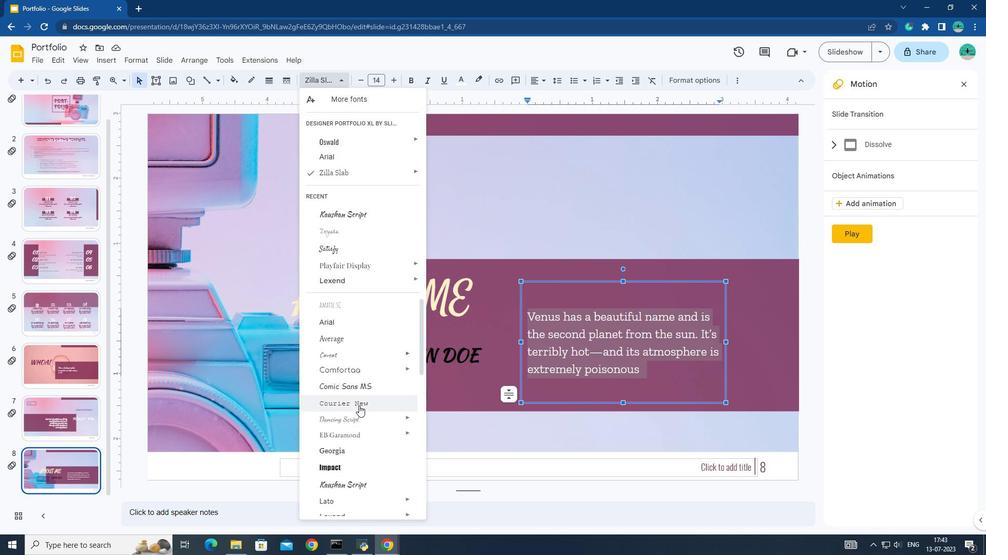 
Action: Mouse scrolled (356, 408) with delta (0, 0)
Screenshot: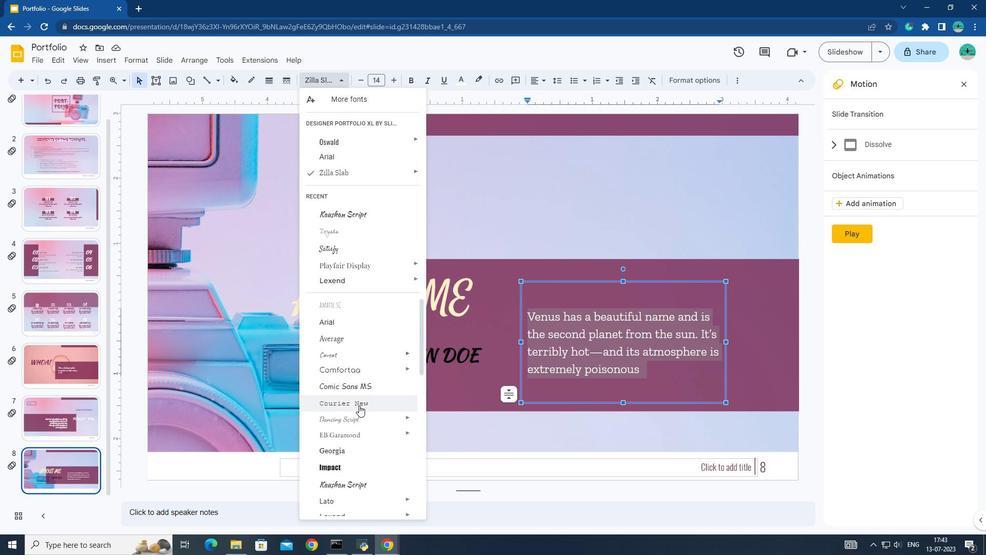
Action: Mouse scrolled (356, 408) with delta (0, 0)
Screenshot: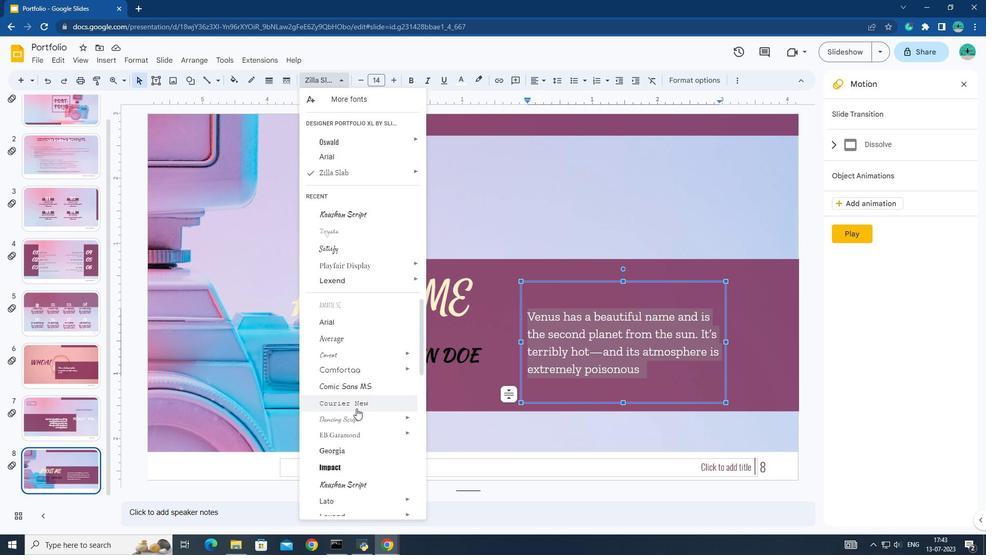 
Action: Mouse moved to (355, 410)
Screenshot: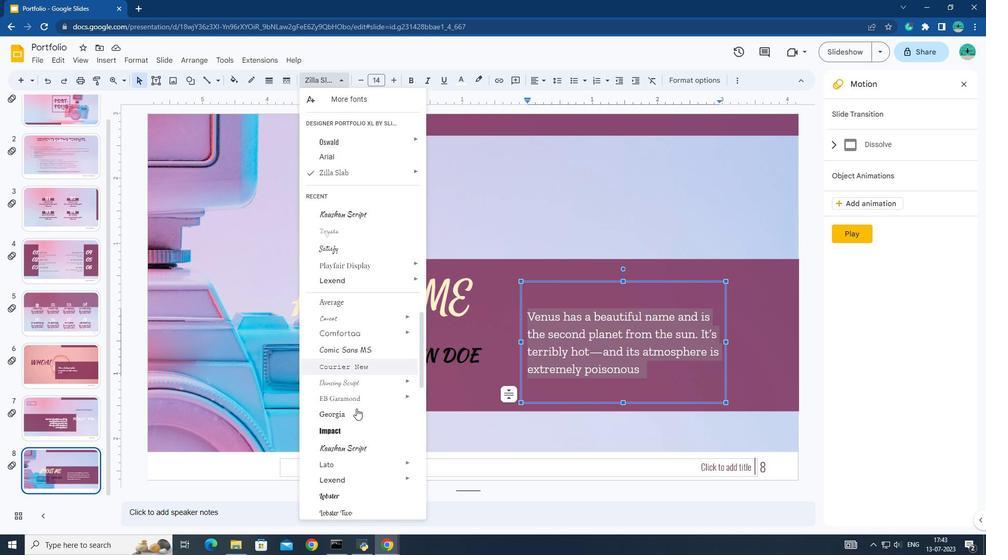 
Action: Mouse scrolled (355, 409) with delta (0, 0)
Screenshot: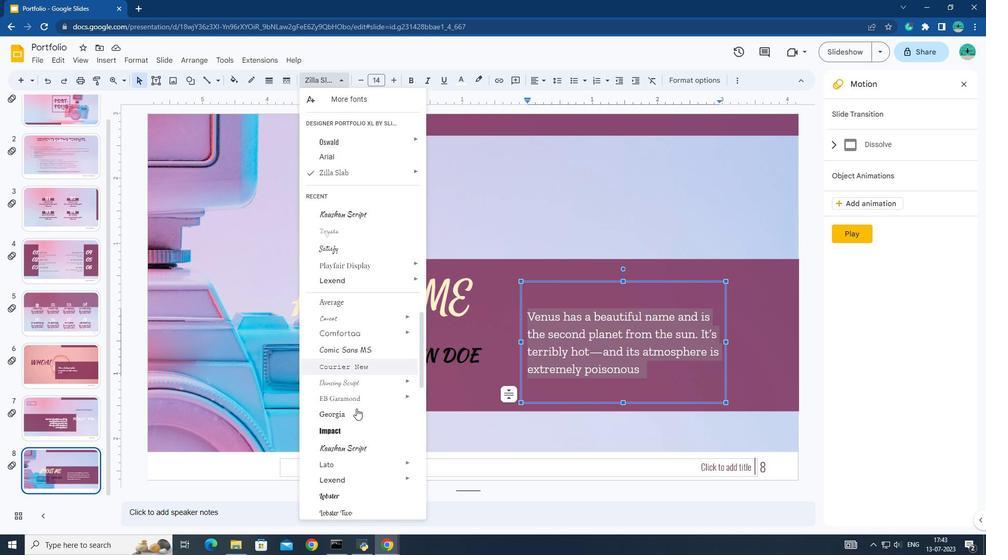 
Action: Mouse moved to (355, 411)
Screenshot: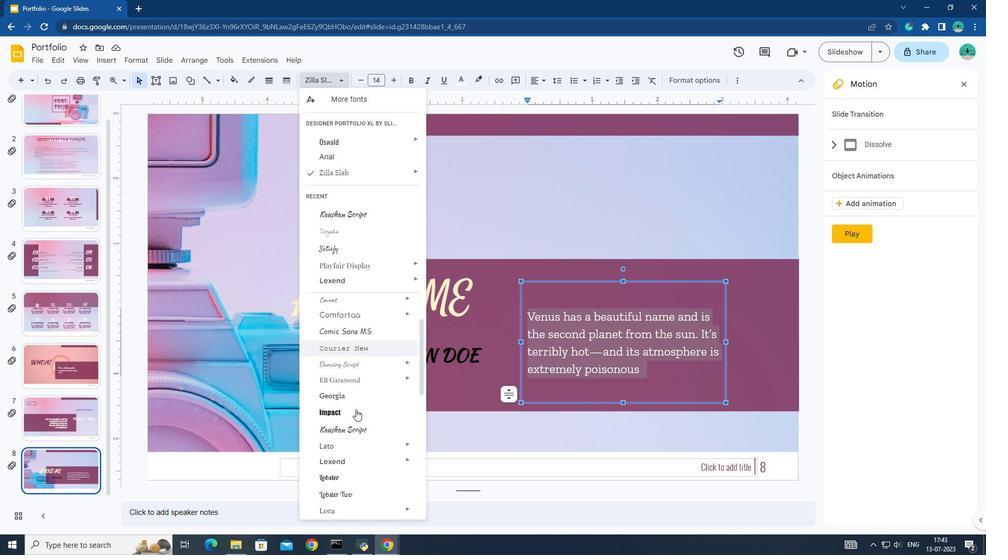 
Action: Mouse scrolled (355, 410) with delta (0, 0)
Screenshot: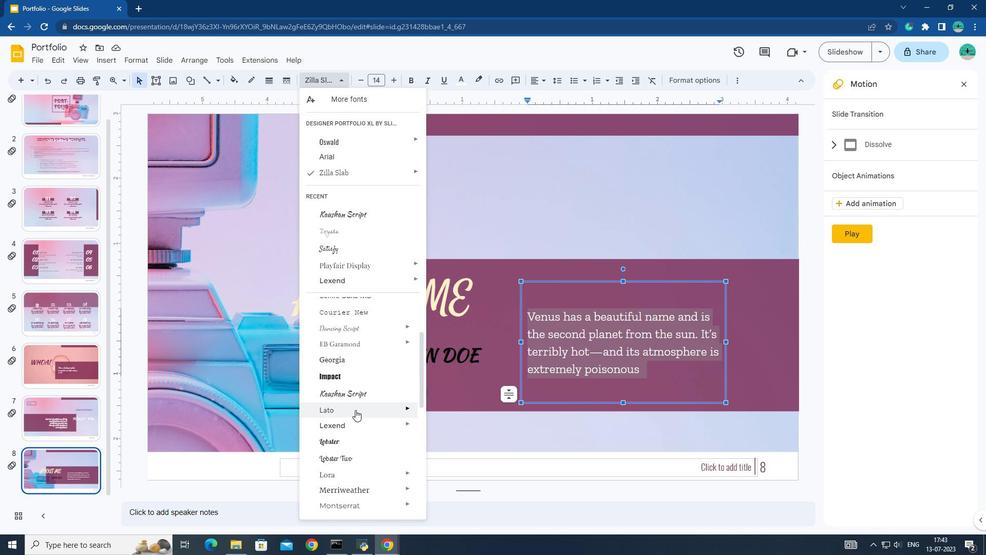 
Action: Mouse scrolled (355, 410) with delta (0, 0)
Screenshot: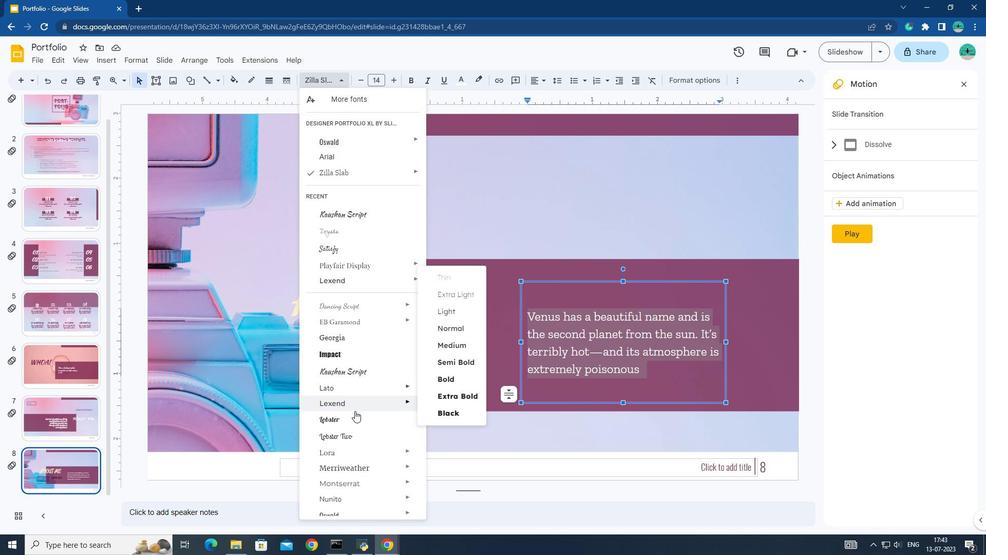 
Action: Mouse moved to (356, 418)
Screenshot: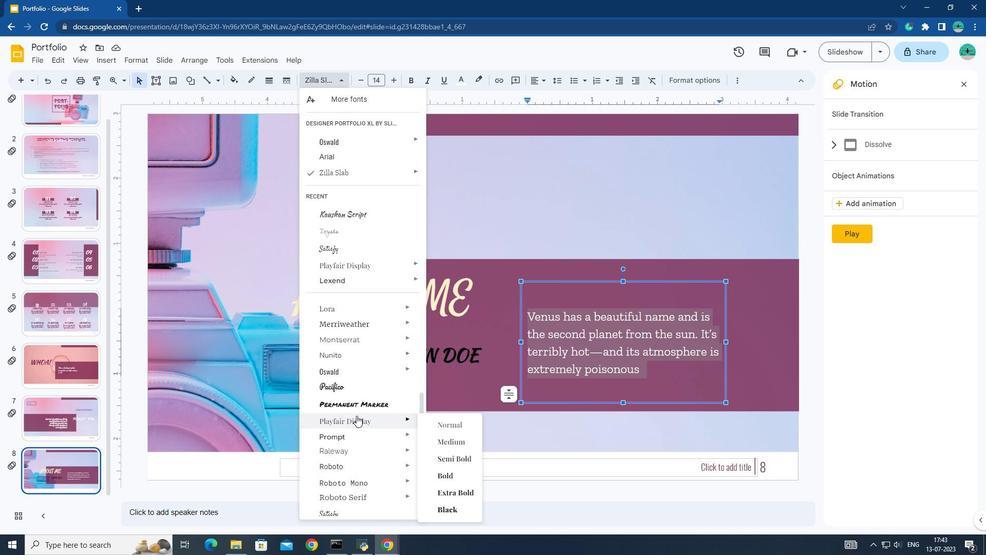 
Action: Mouse scrolled (356, 417) with delta (0, 0)
Screenshot: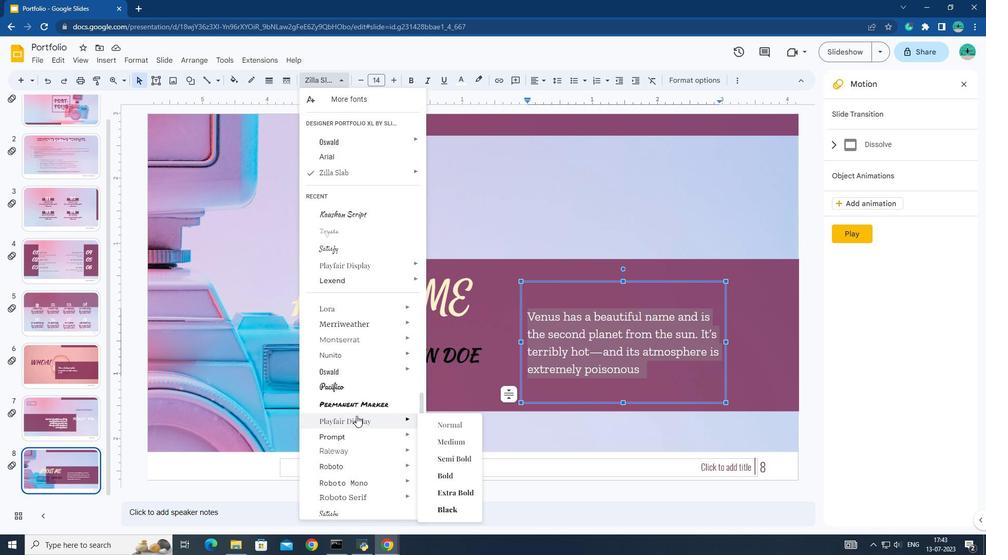 
Action: Mouse scrolled (356, 417) with delta (0, 0)
Screenshot: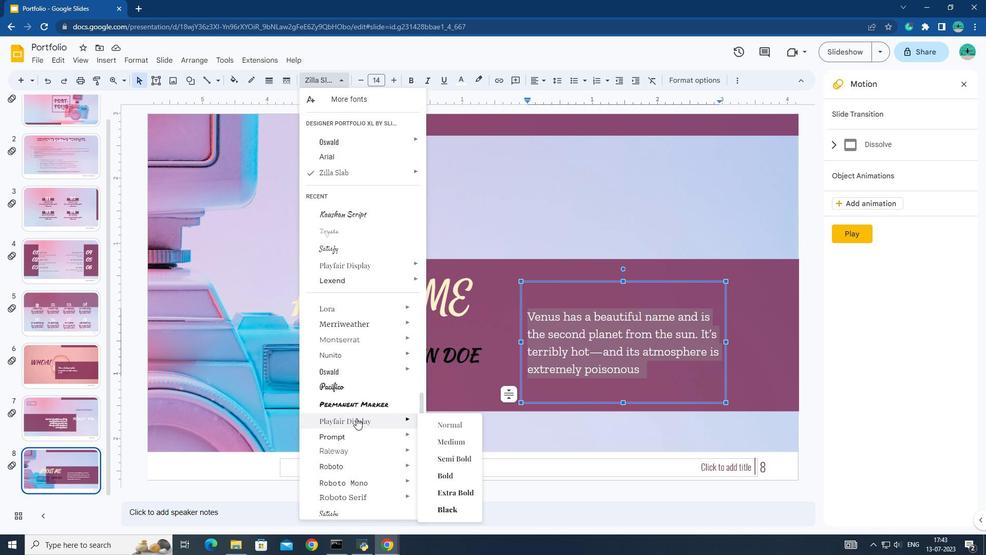 
Action: Mouse scrolled (356, 417) with delta (0, 0)
Screenshot: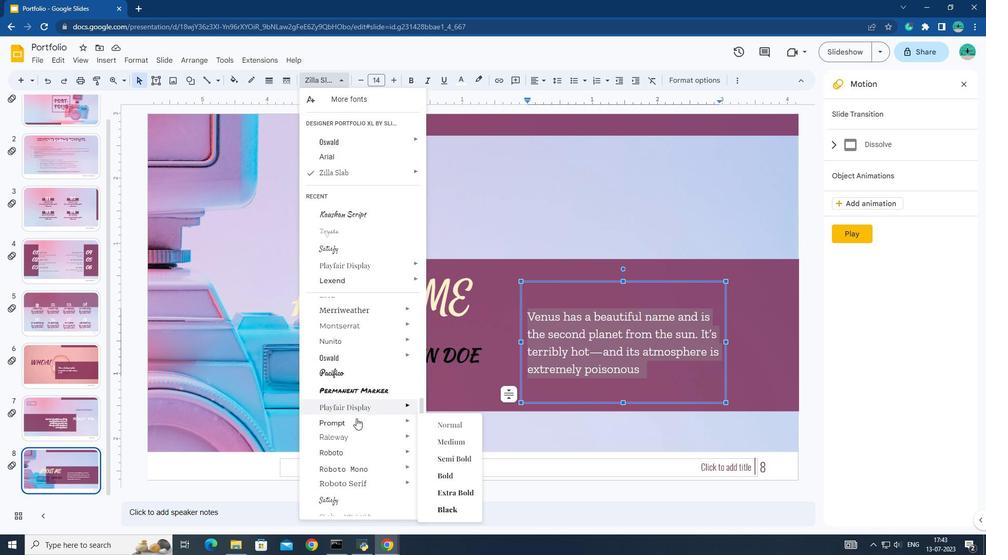 
Action: Mouse scrolled (356, 417) with delta (0, 0)
Screenshot: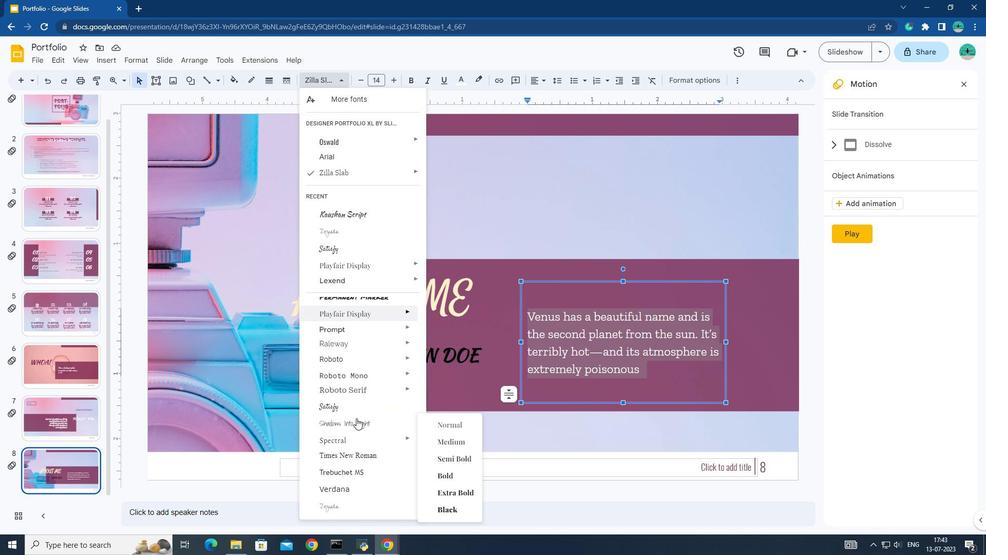 
Action: Mouse moved to (350, 414)
Screenshot: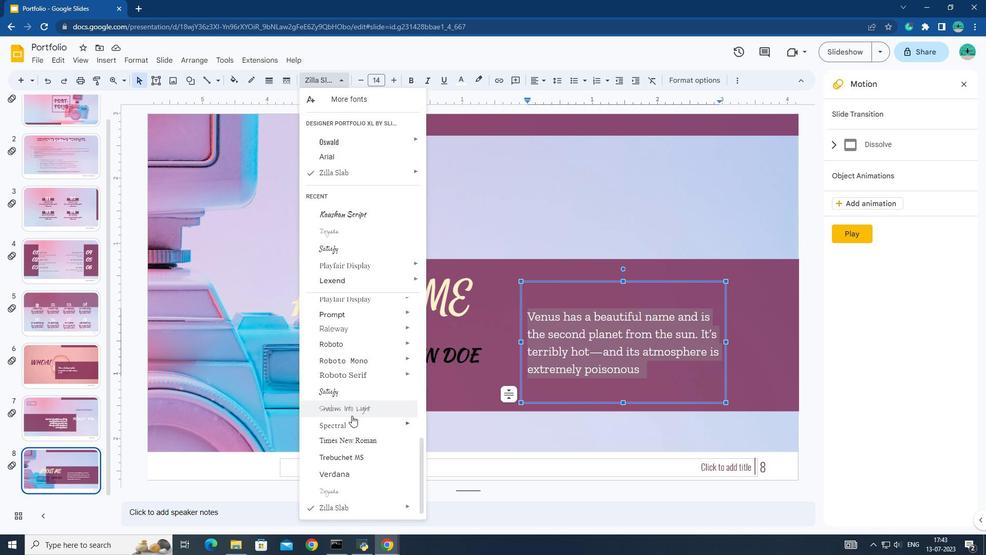 
Action: Mouse pressed left at (350, 414)
Screenshot: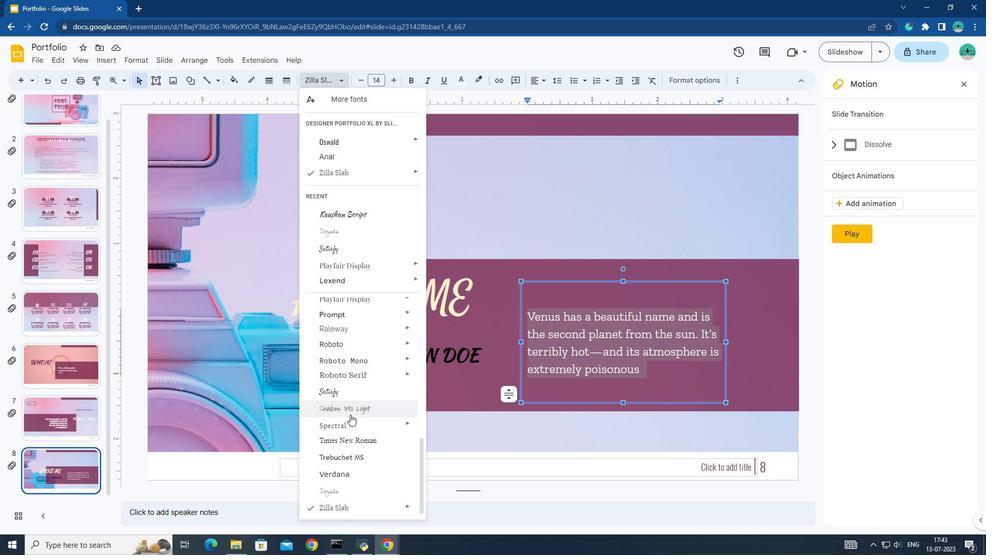 
Action: Mouse moved to (610, 370)
Screenshot: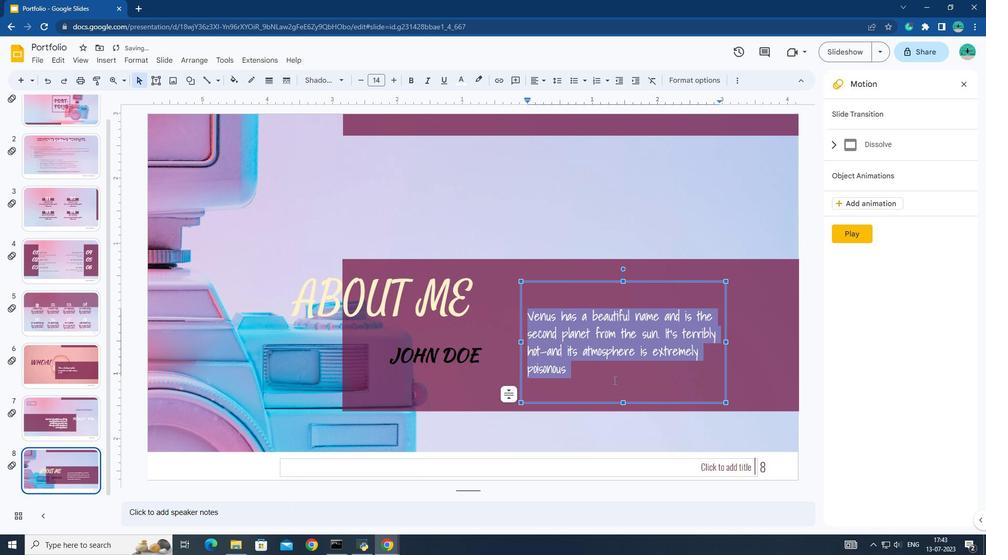 
Action: Mouse pressed left at (610, 370)
Screenshot: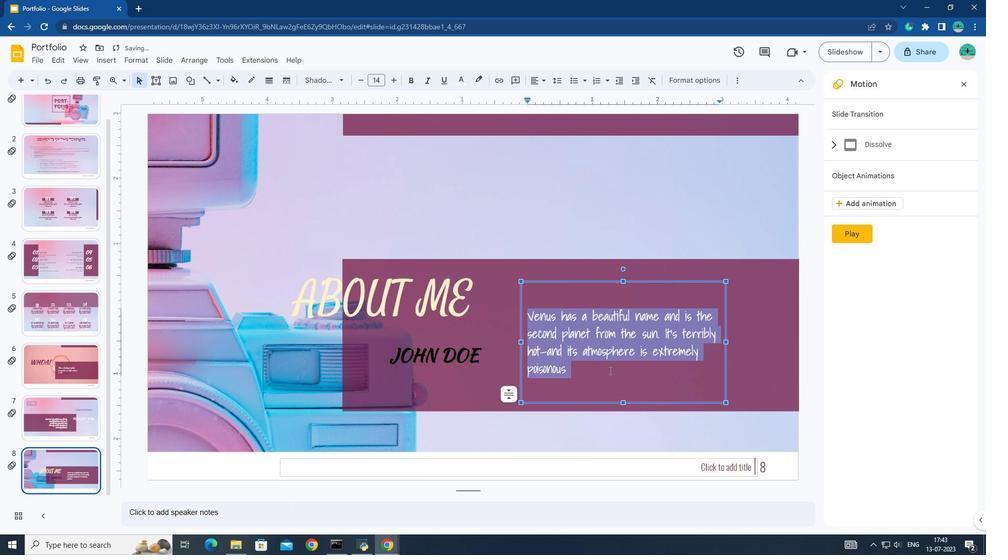 
Action: Mouse moved to (693, 468)
Screenshot: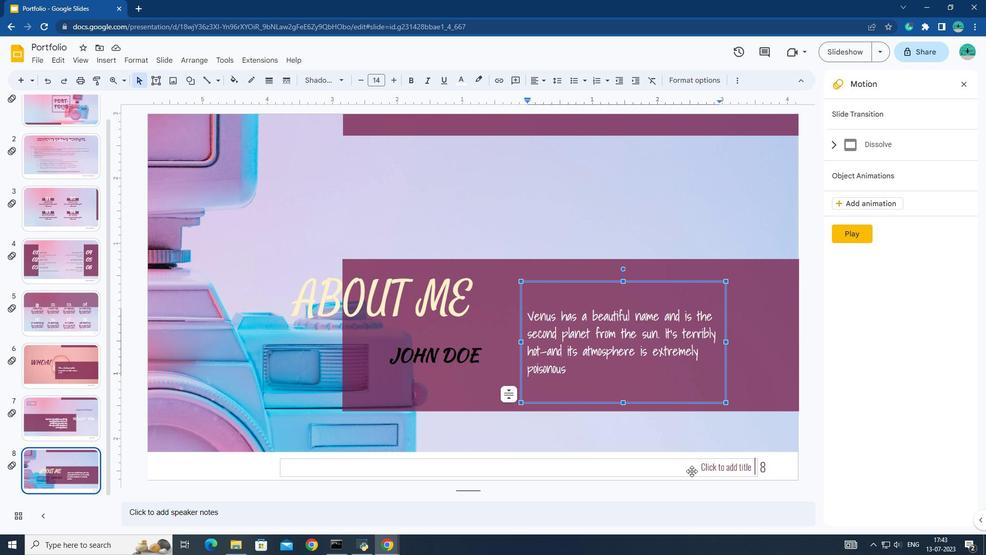 
Action: Mouse pressed left at (693, 468)
Screenshot: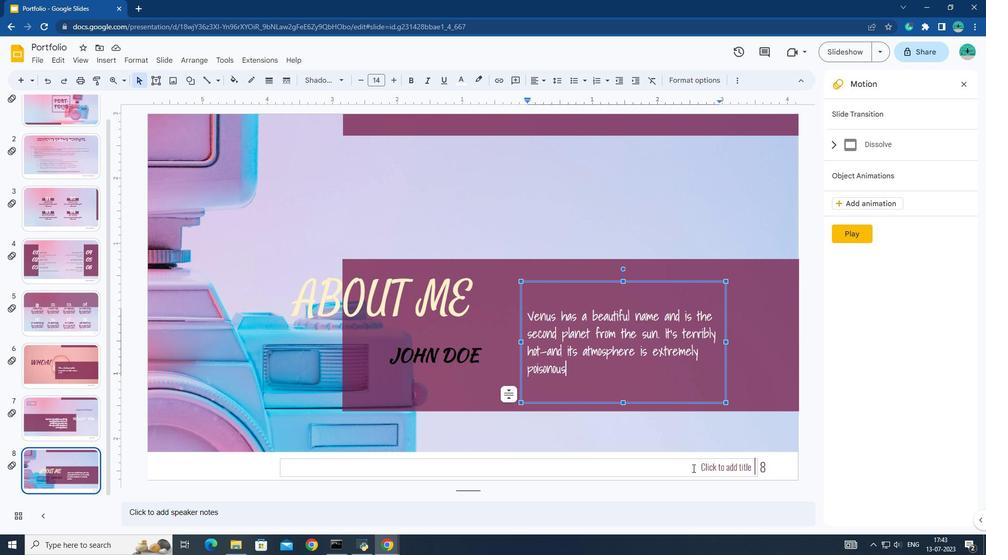 
Action: Mouse moved to (693, 468)
Screenshot: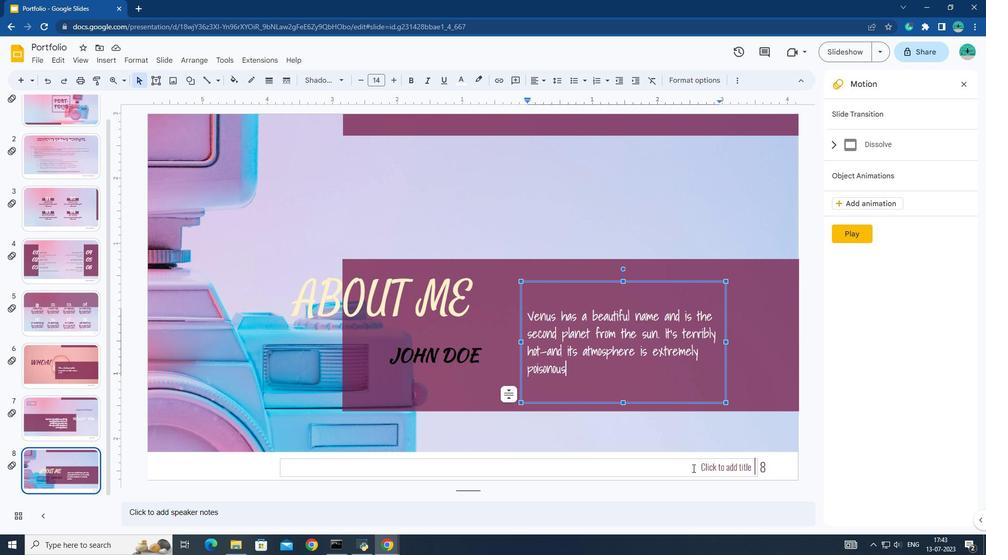 
Action: Key pressed about<Key.space>me
Screenshot: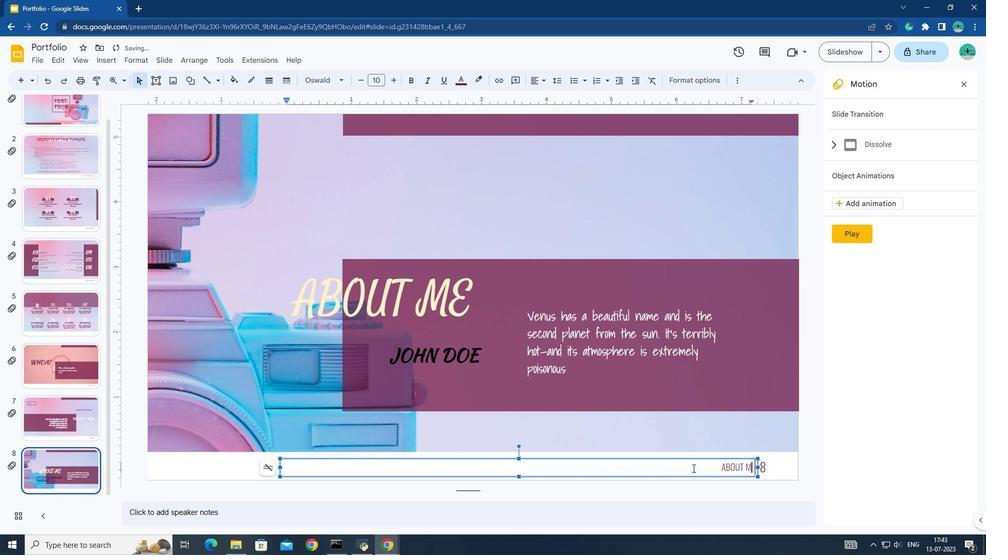
Action: Mouse moved to (531, 305)
Screenshot: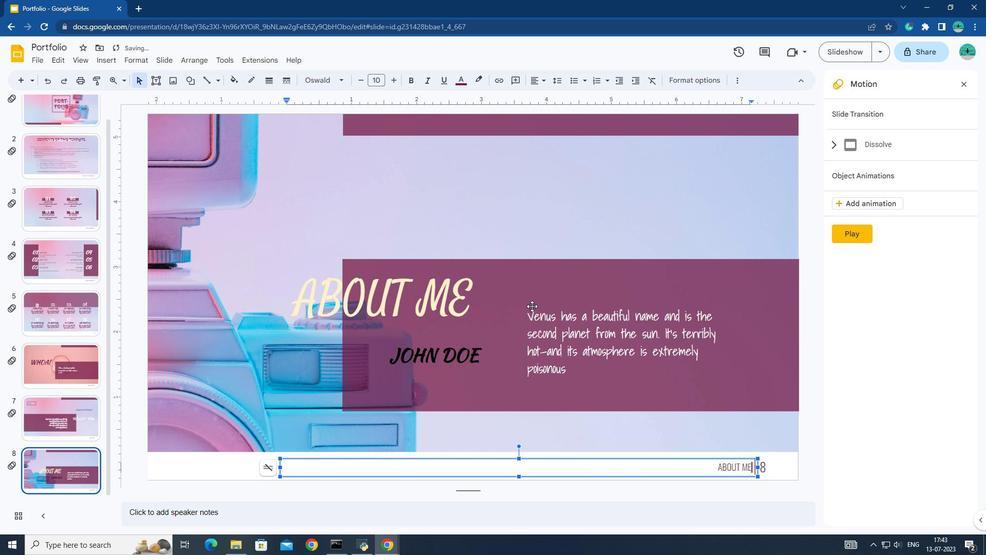 
Action: Mouse pressed left at (531, 305)
Screenshot: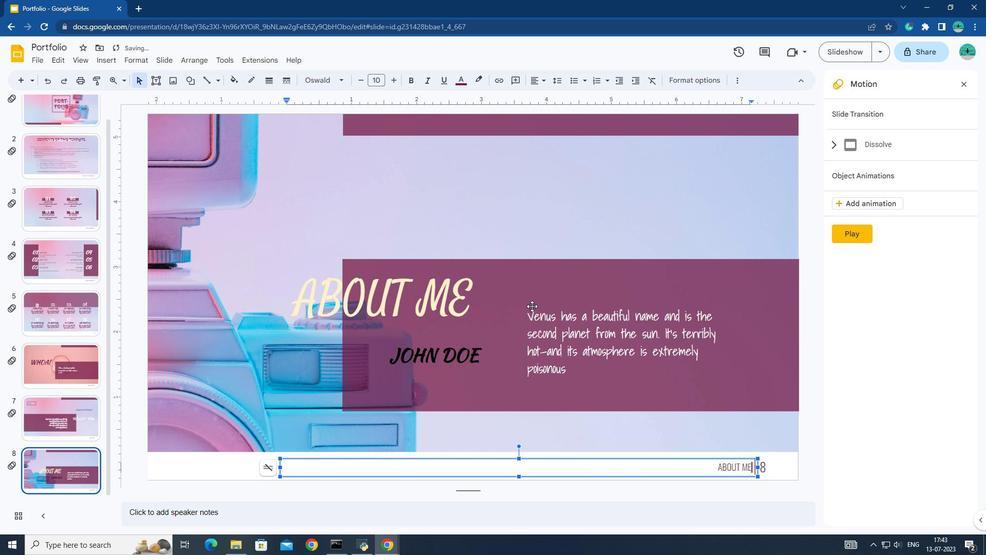 
Action: Mouse moved to (480, 263)
Screenshot: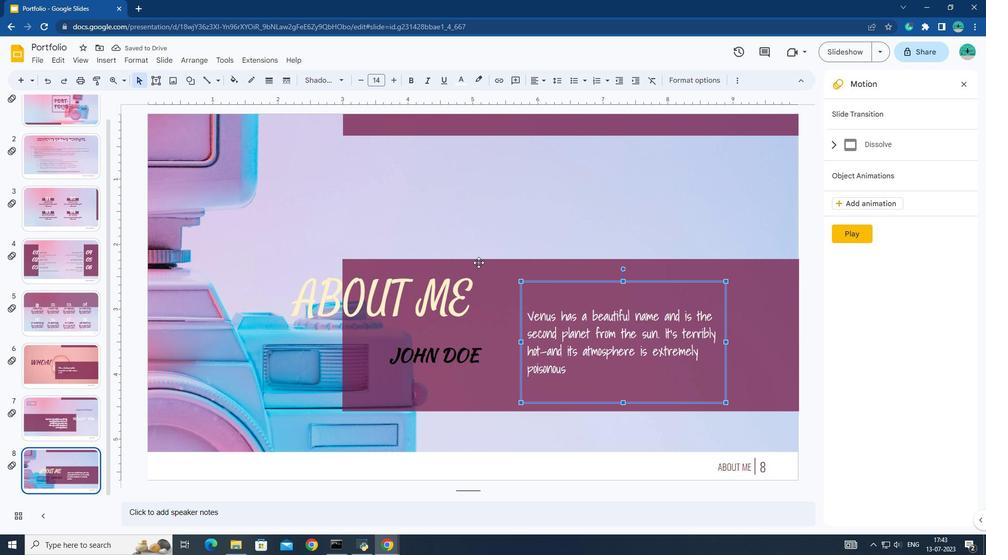 
Action: Mouse pressed left at (480, 263)
Screenshot: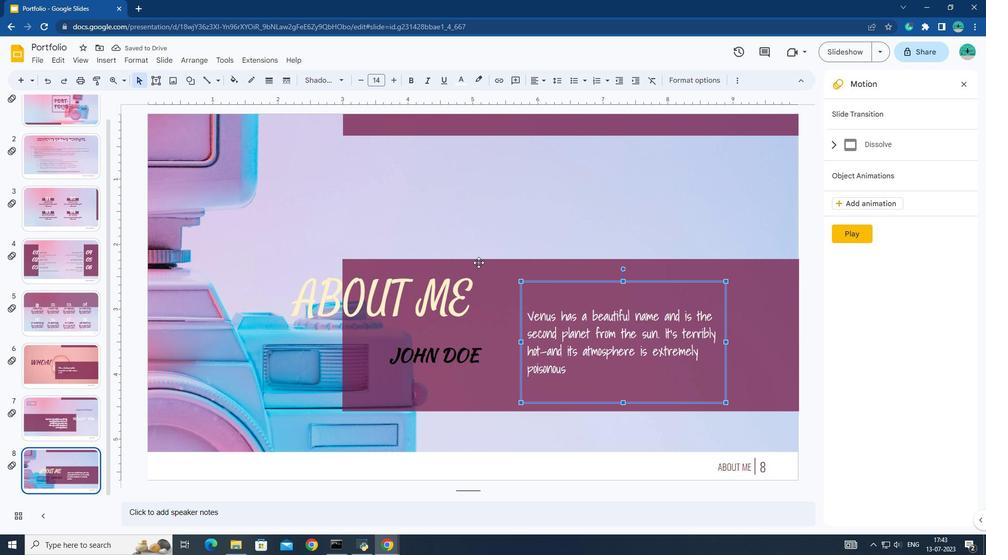 
Action: Mouse moved to (494, 343)
Screenshot: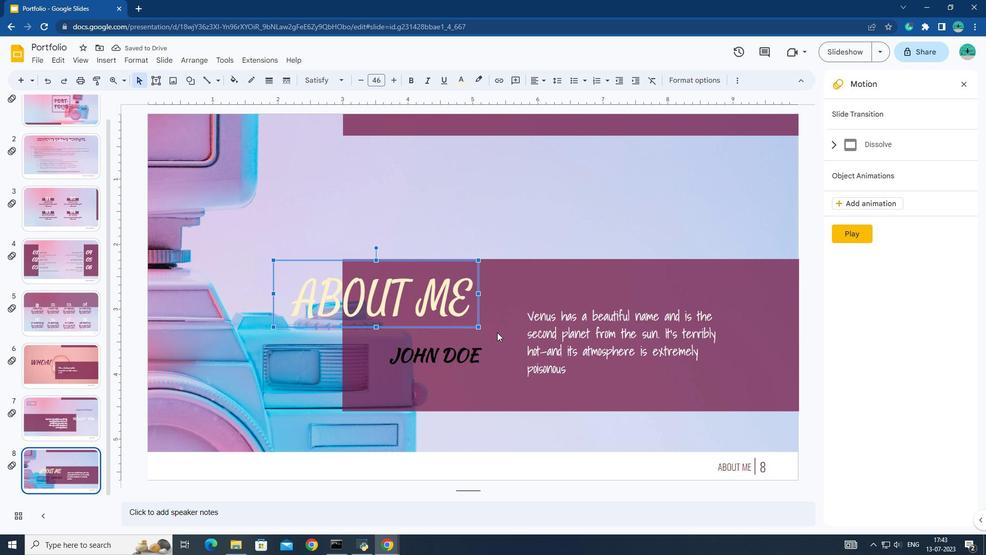 
Action: Mouse pressed left at (494, 343)
Screenshot: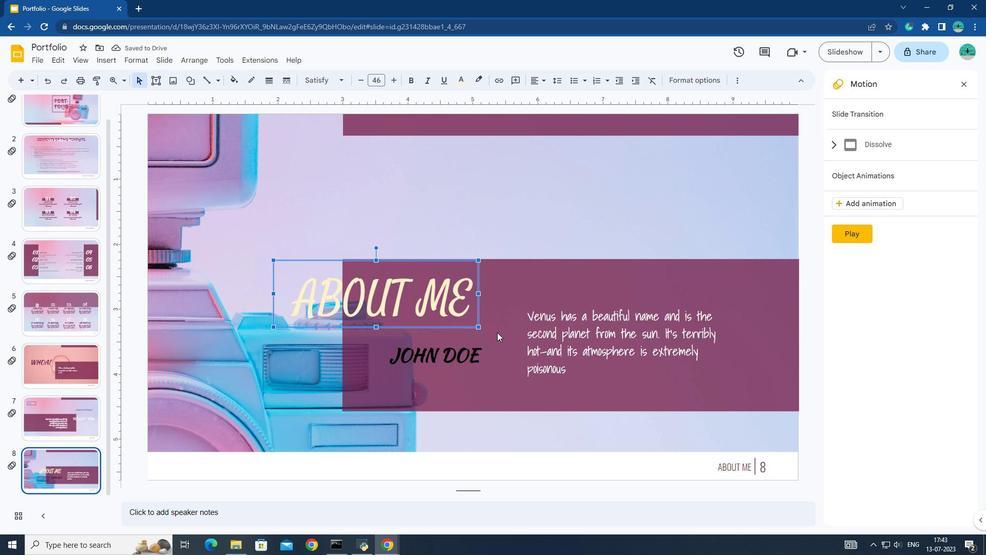 
Action: Mouse moved to (538, 326)
Screenshot: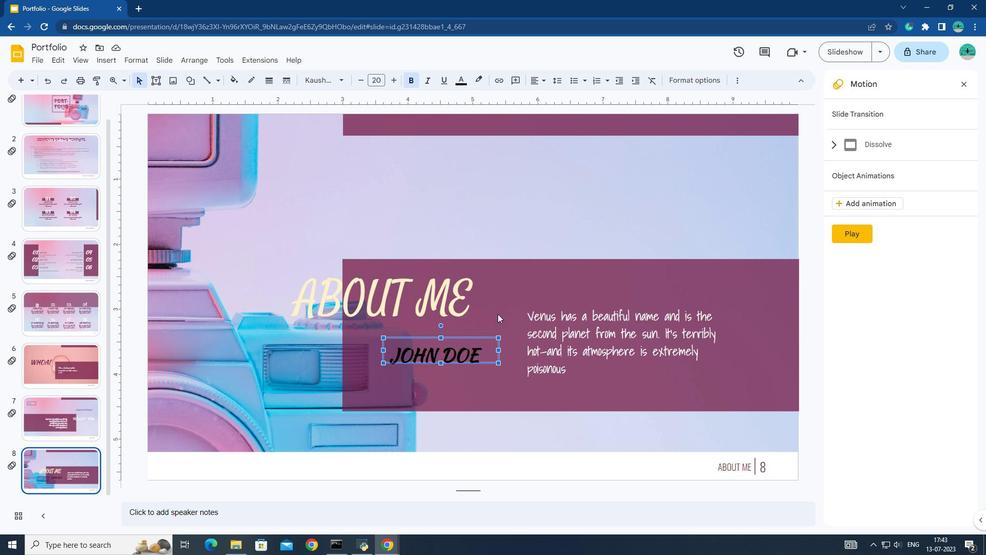 
Action: Mouse pressed left at (538, 326)
Screenshot: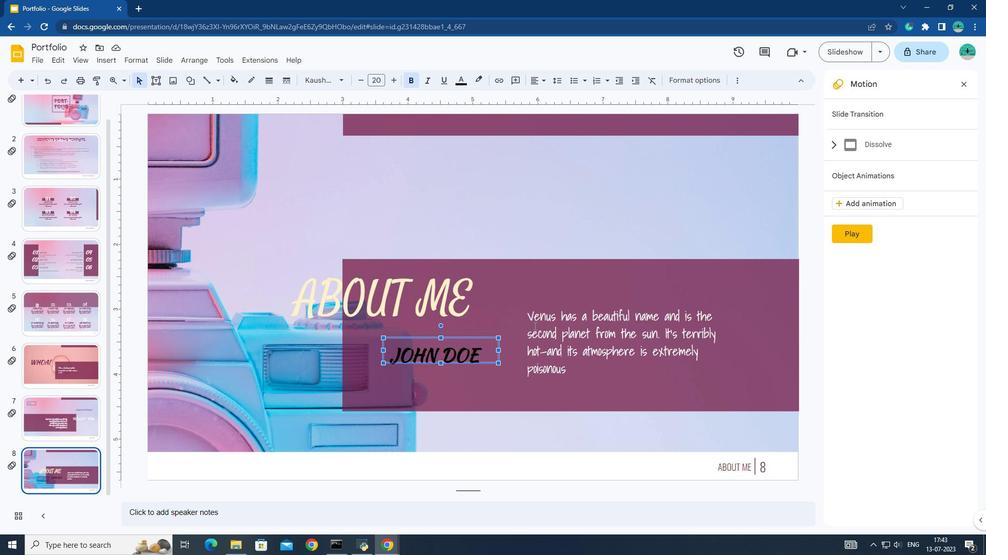 
Action: Mouse moved to (134, 62)
Screenshot: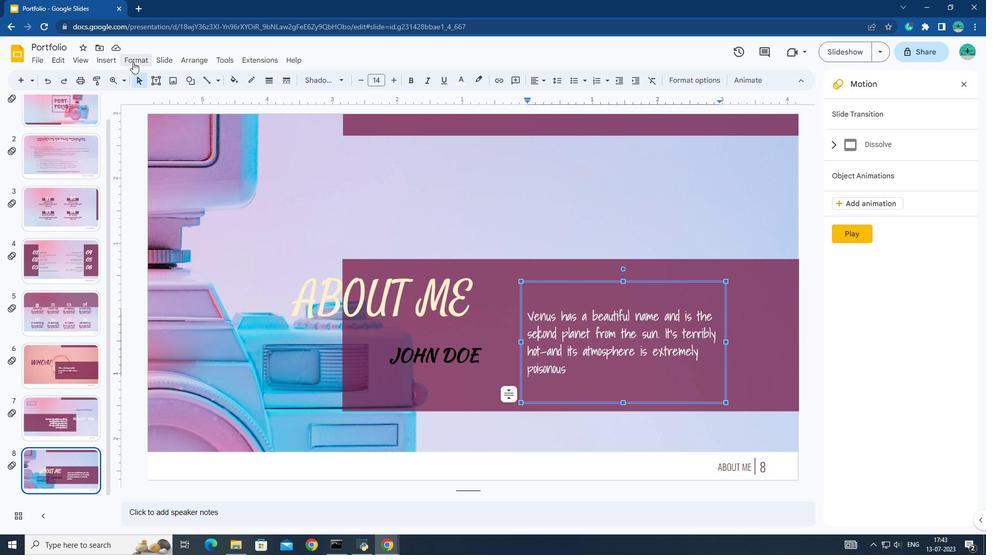 
Action: Mouse pressed left at (134, 62)
Screenshot: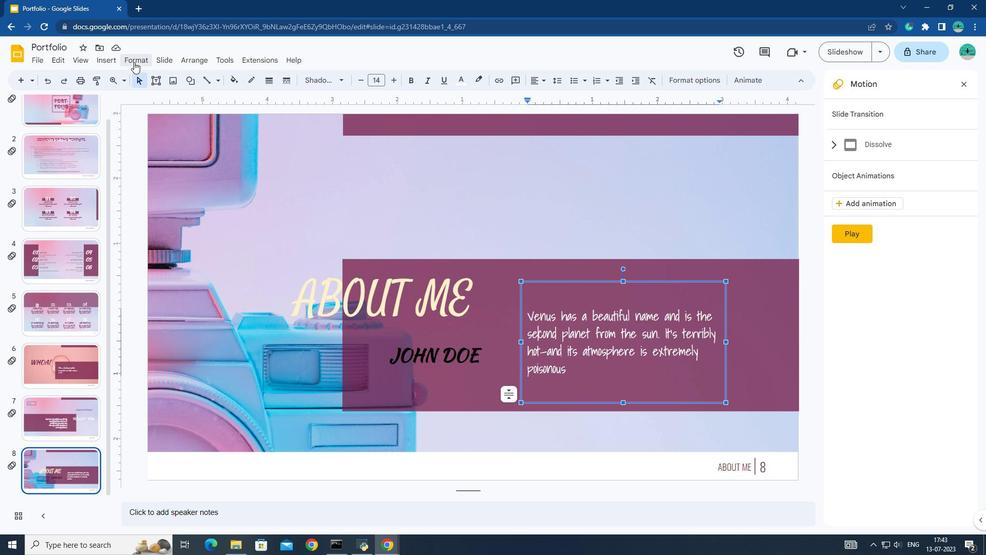 
Action: Mouse moved to (133, 251)
Screenshot: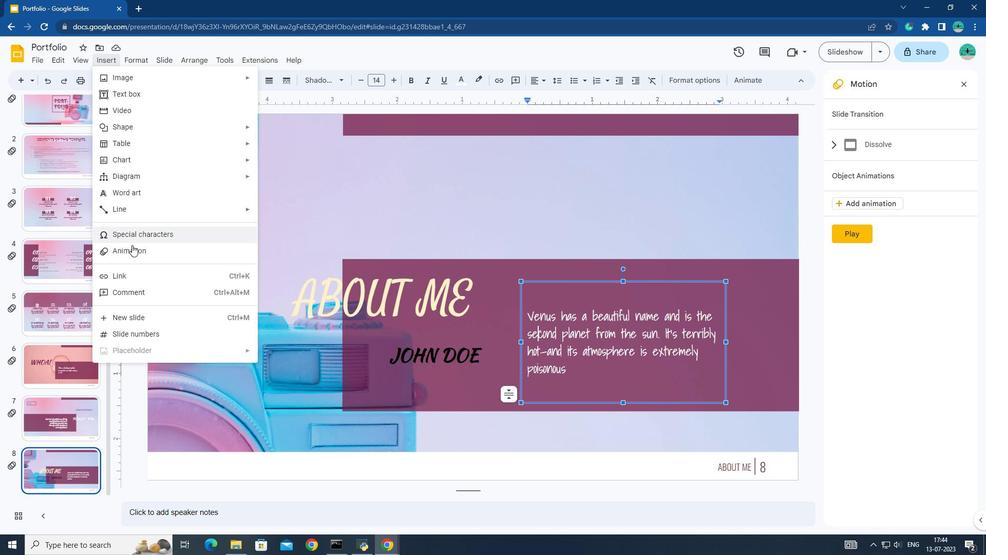 
Action: Mouse pressed left at (133, 251)
Screenshot: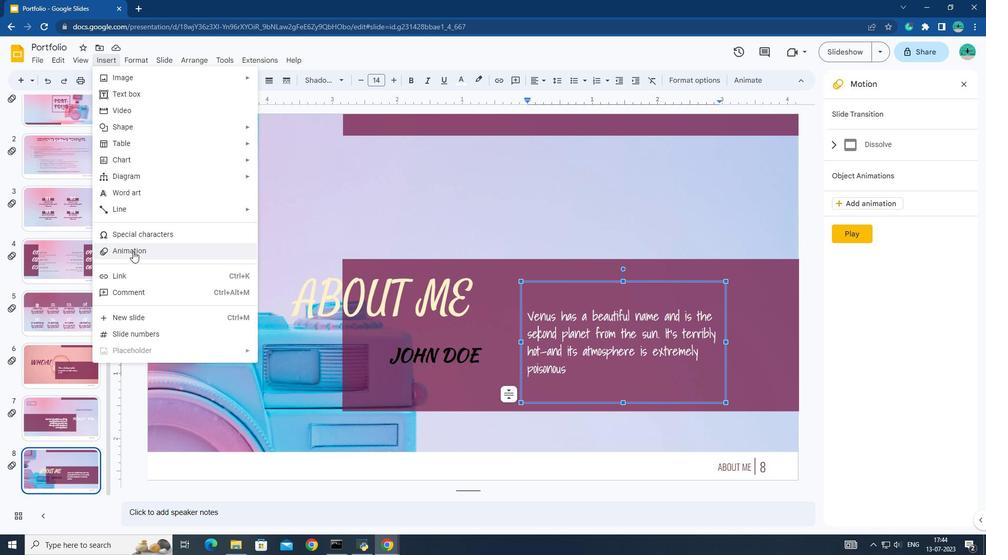 
Action: Mouse moved to (860, 257)
Screenshot: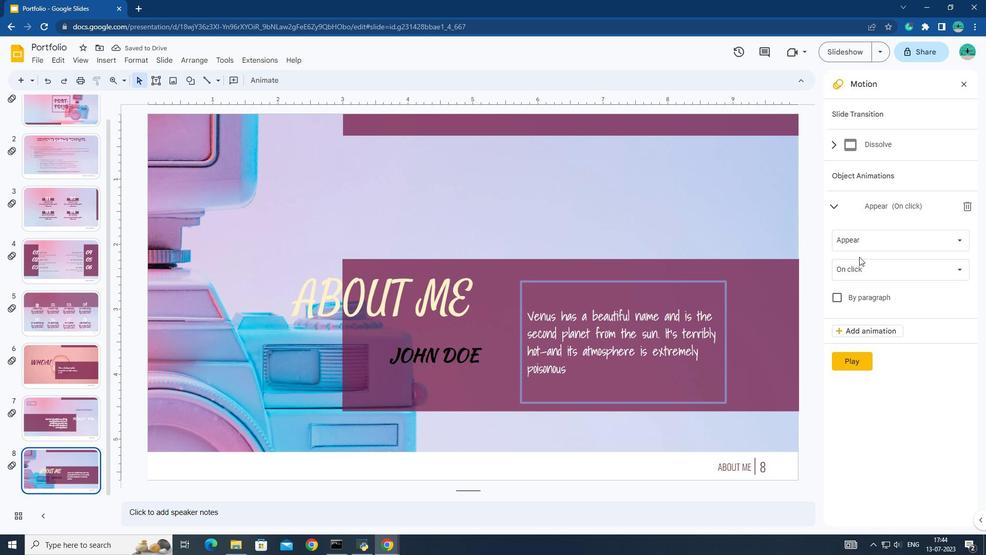 
Action: Mouse pressed left at (860, 257)
Screenshot: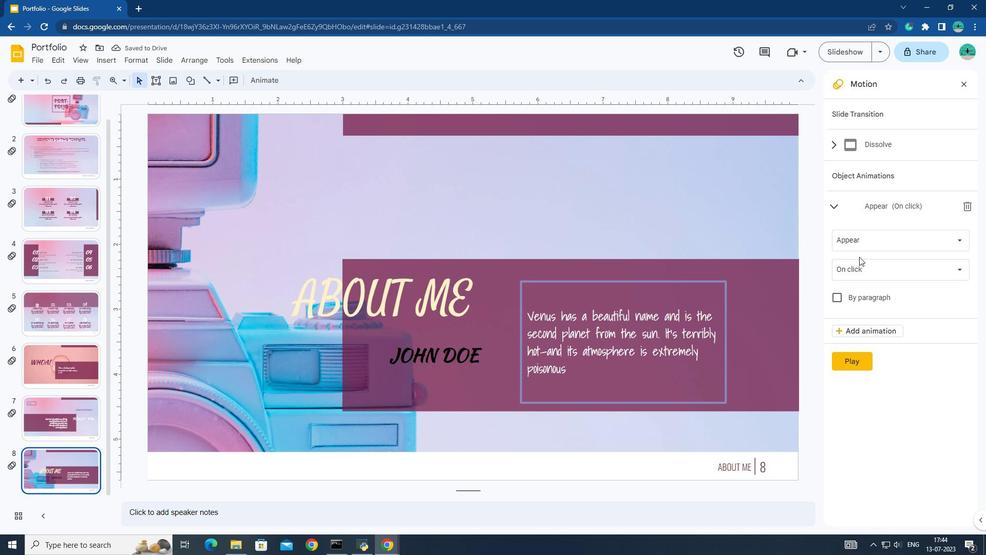 
Action: Mouse moved to (858, 243)
Screenshot: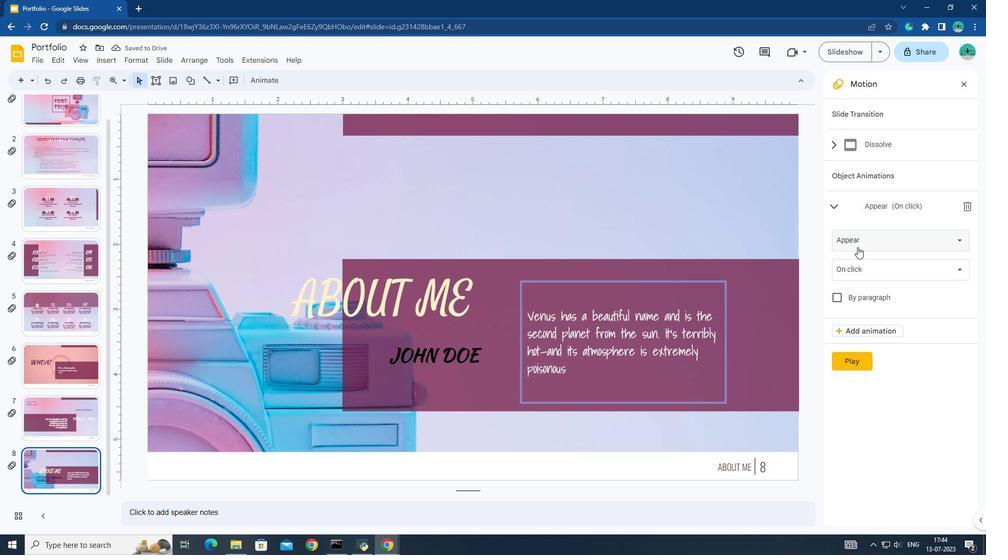
Action: Mouse pressed left at (858, 243)
Screenshot: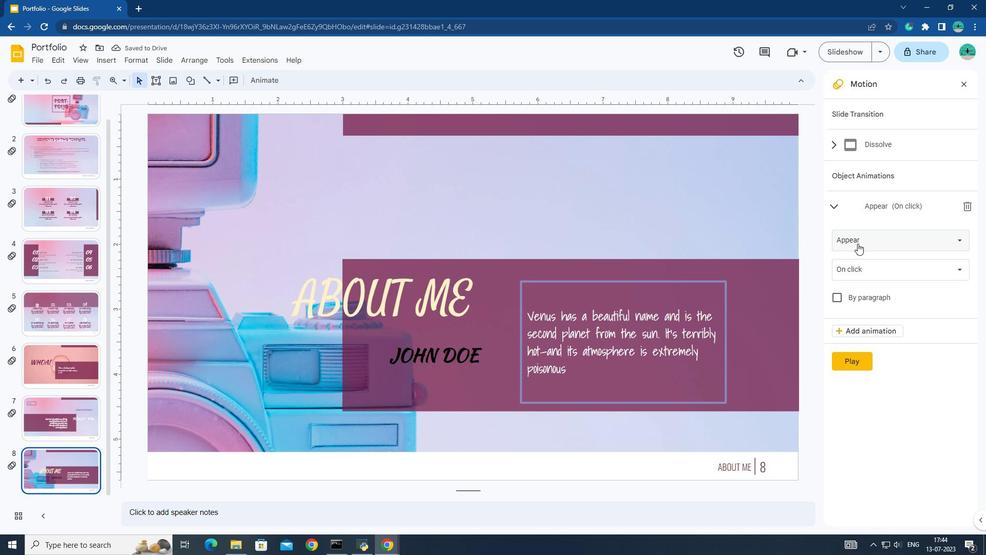 
Action: Mouse moved to (870, 332)
Screenshot: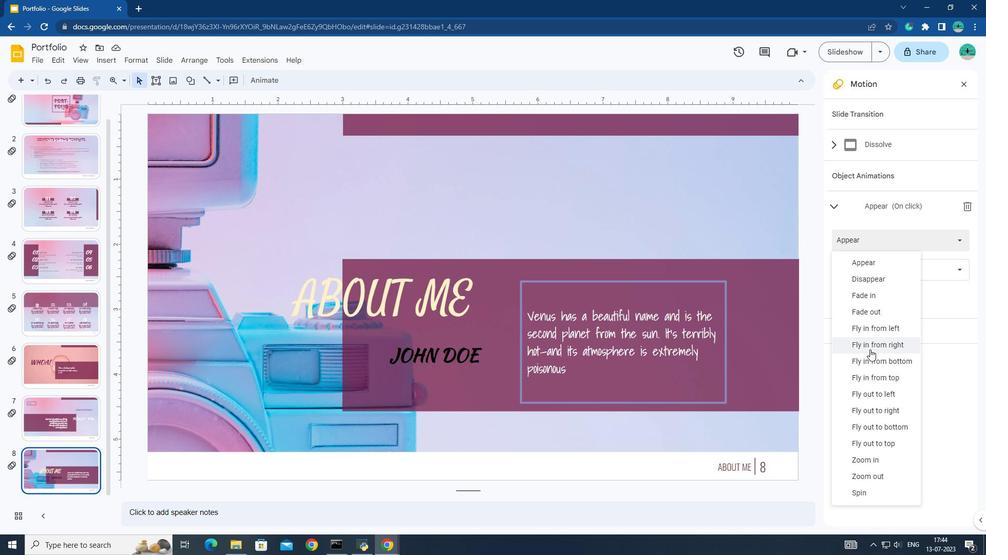 
Action: Mouse pressed left at (870, 332)
Screenshot: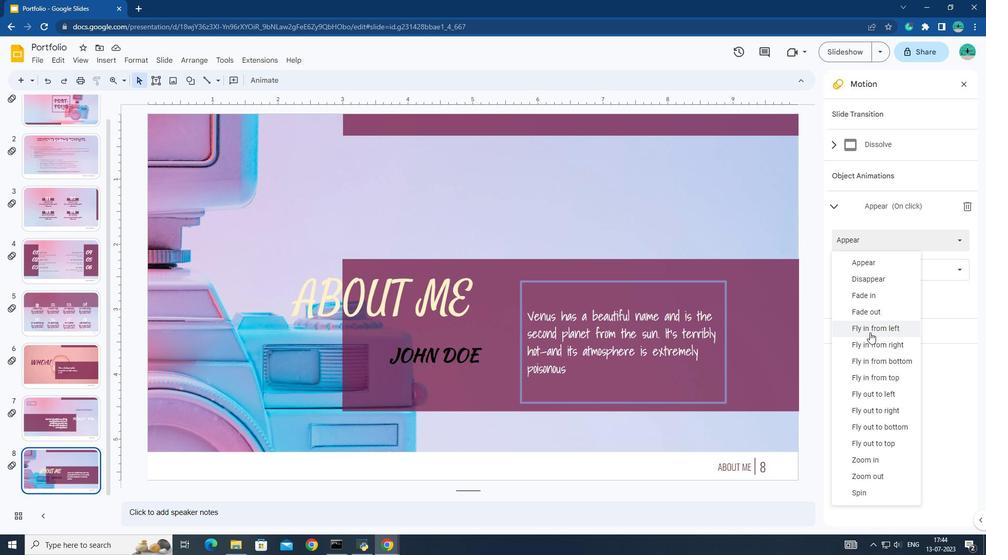 
Action: Mouse moved to (923, 321)
Screenshot: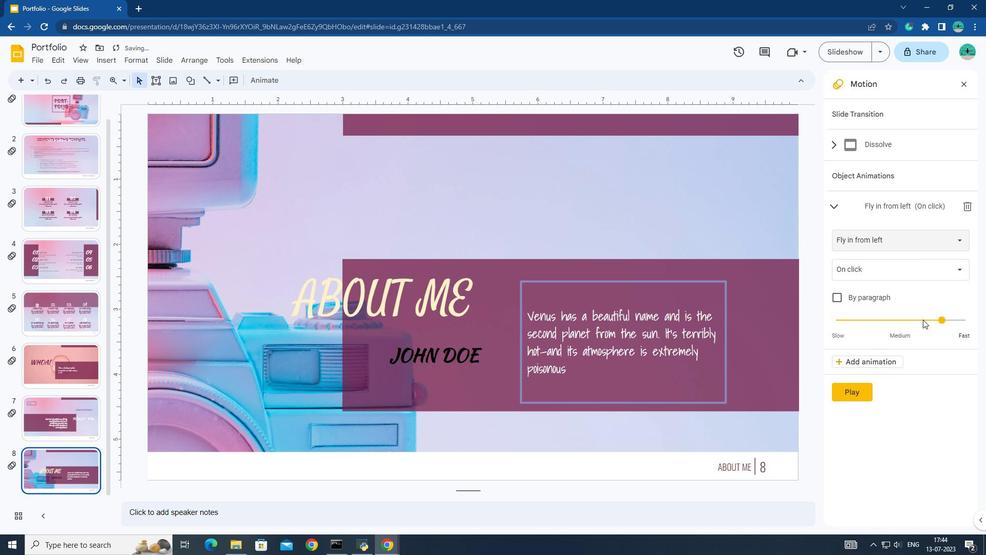 
Action: Mouse pressed left at (923, 321)
Screenshot: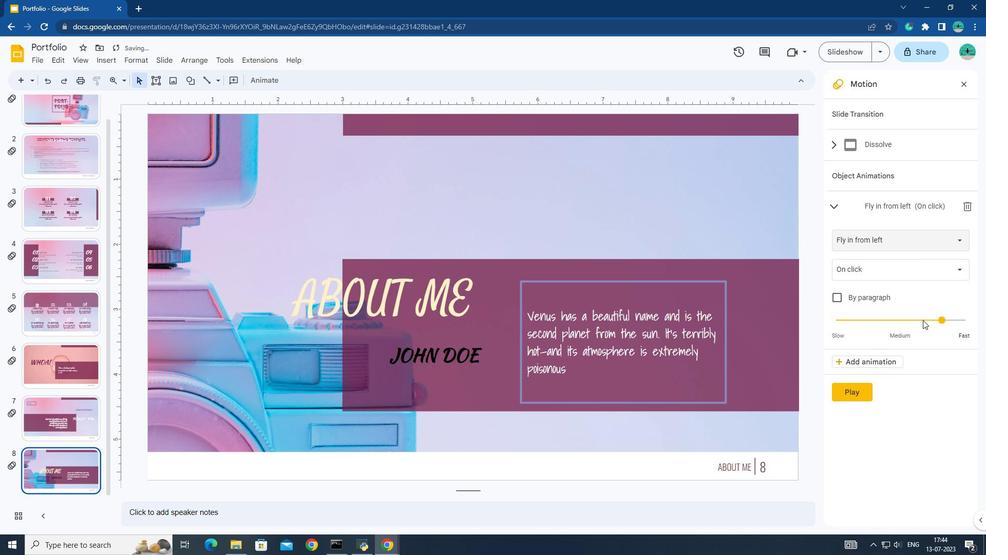 
Action: Mouse moved to (915, 320)
Screenshot: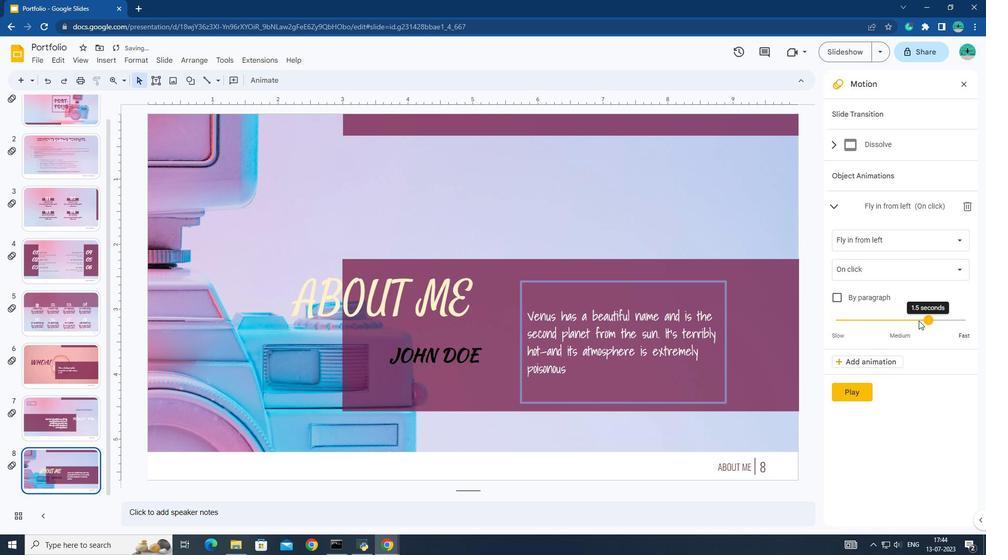 
Action: Mouse pressed left at (915, 320)
Screenshot: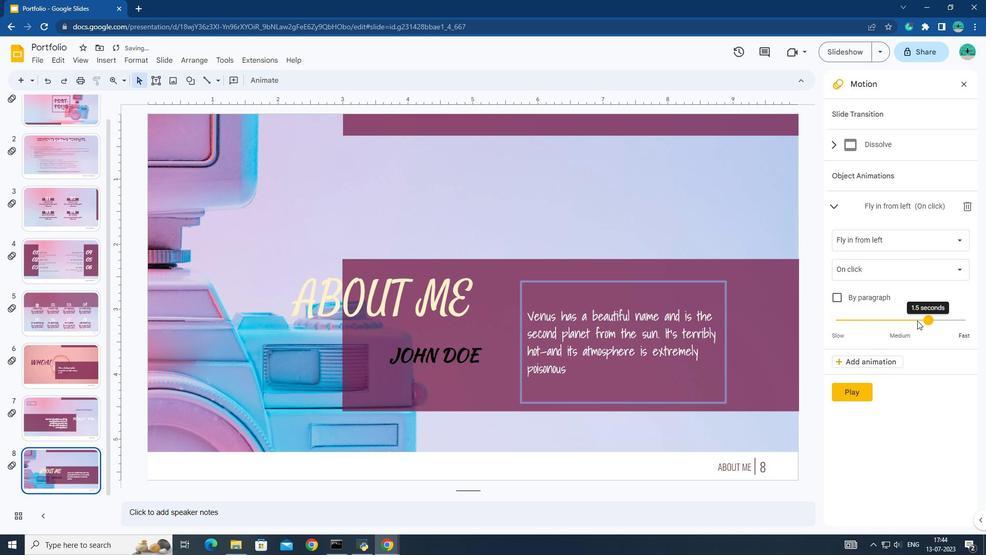 
Action: Mouse moved to (905, 320)
Screenshot: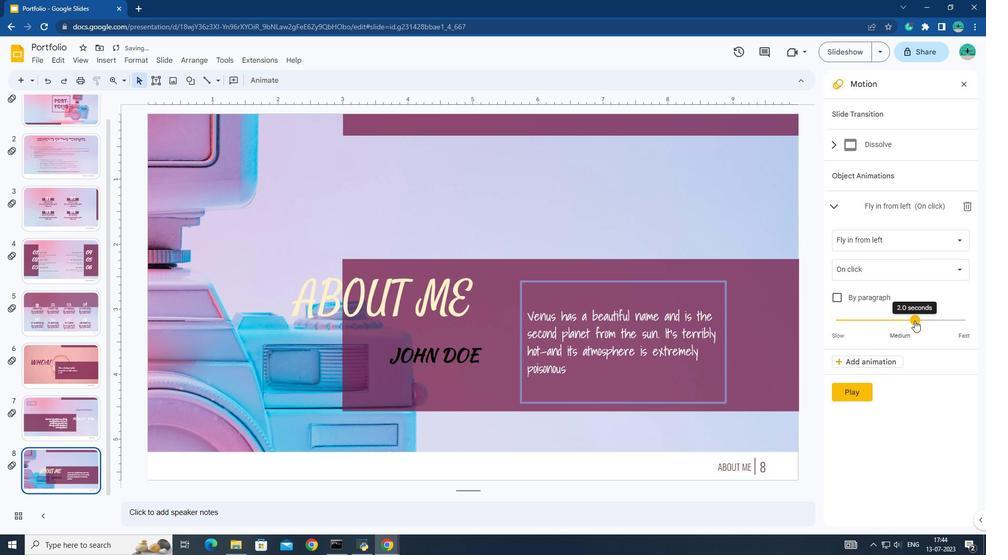 
Action: Mouse pressed left at (905, 320)
Screenshot: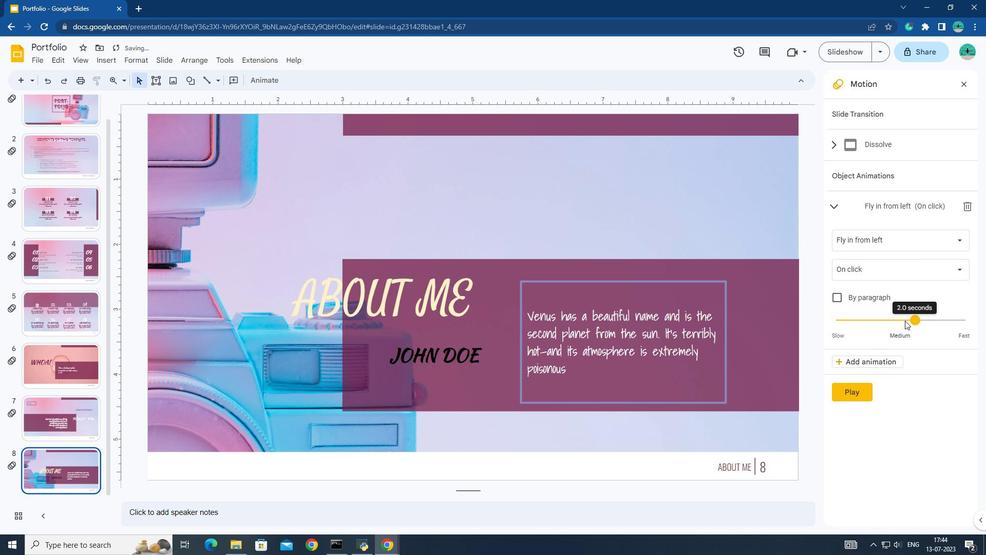 
Action: Mouse moved to (895, 320)
Screenshot: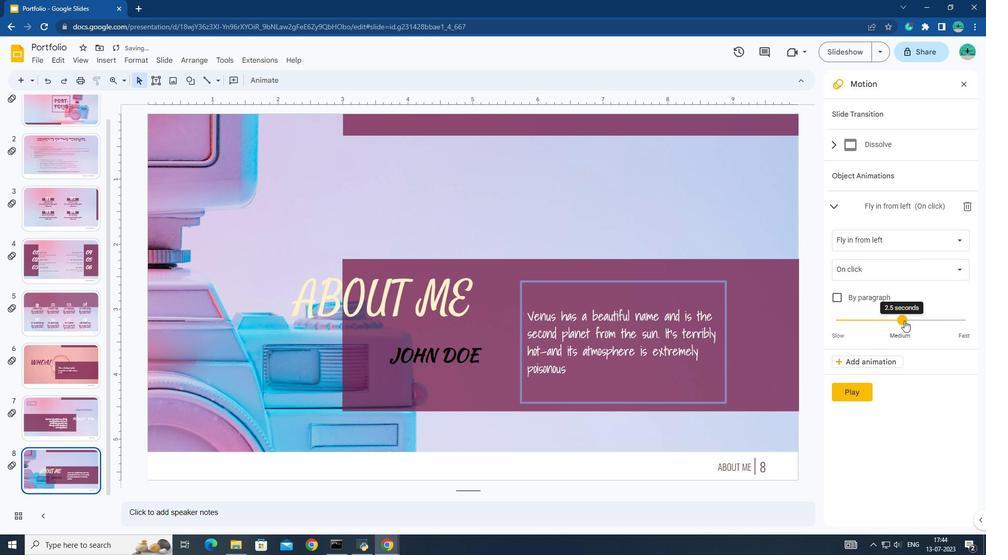 
Action: Mouse pressed left at (895, 320)
Screenshot: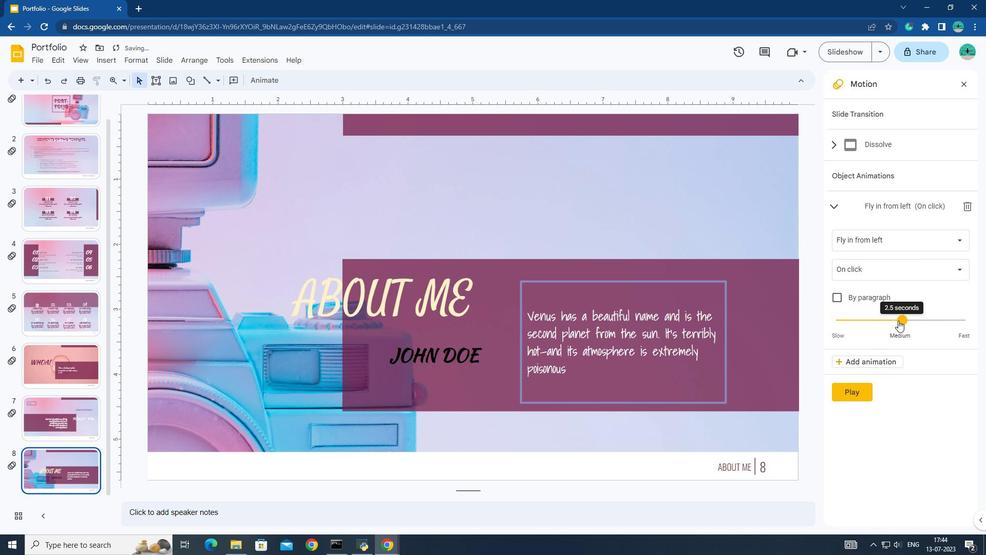 
Action: Mouse moved to (857, 392)
Screenshot: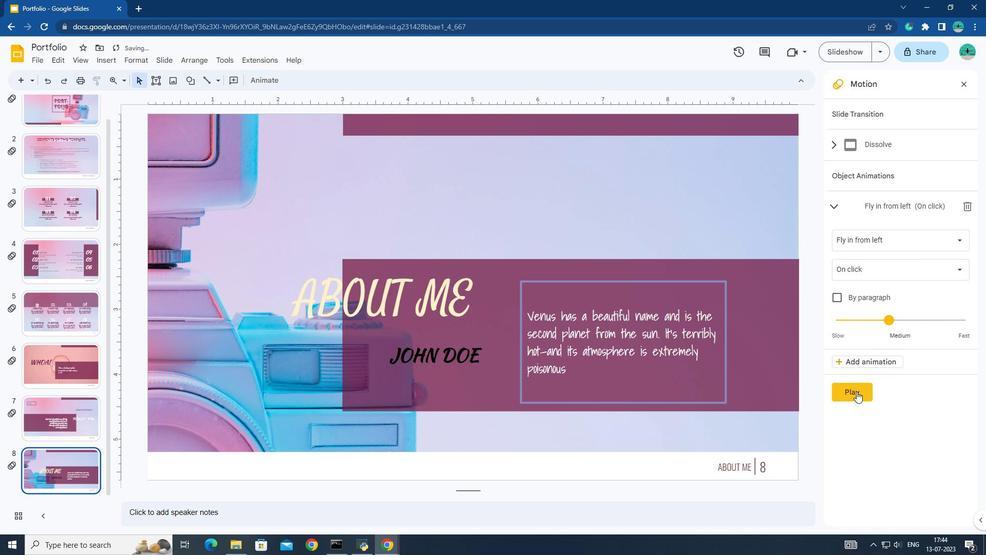 
Action: Mouse pressed left at (857, 392)
Screenshot: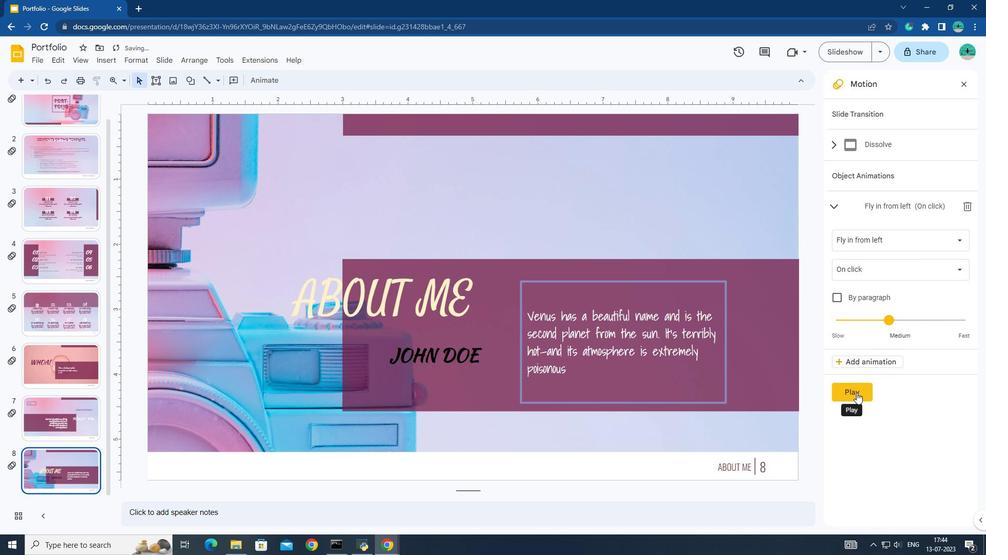 
Action: Mouse moved to (857, 391)
Screenshot: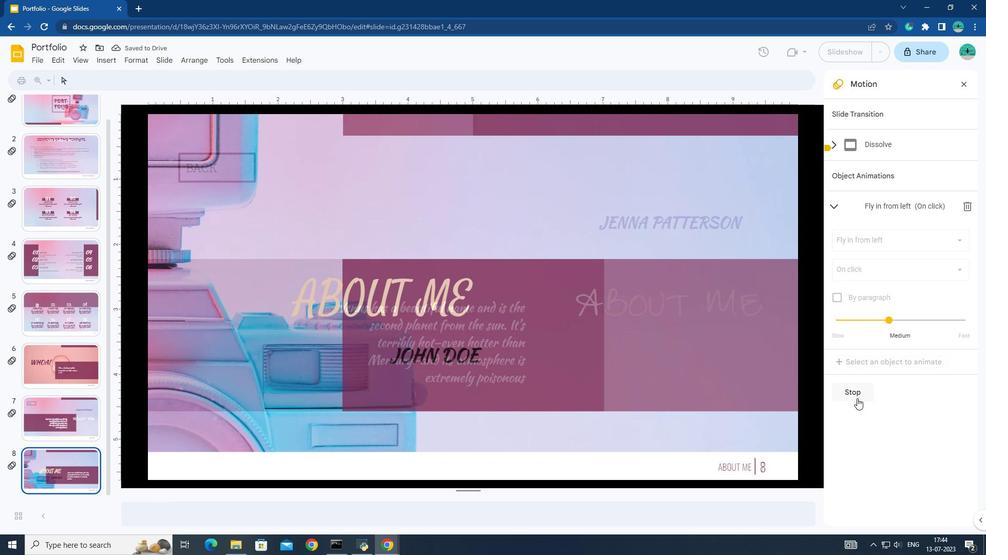 
Action: Mouse pressed left at (857, 391)
Screenshot: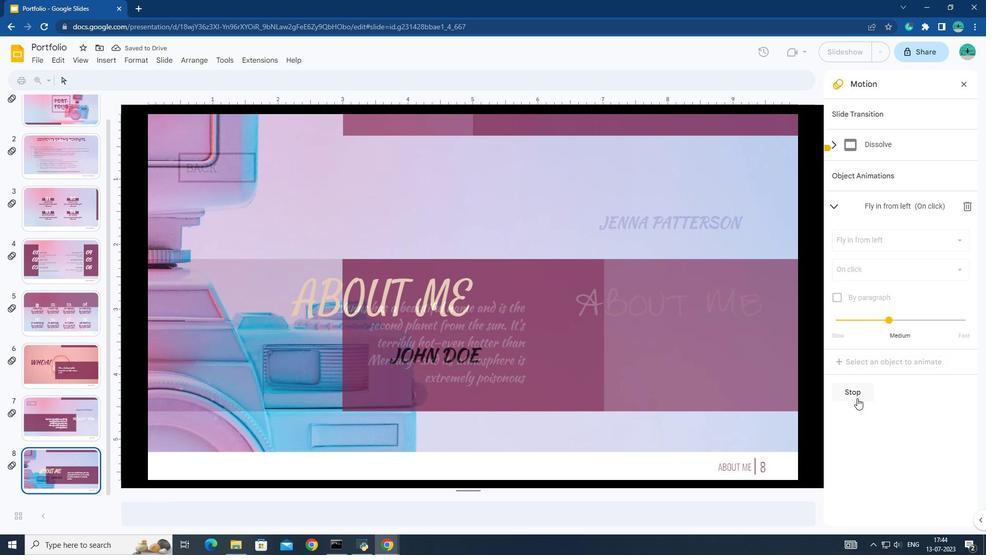 
Action: Mouse moved to (914, 247)
Screenshot: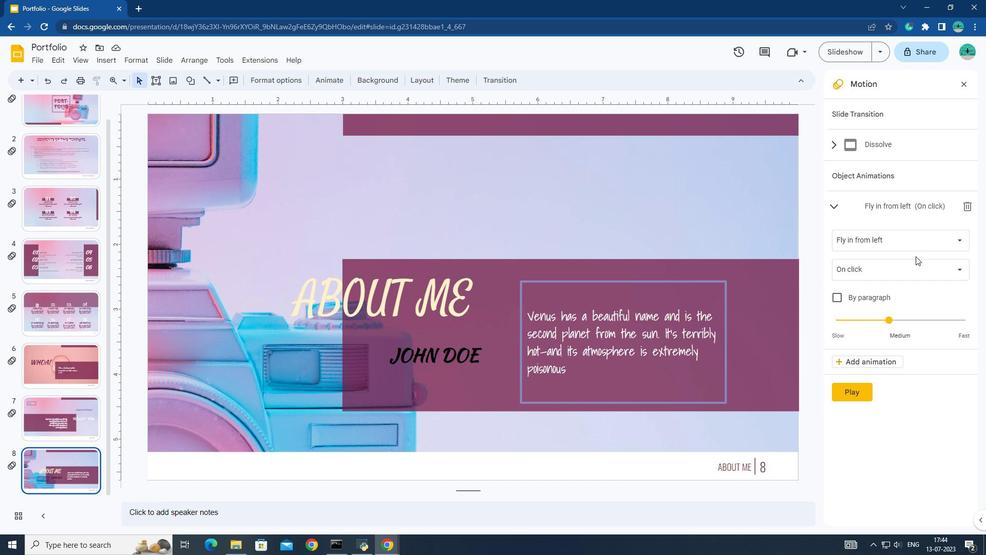 
Action: Mouse pressed left at (914, 247)
Screenshot: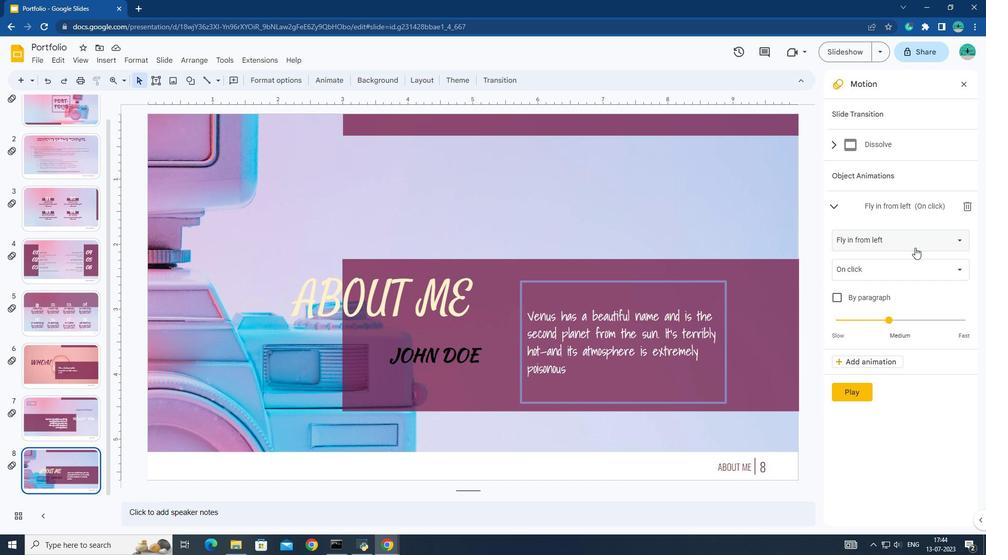 
Action: Mouse moved to (875, 464)
Screenshot: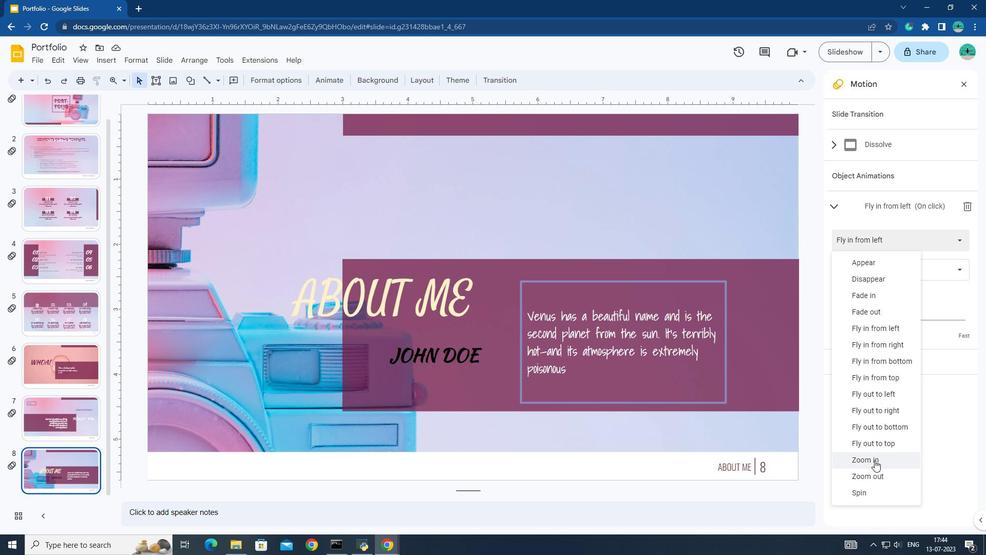 
Action: Mouse pressed left at (875, 464)
Screenshot: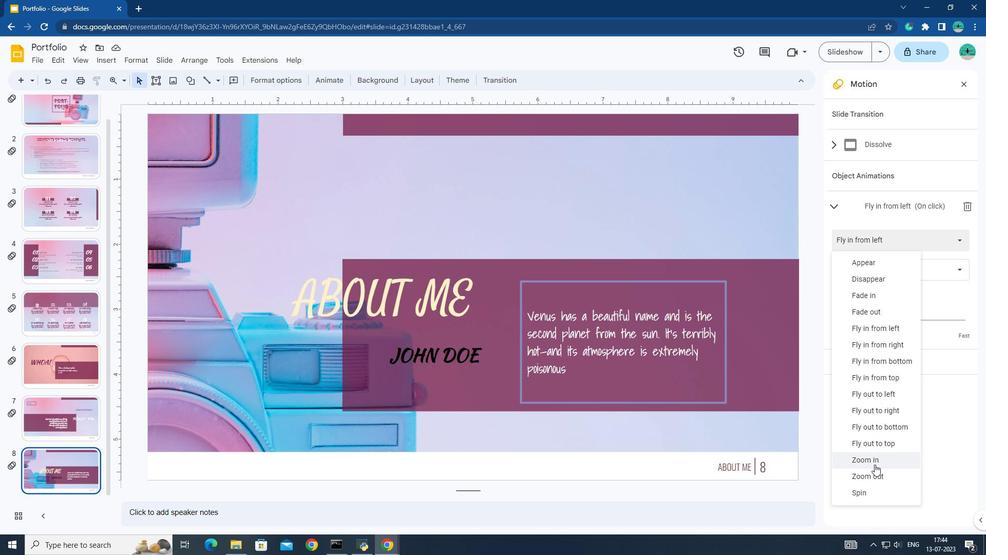 
Action: Mouse moved to (863, 393)
Screenshot: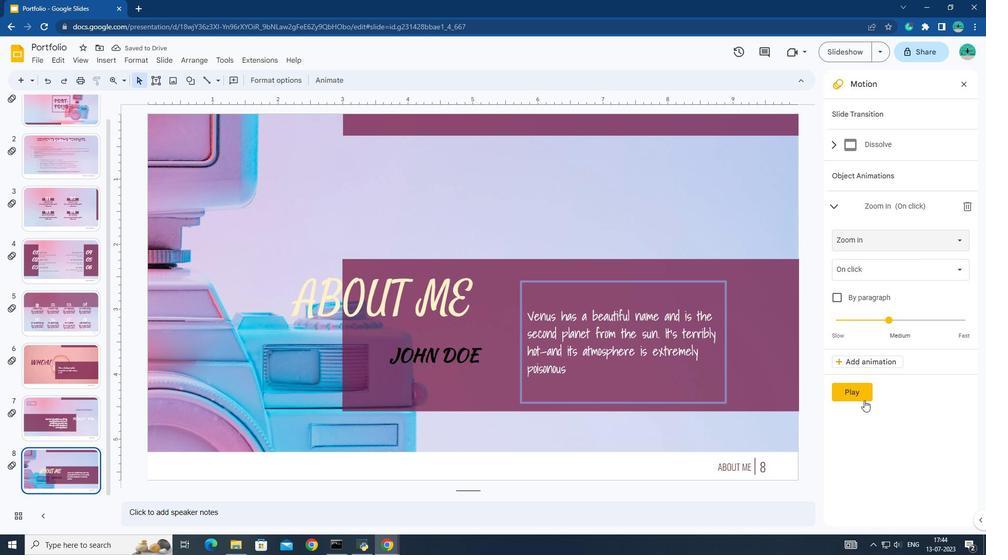 
Action: Mouse pressed left at (863, 393)
Screenshot: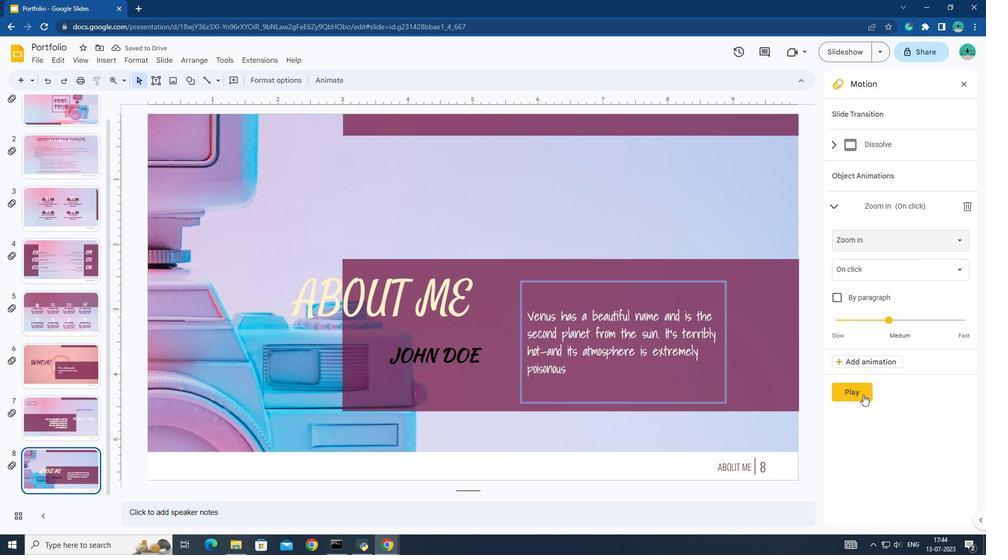 
Action: Mouse pressed left at (863, 393)
Screenshot: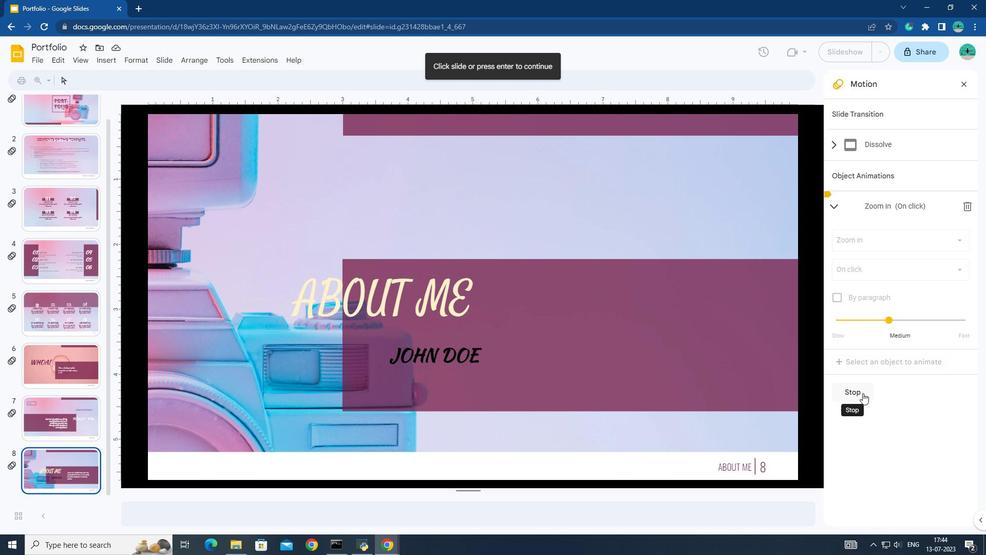 
Action: Mouse moved to (114, 59)
Screenshot: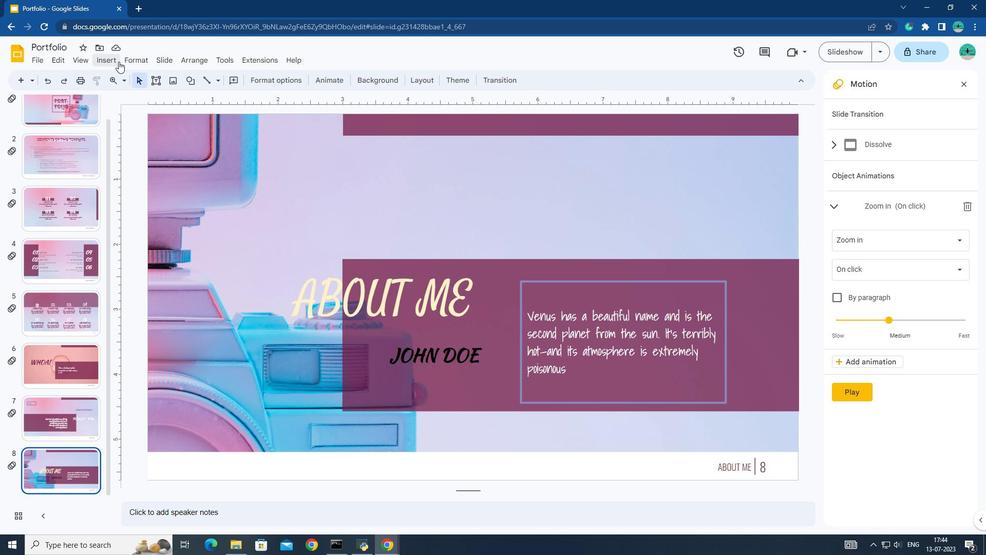 
Action: Mouse pressed left at (114, 59)
Screenshot: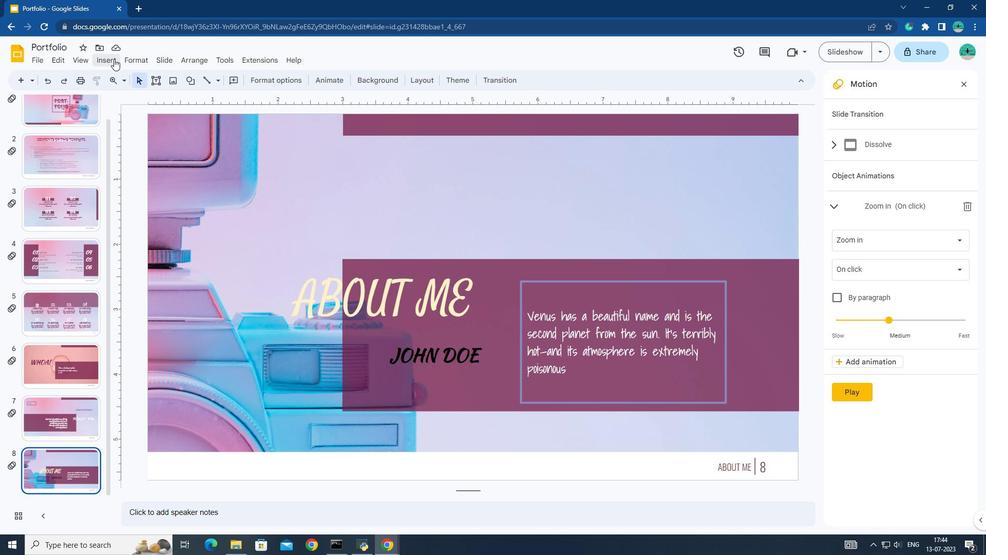 
Action: Mouse moved to (496, 297)
Screenshot: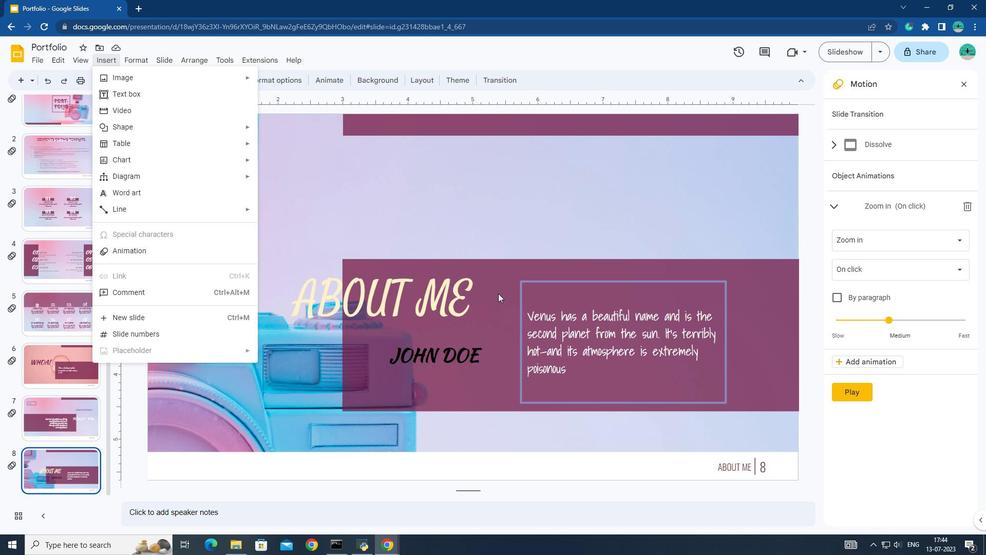 
Action: Mouse pressed left at (496, 297)
Screenshot: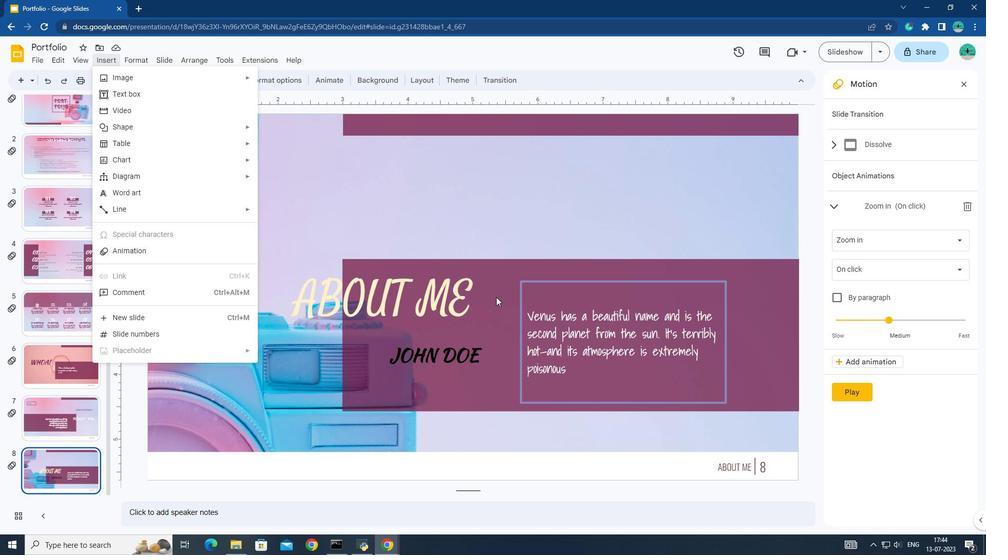 
Action: Mouse moved to (93, 53)
Screenshot: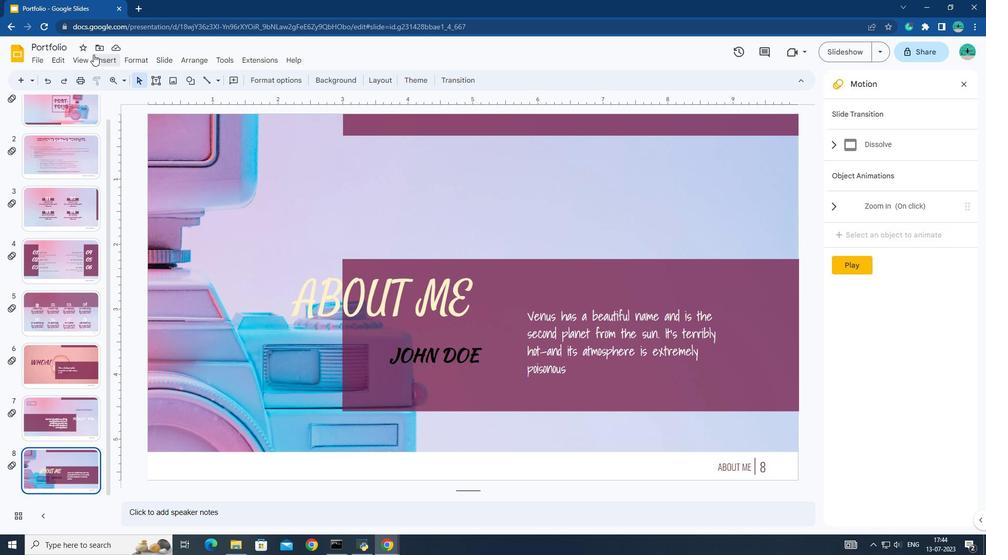 
Action: Mouse pressed left at (93, 53)
Screenshot: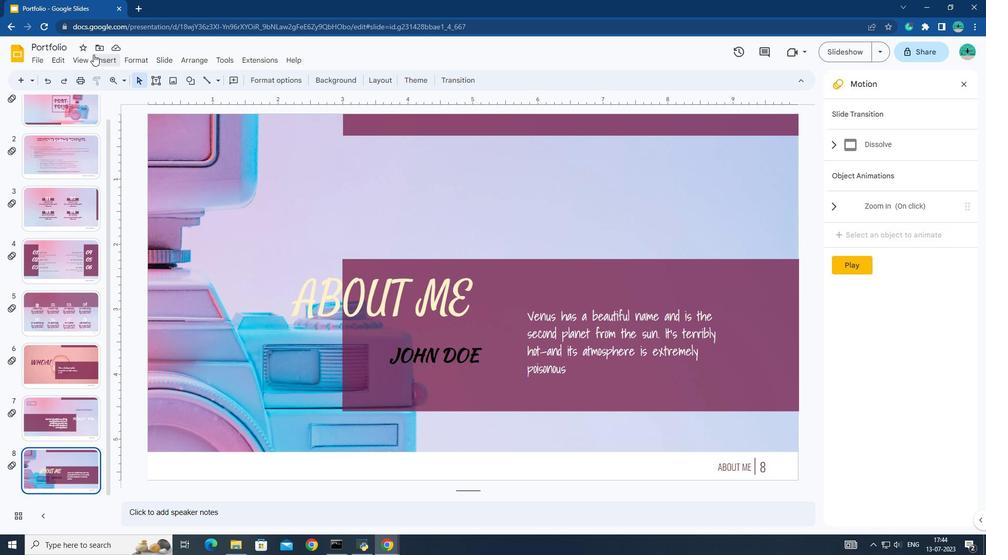 
Action: Mouse moved to (454, 362)
Screenshot: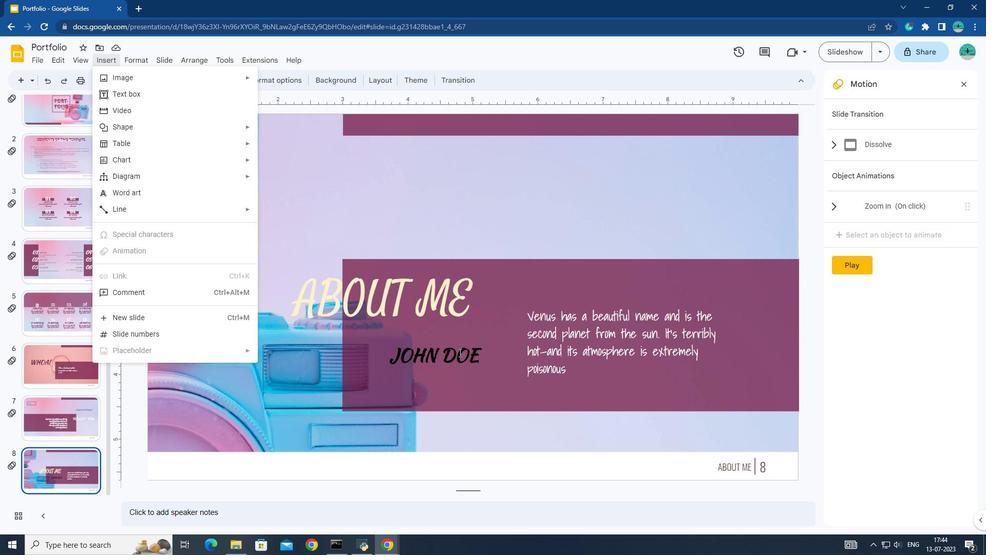 
Action: Mouse pressed left at (454, 362)
Screenshot: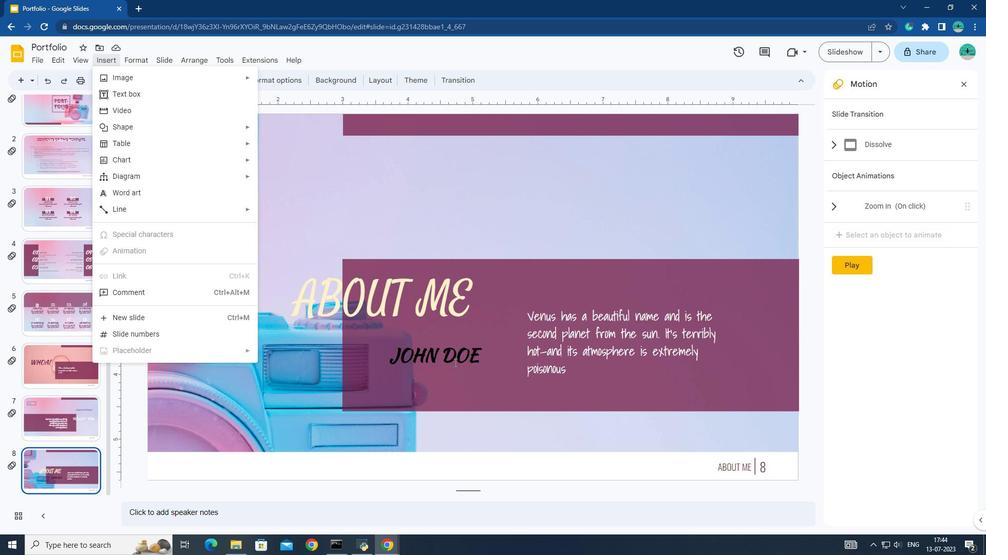 
Action: Mouse moved to (387, 287)
Screenshot: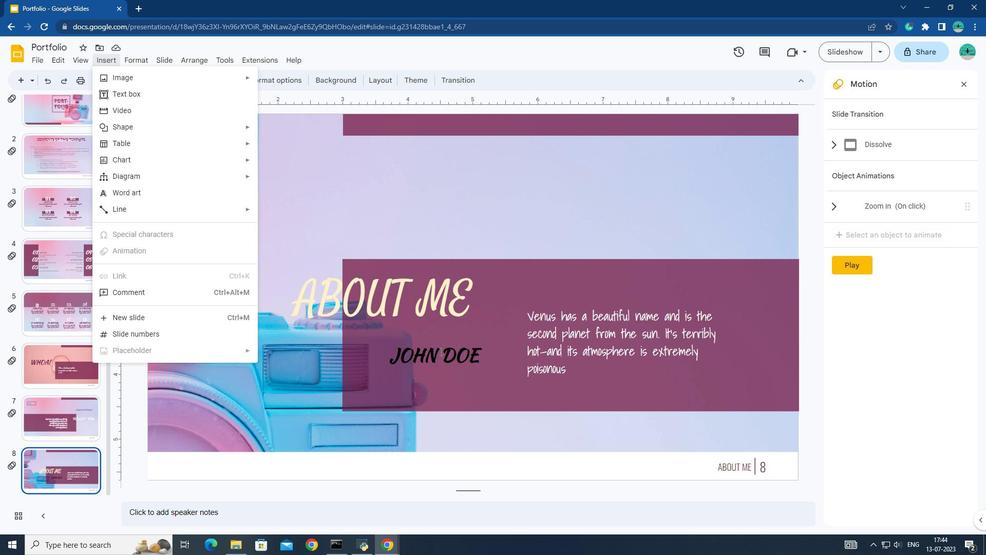 
Action: Mouse pressed left at (387, 287)
Screenshot: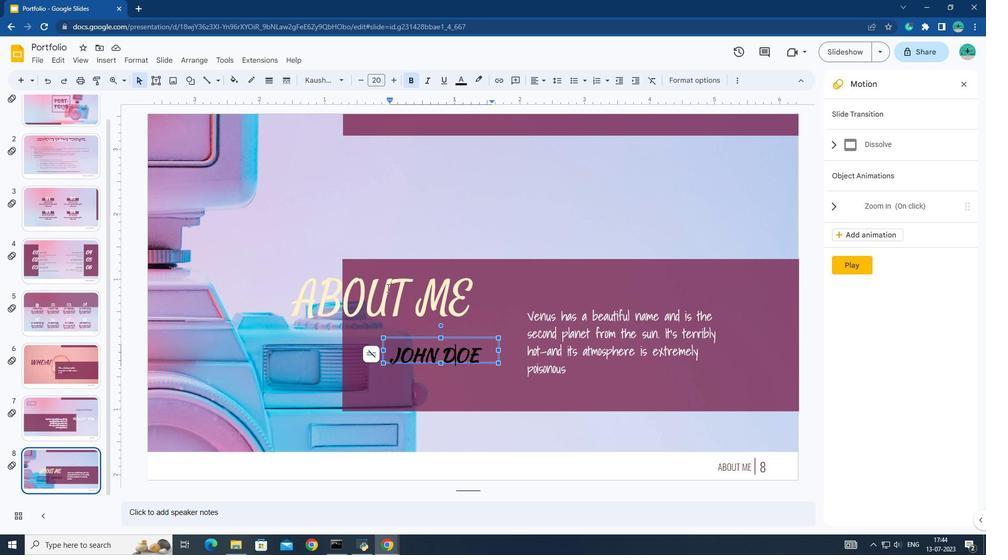 
Action: Mouse moved to (130, 66)
Screenshot: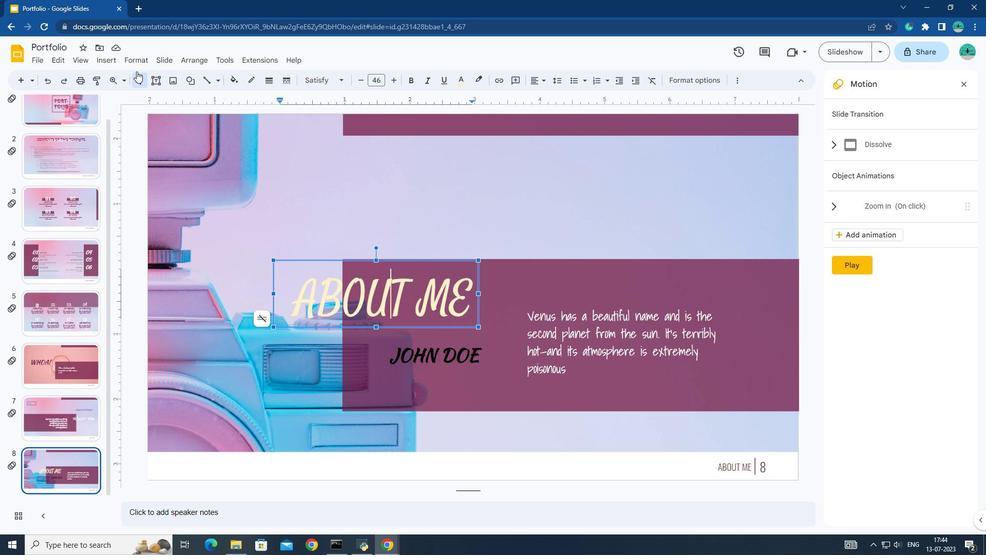 
Action: Mouse pressed left at (130, 66)
Screenshot: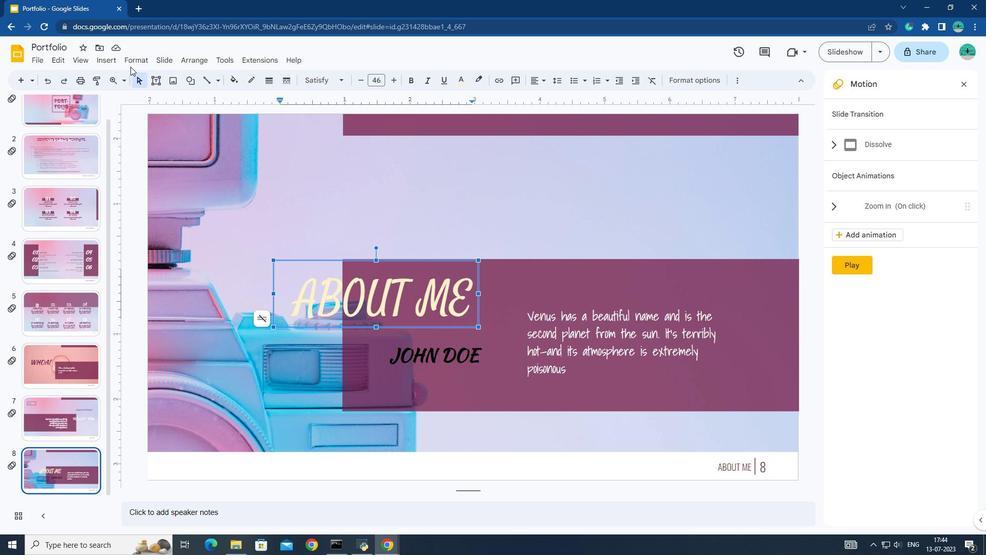 
Action: Mouse moved to (107, 60)
Screenshot: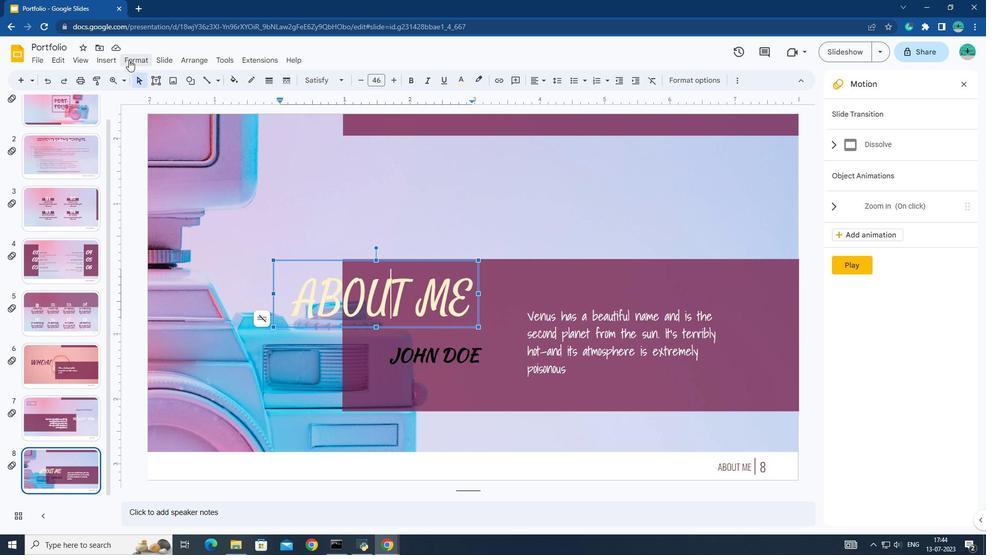 
Action: Mouse pressed left at (107, 60)
Screenshot: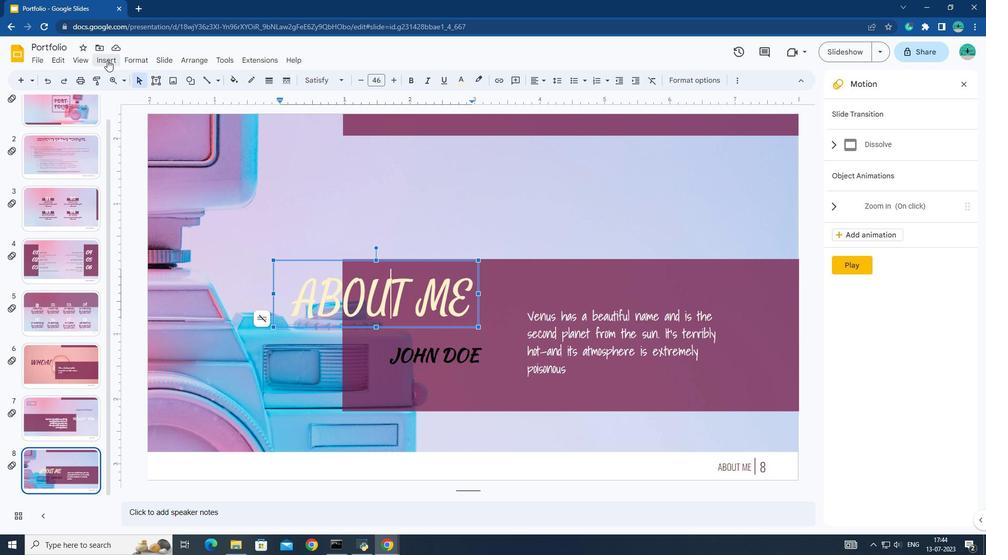 
Action: Mouse moved to (143, 235)
Screenshot: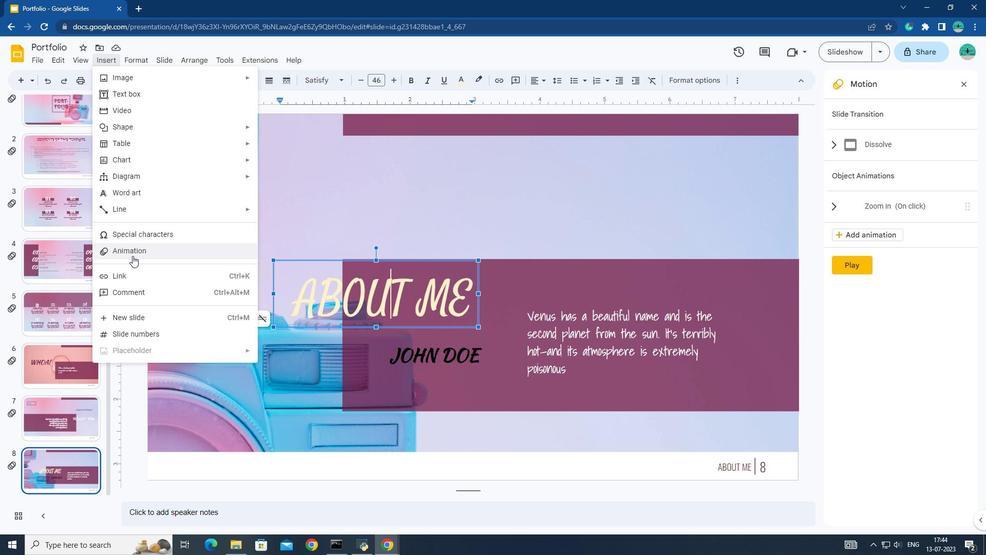 
Action: Mouse pressed left at (143, 235)
Screenshot: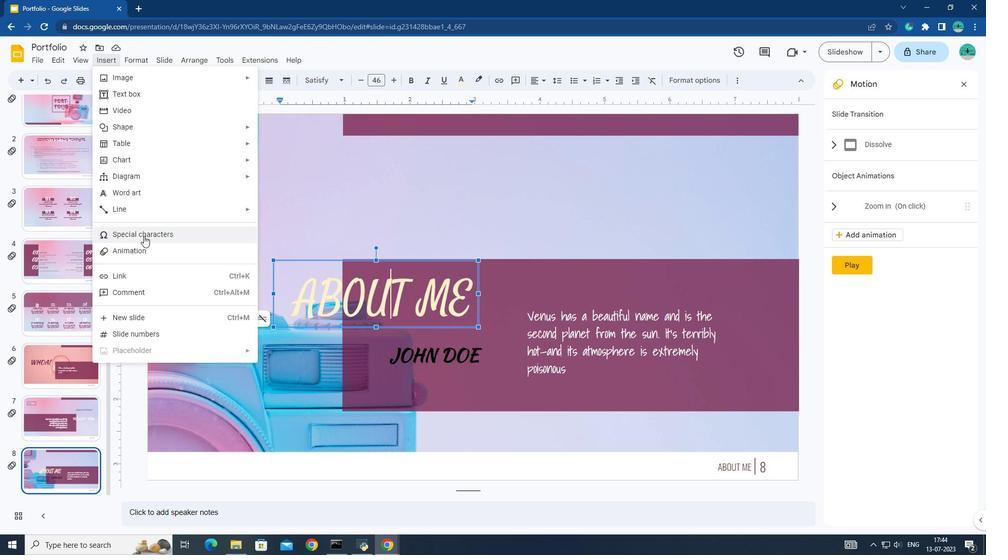 
Action: Mouse moved to (458, 448)
Screenshot: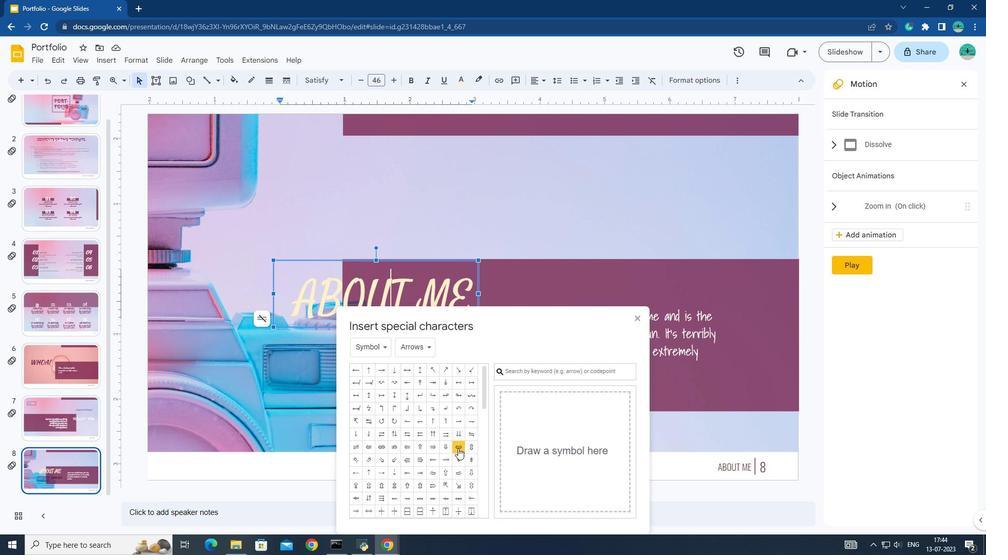 
Action: Mouse scrolled (458, 447) with delta (0, 0)
Screenshot: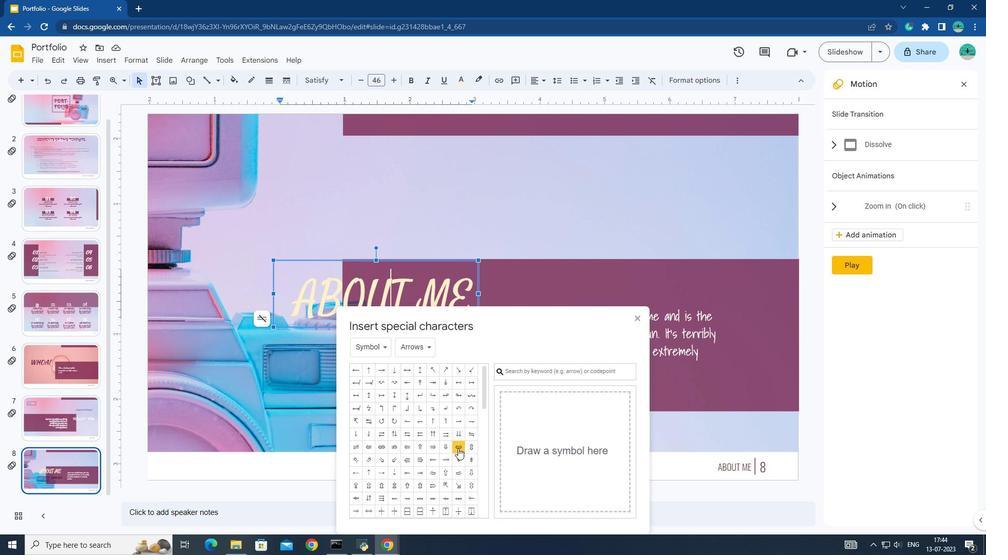 
Action: Mouse scrolled (458, 447) with delta (0, 0)
Screenshot: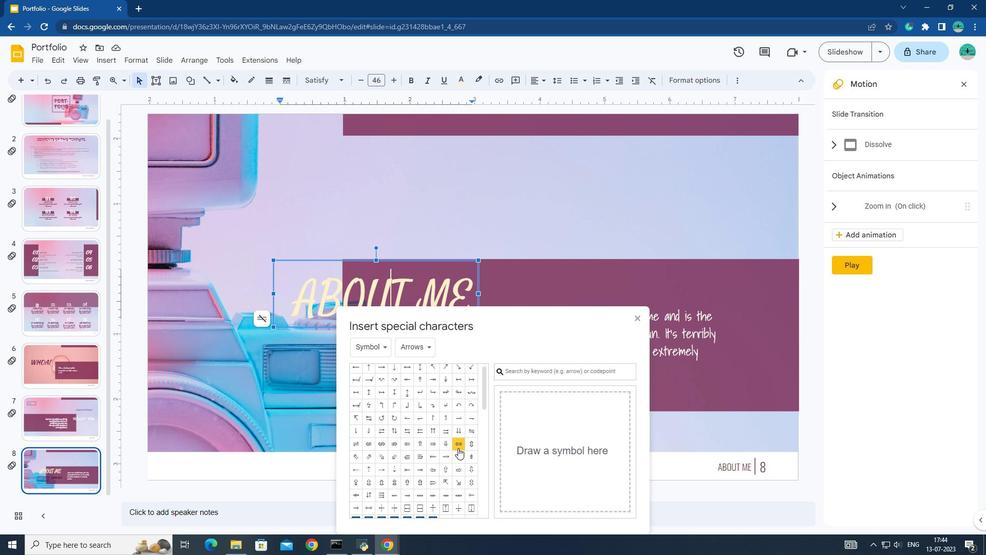 
Action: Mouse scrolled (458, 447) with delta (0, 0)
Screenshot: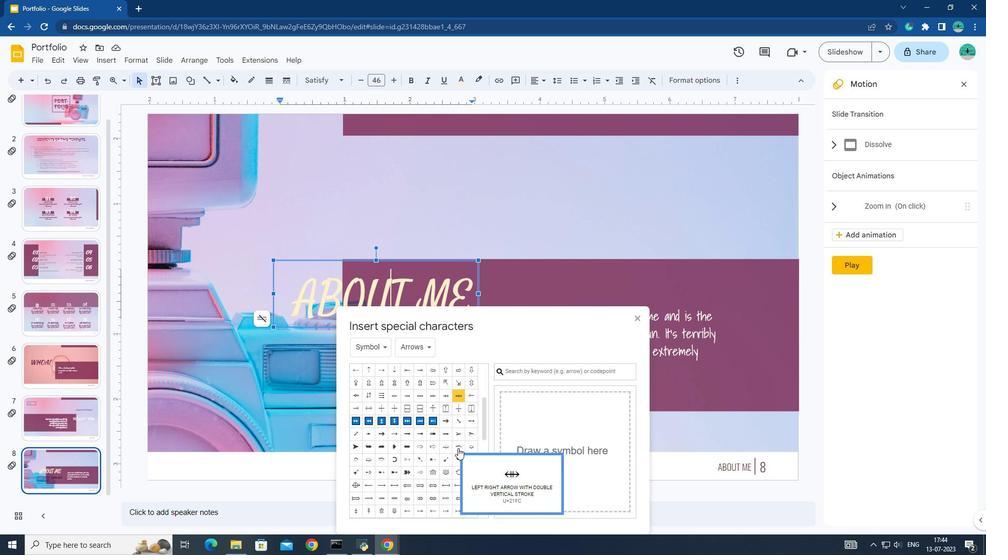 
Action: Mouse scrolled (458, 447) with delta (0, 0)
Screenshot: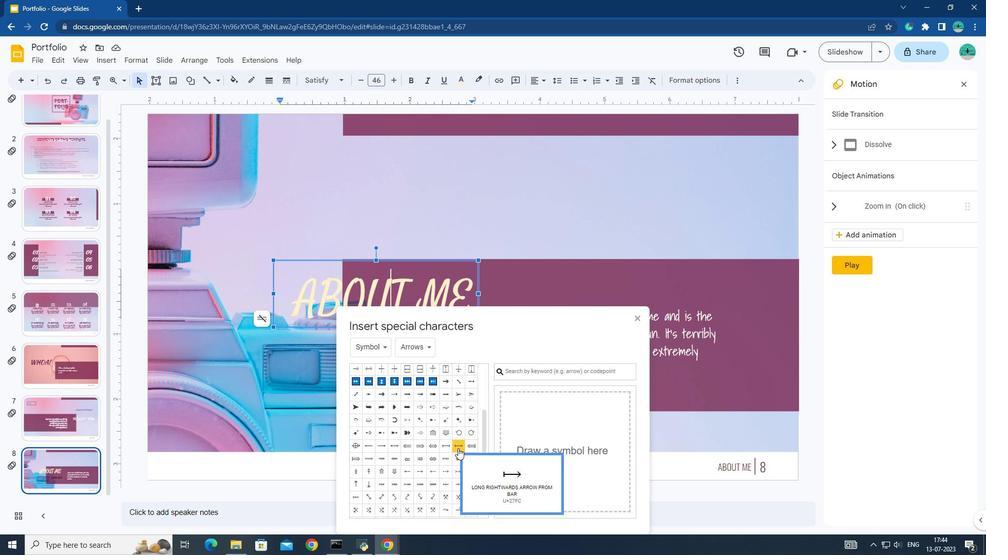 
Action: Mouse scrolled (458, 447) with delta (0, 0)
Screenshot: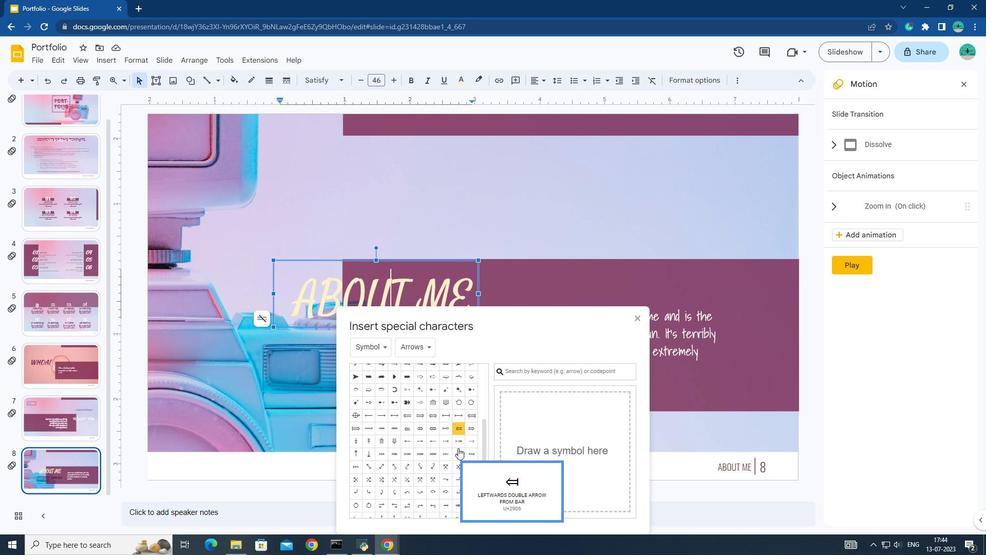 
Action: Mouse moved to (641, 323)
Screenshot: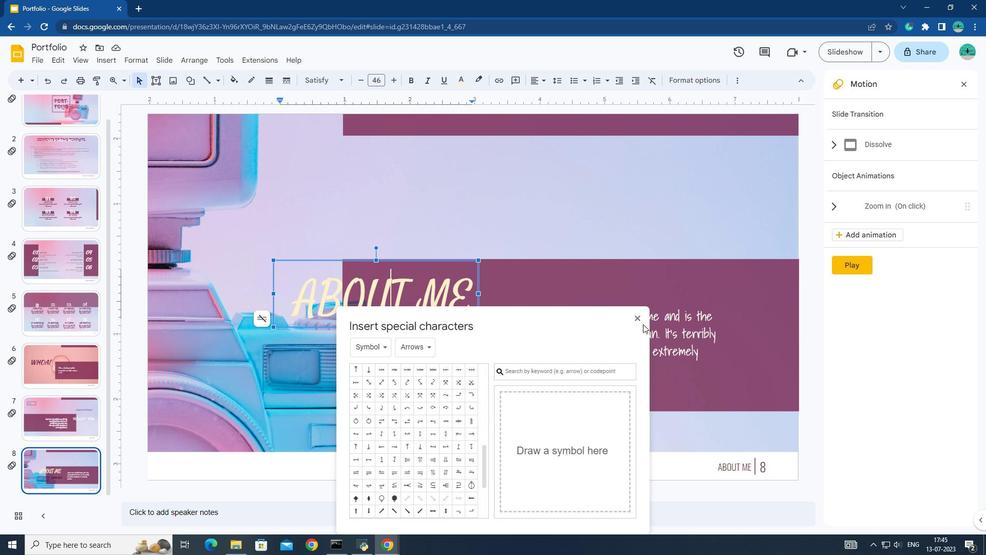 
Action: Mouse pressed left at (641, 323)
Screenshot: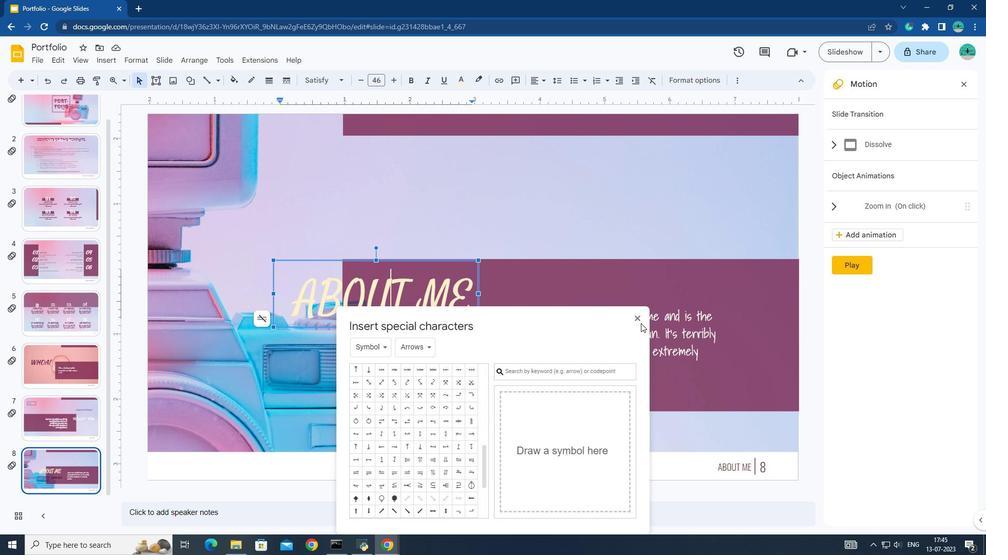 
Action: Mouse moved to (456, 336)
Screenshot: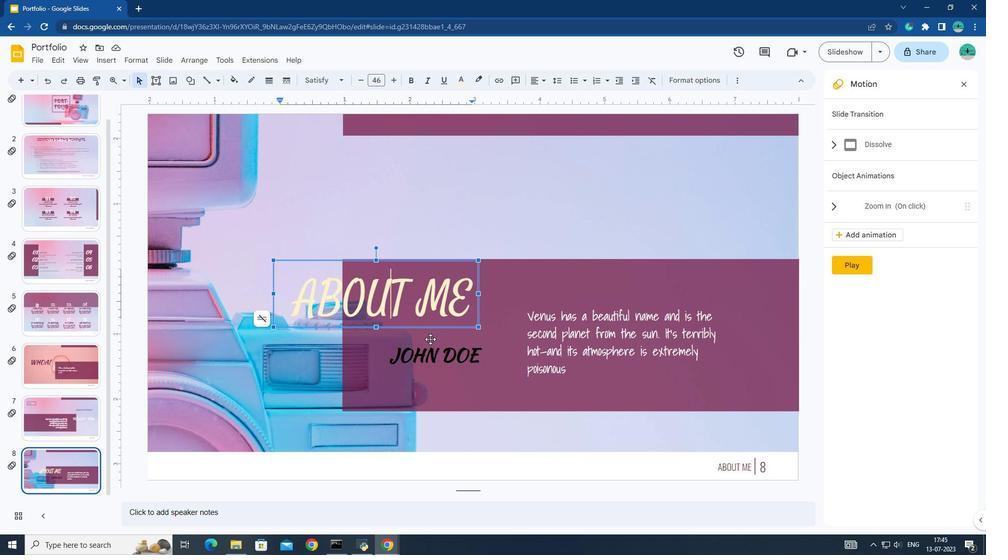 
